 Task: In thePage 'almanacfor.pptx'select all the shapes, outline the shape with the color  'orange'select all the shapes, and insert the shape effects glow 'gold, 18 pt 'insert the slide blankinsert the chart clustered barapply animations splitwith effects options by element in seriesinsert the slide blank Insert a picture of Pandawith name   Panda1.png apply animation in motion path custom path
Action: Mouse moved to (21, 103)
Screenshot: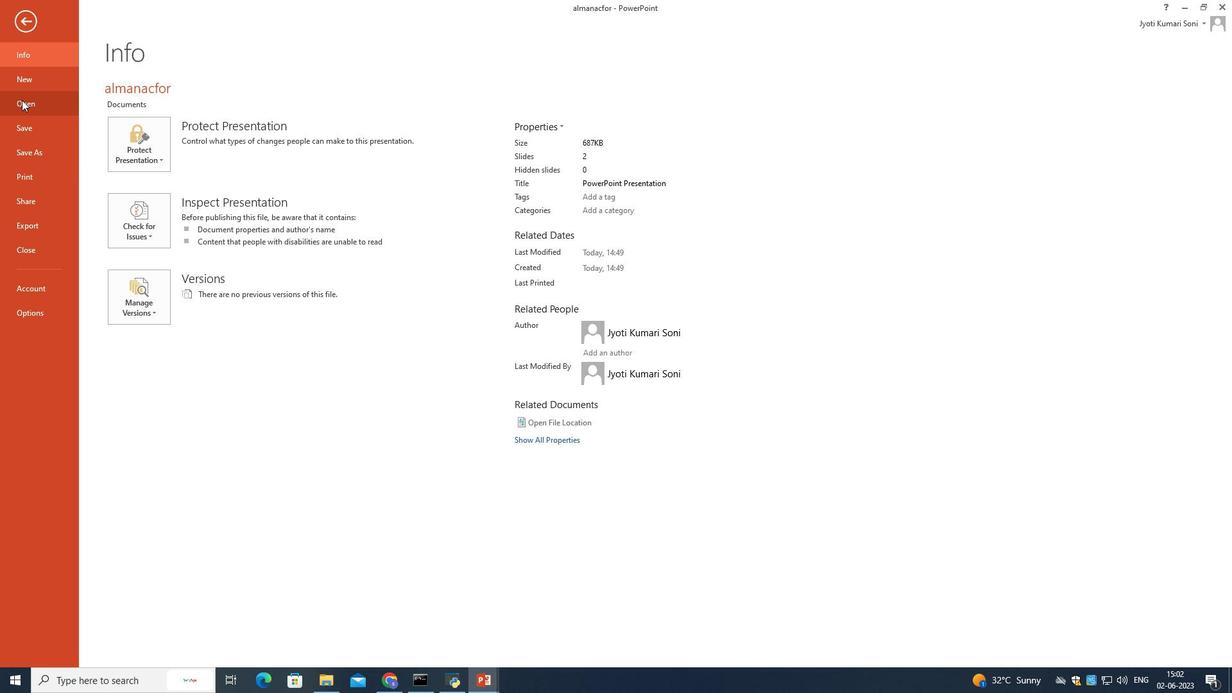 
Action: Mouse pressed left at (21, 103)
Screenshot: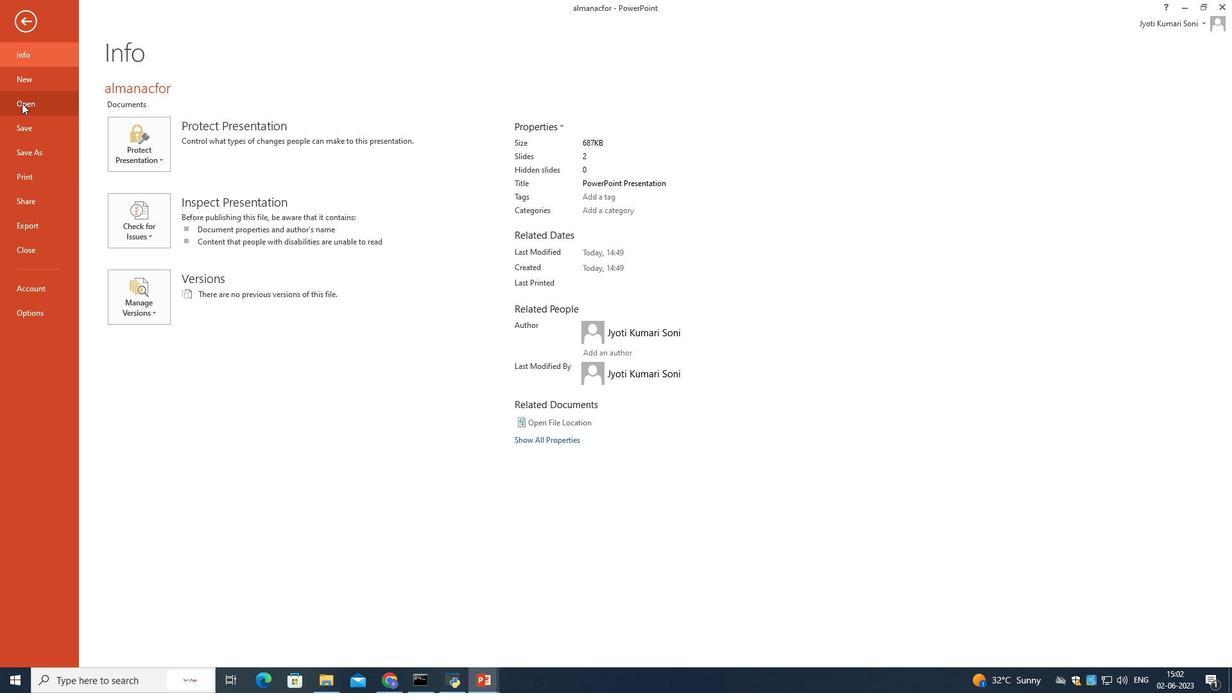 
Action: Mouse moved to (340, 129)
Screenshot: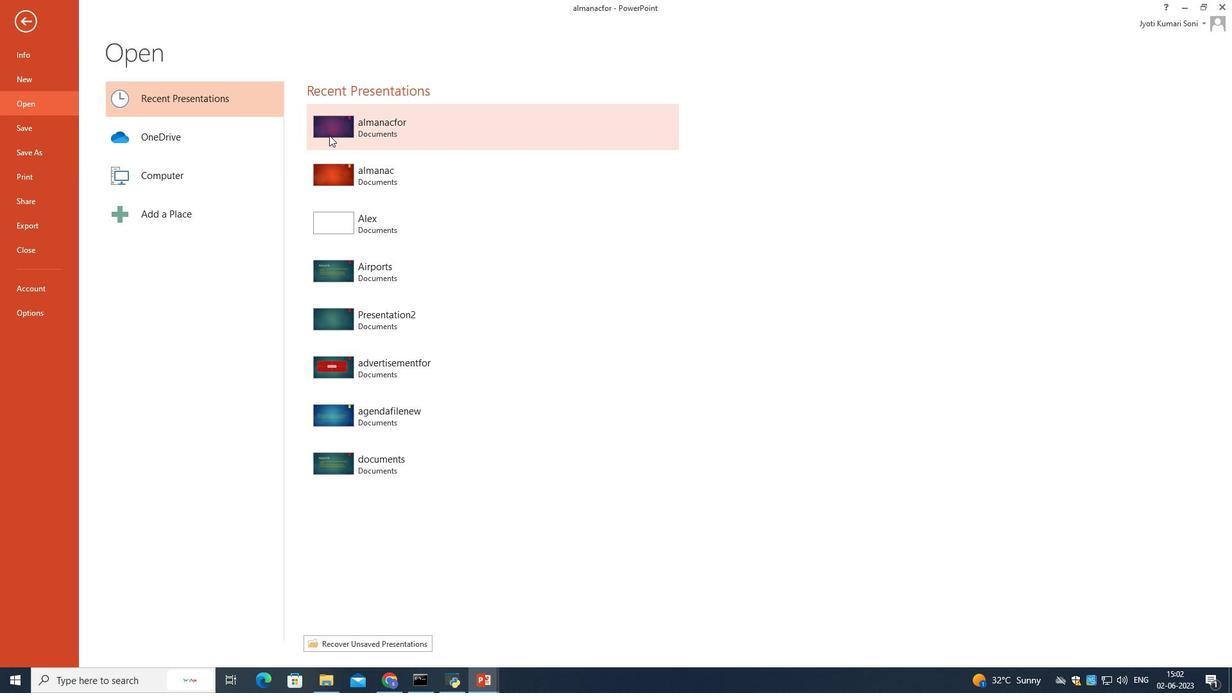 
Action: Mouse pressed left at (340, 129)
Screenshot: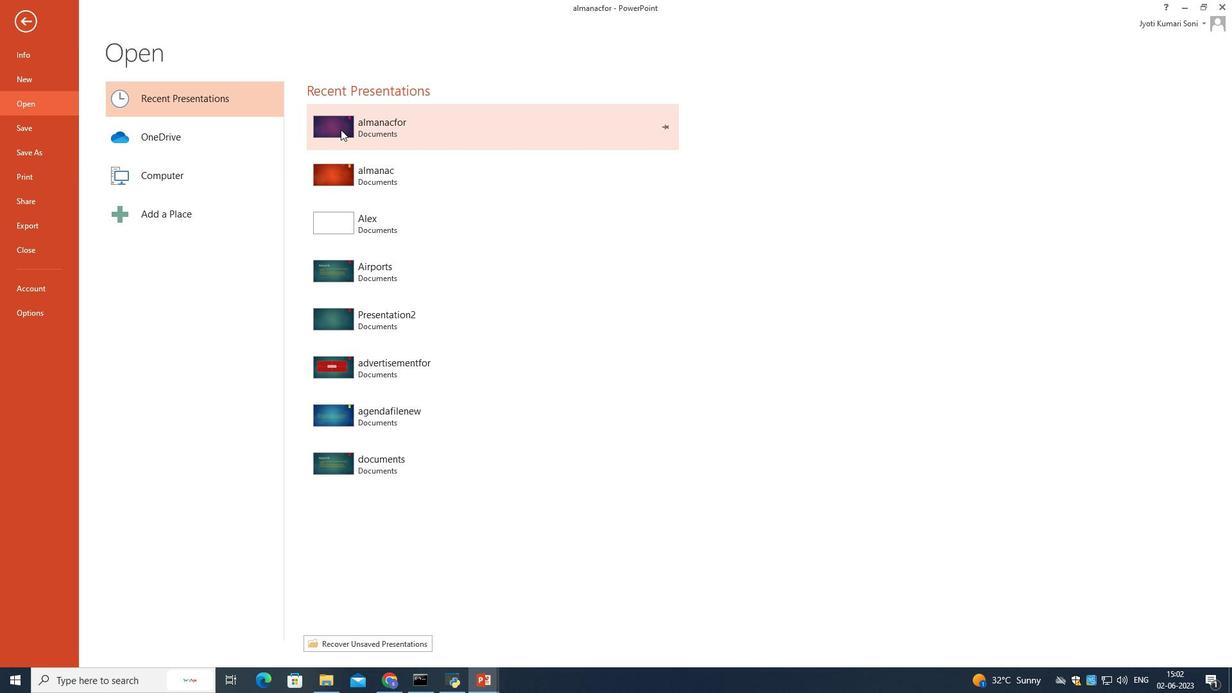 
Action: Mouse moved to (344, 215)
Screenshot: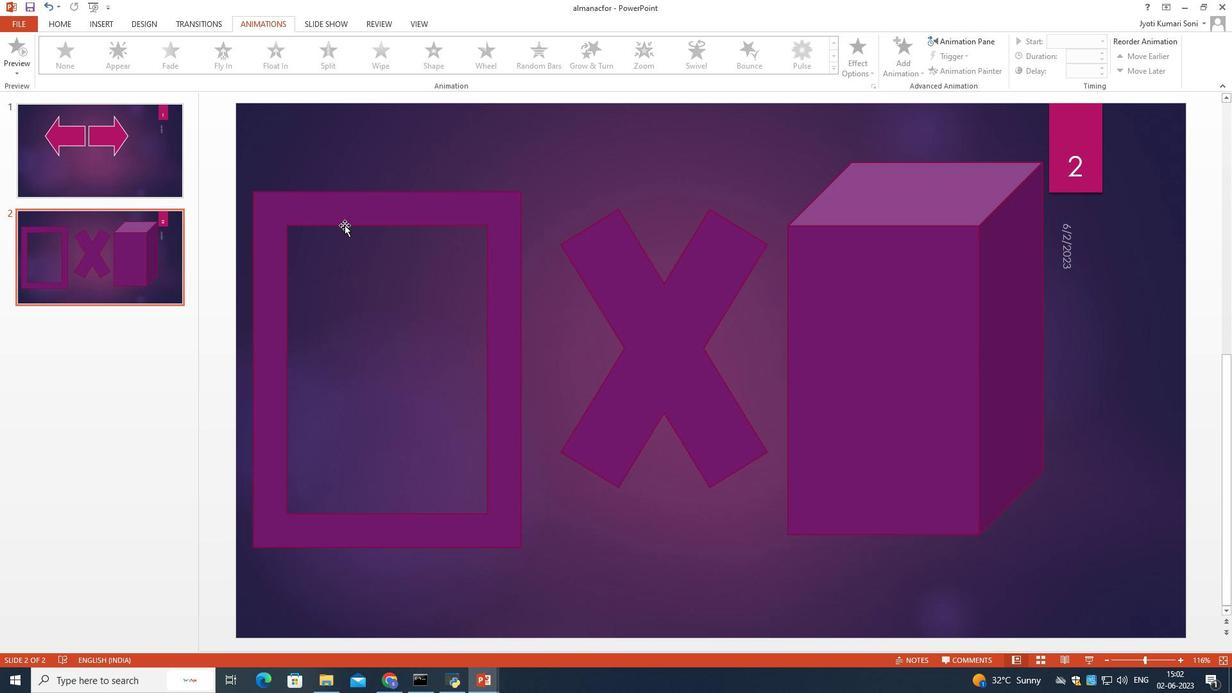 
Action: Mouse pressed left at (344, 215)
Screenshot: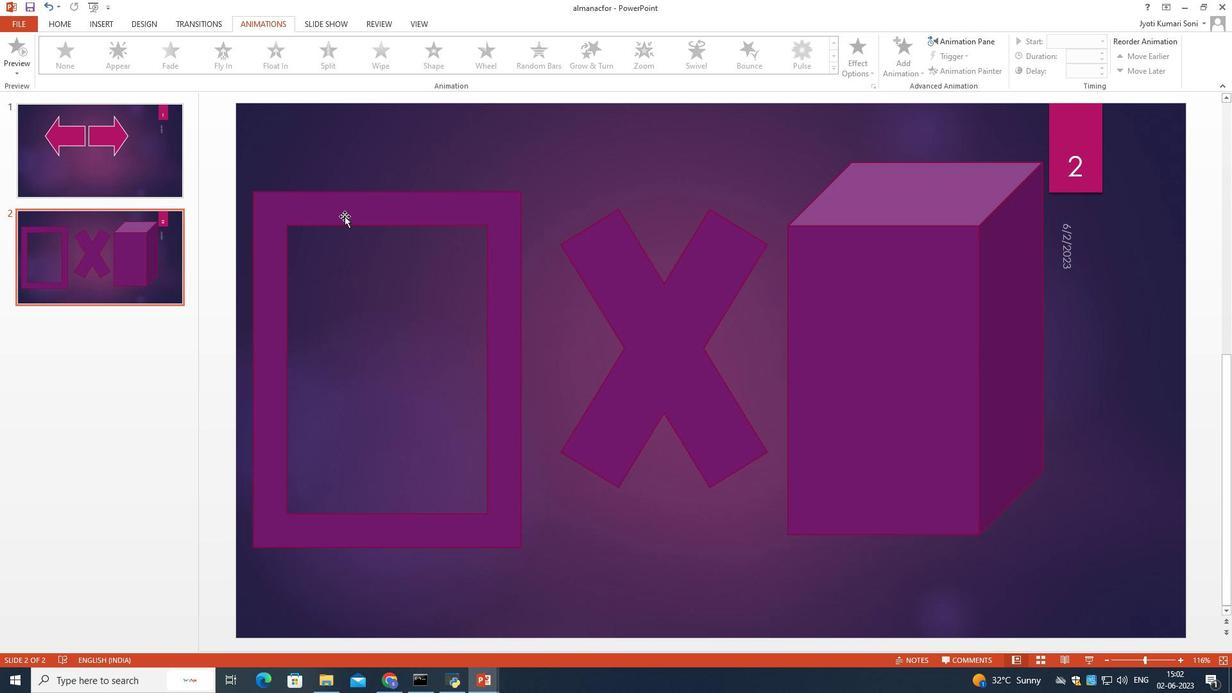 
Action: Mouse moved to (599, 250)
Screenshot: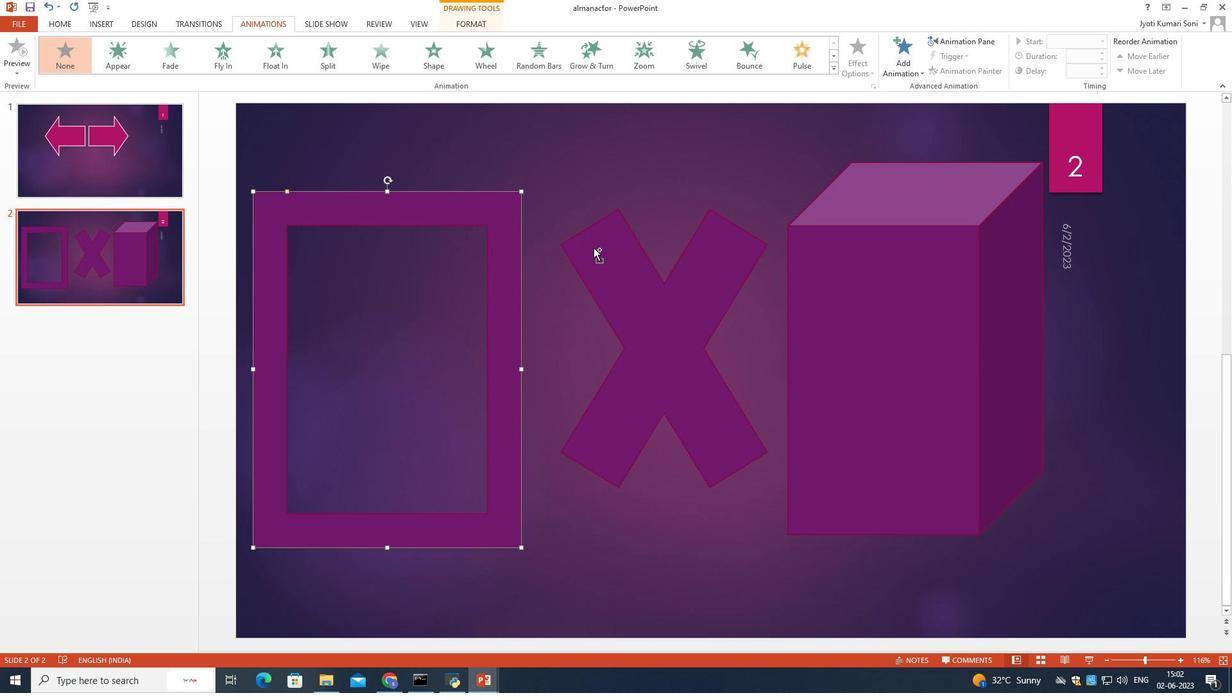 
Action: Mouse pressed left at (599, 250)
Screenshot: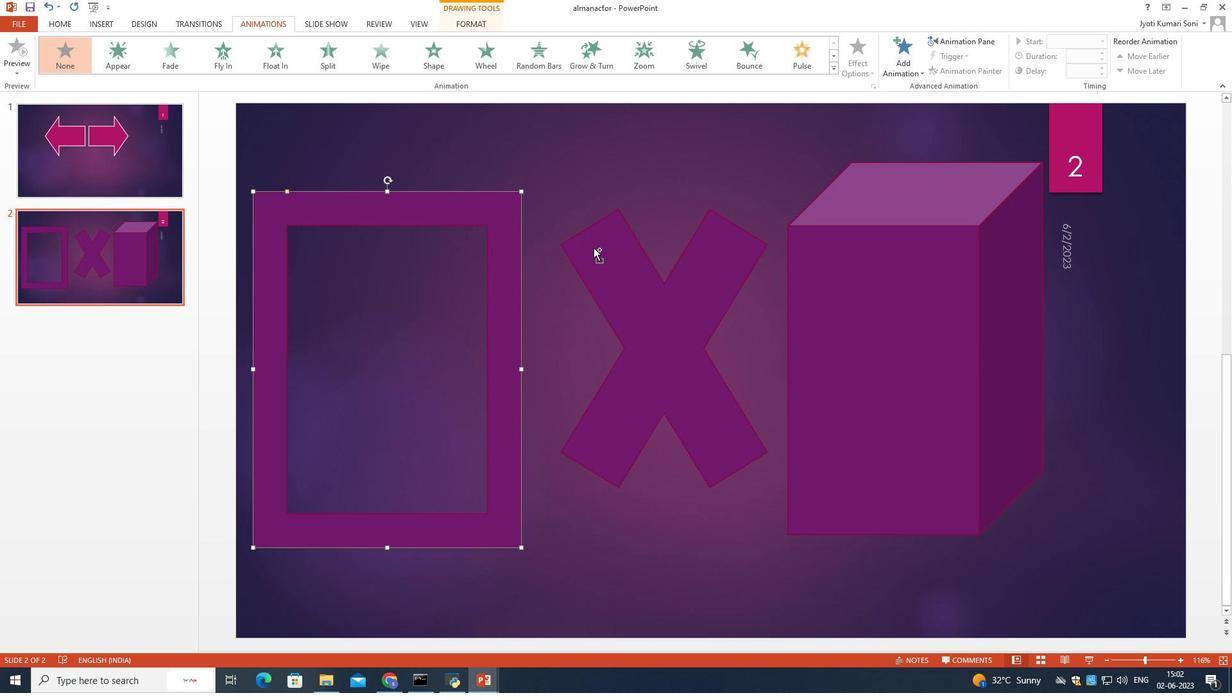 
Action: Mouse moved to (921, 279)
Screenshot: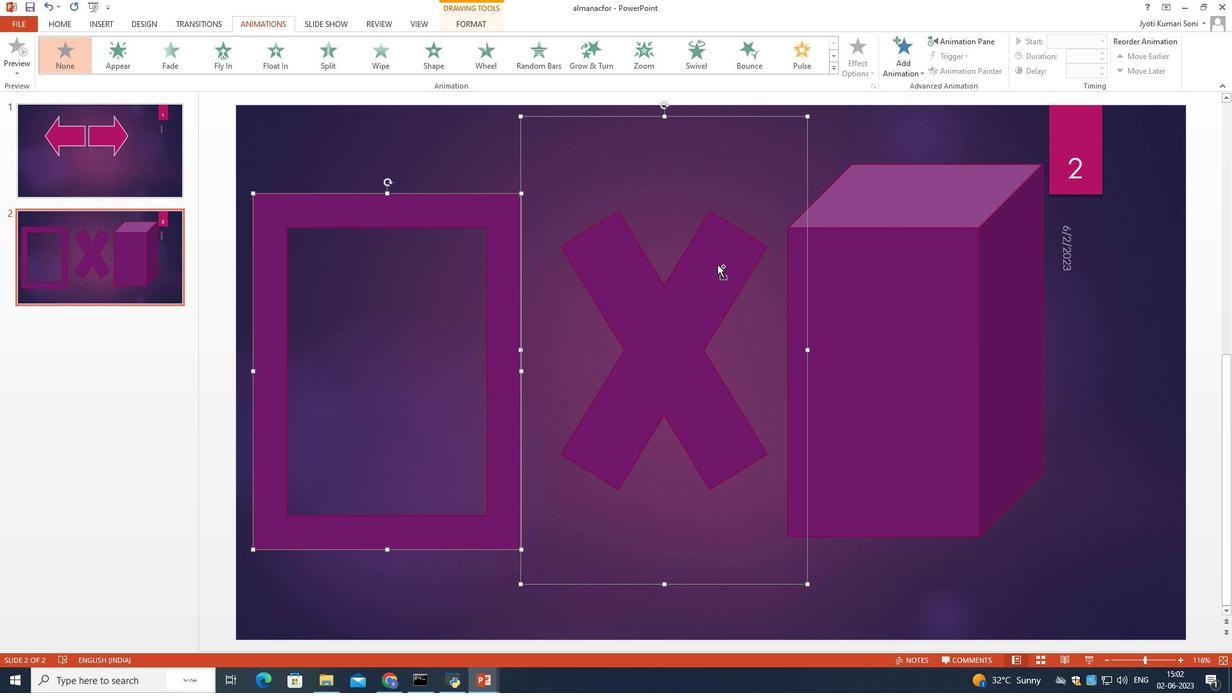 
Action: Mouse pressed left at (921, 279)
Screenshot: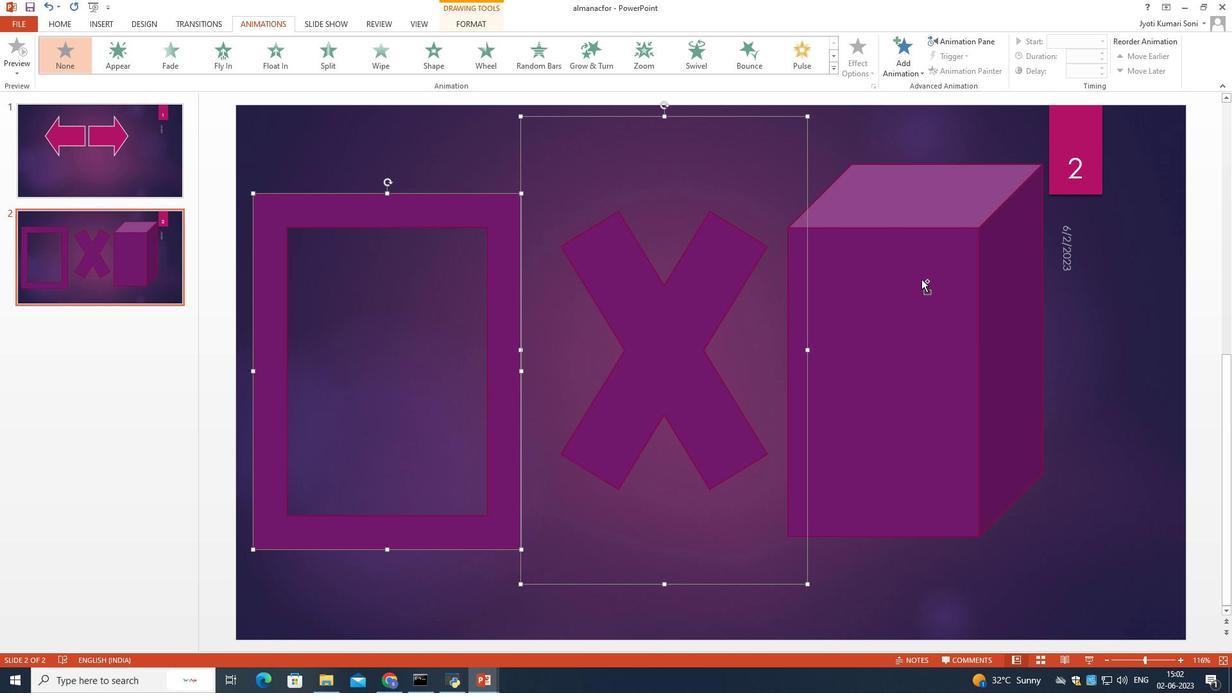 
Action: Mouse moved to (447, 17)
Screenshot: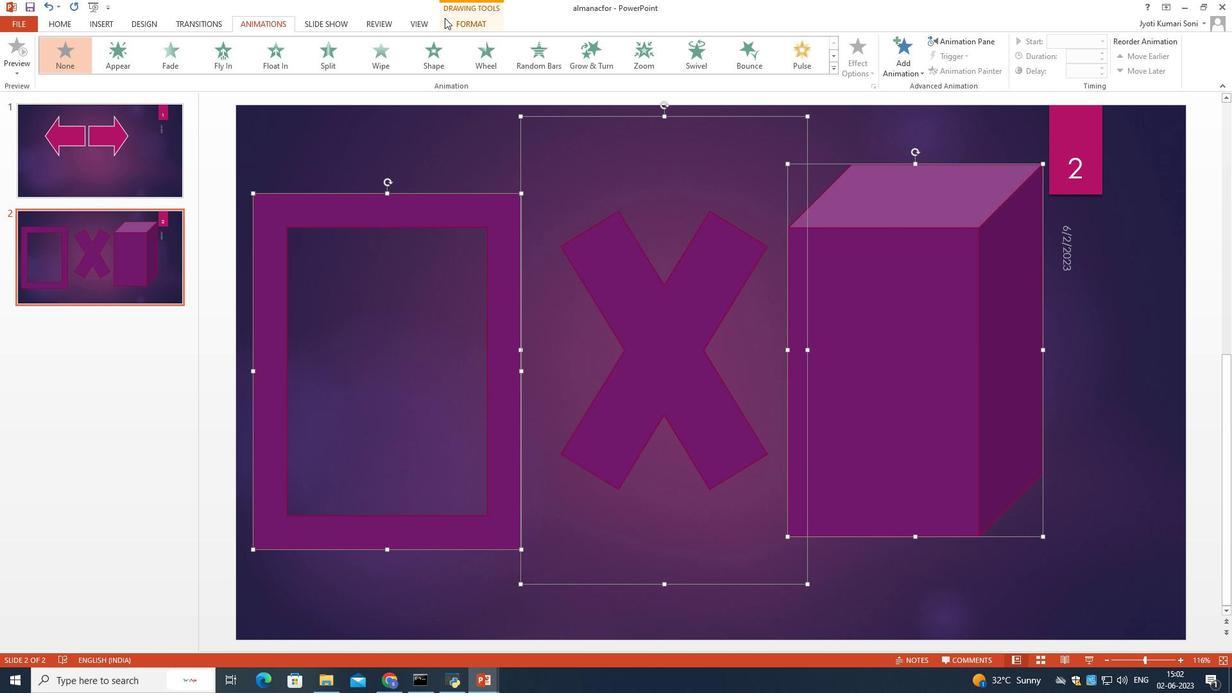 
Action: Mouse pressed left at (447, 17)
Screenshot: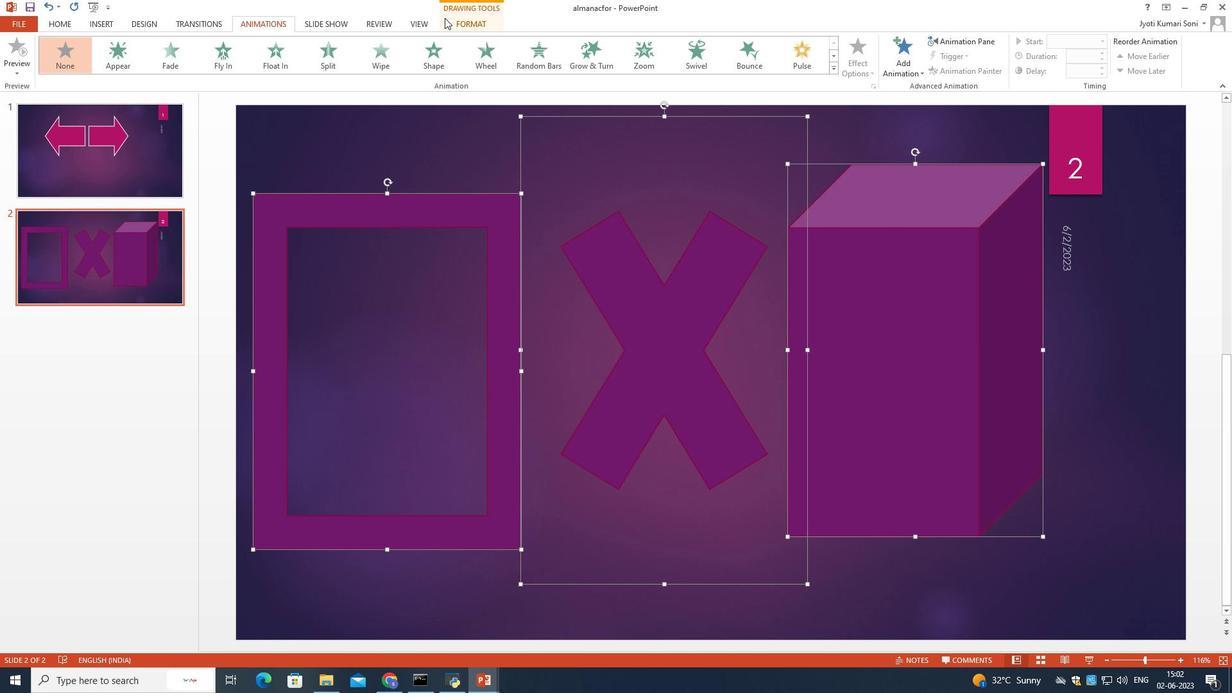 
Action: Mouse moved to (467, 57)
Screenshot: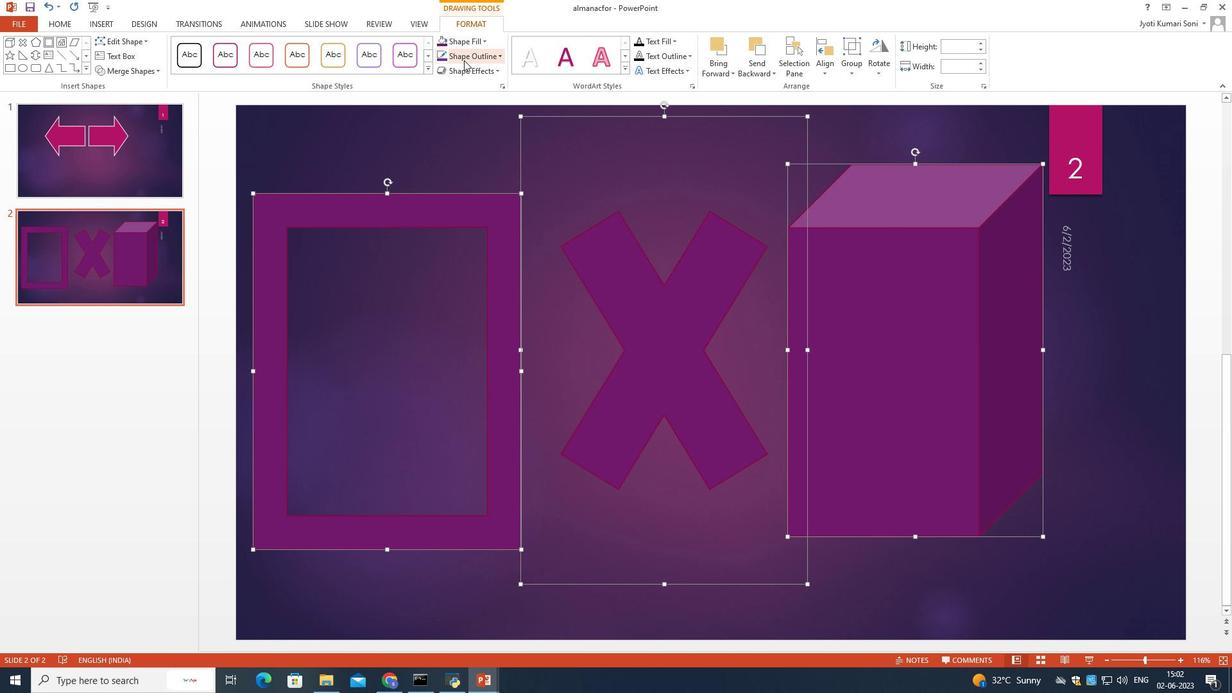 
Action: Mouse pressed left at (467, 57)
Screenshot: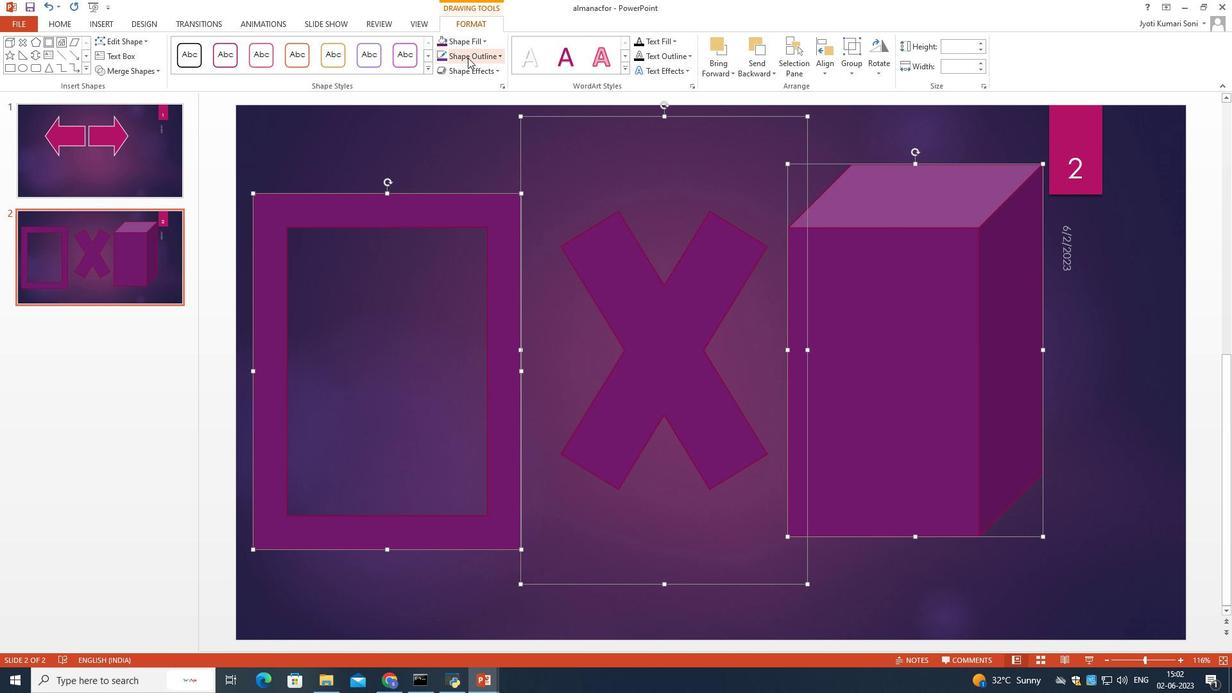 
Action: Mouse moved to (517, 82)
Screenshot: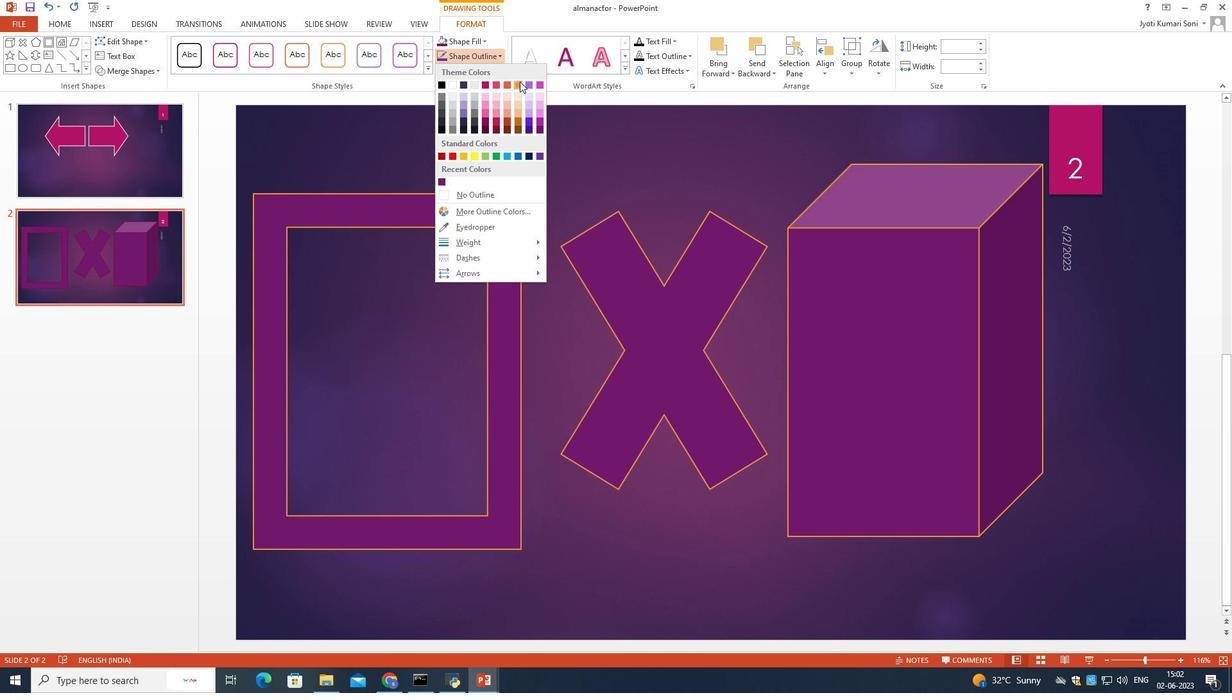 
Action: Mouse pressed left at (517, 82)
Screenshot: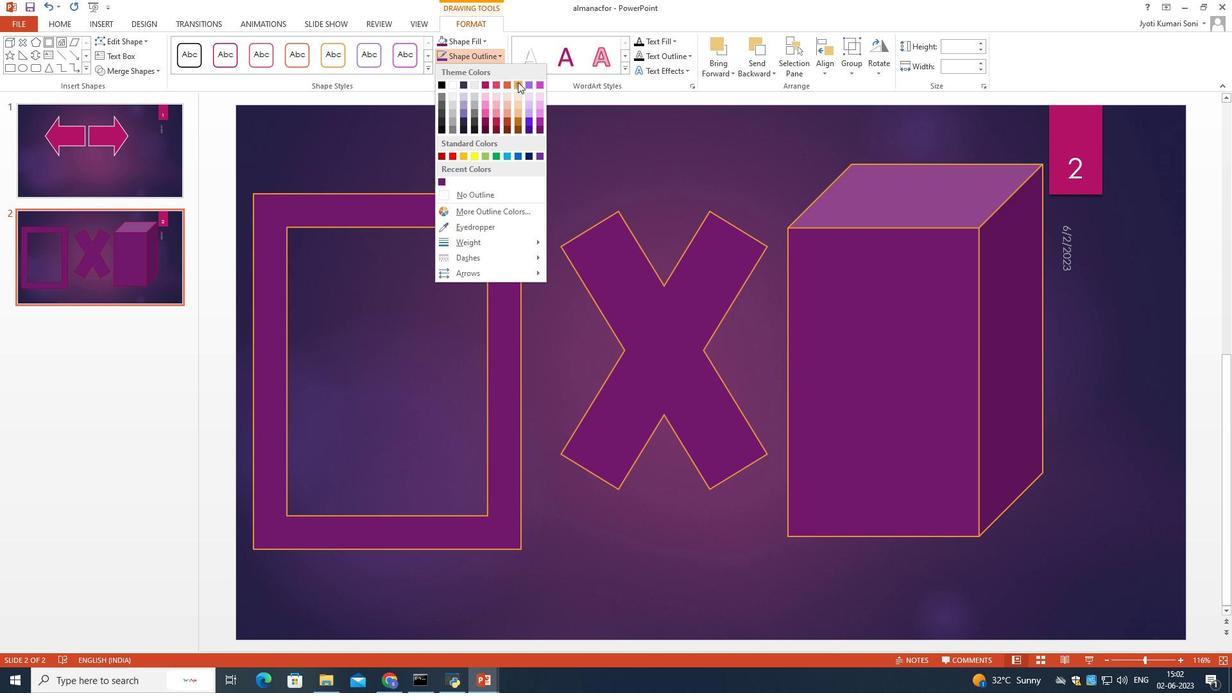 
Action: Mouse moved to (453, 73)
Screenshot: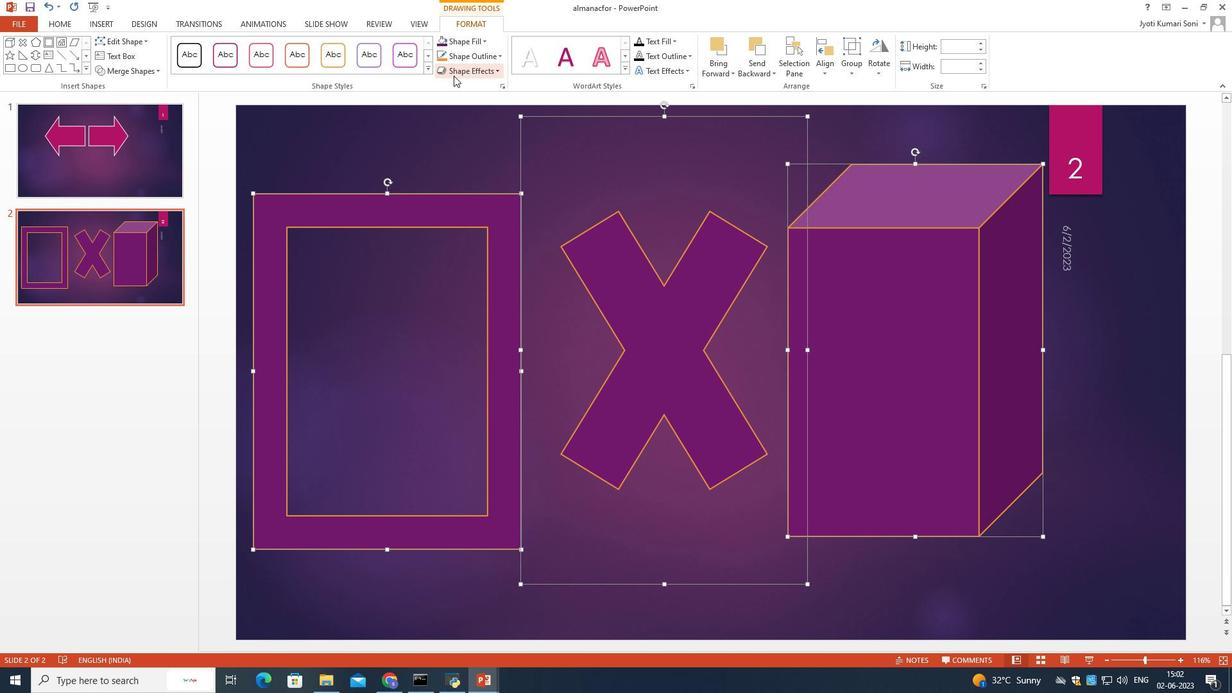 
Action: Mouse pressed left at (453, 73)
Screenshot: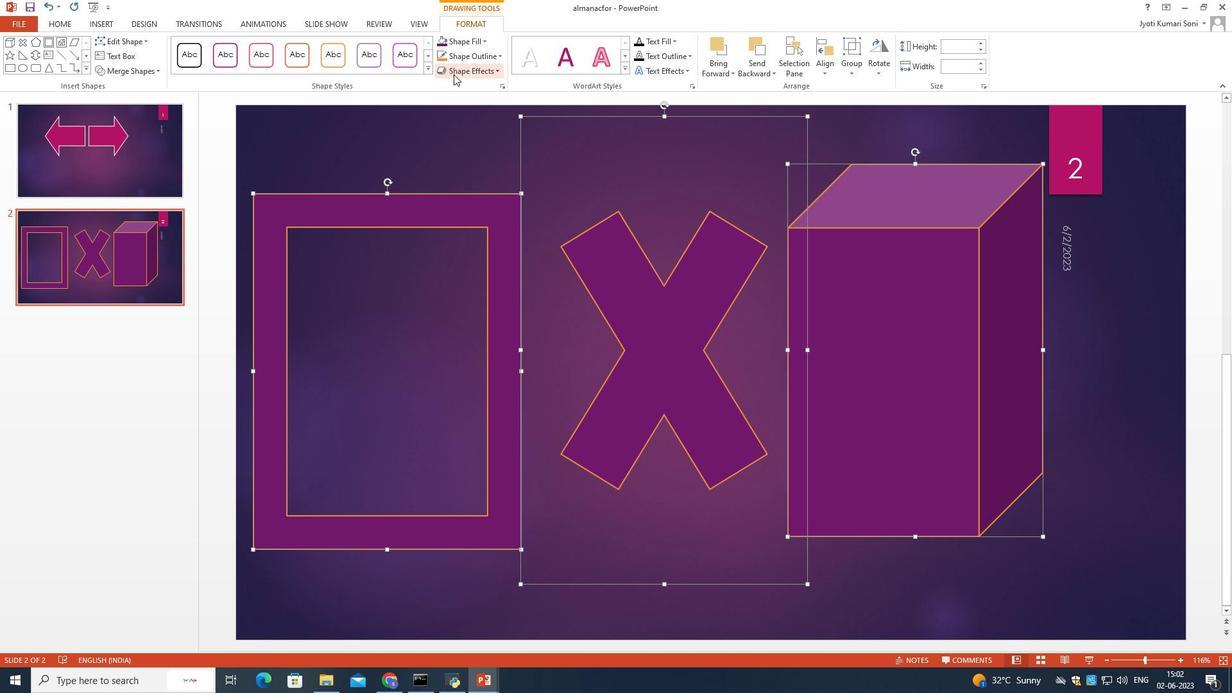
Action: Mouse moved to (655, 359)
Screenshot: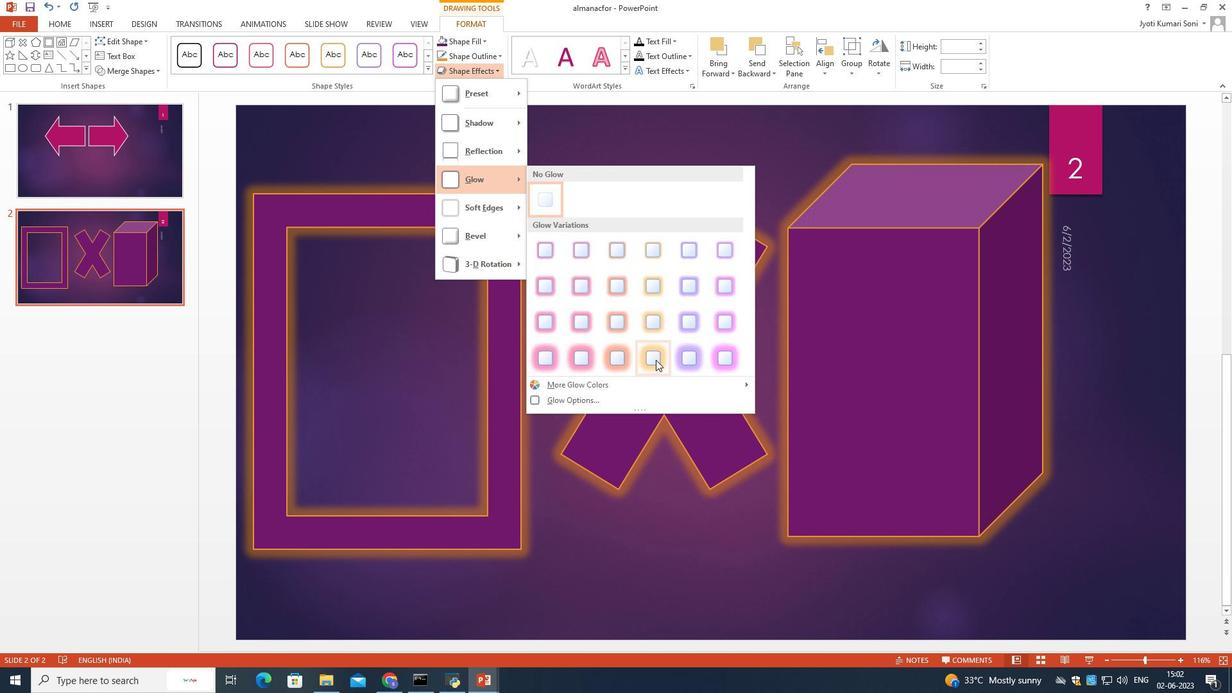 
Action: Mouse pressed left at (655, 359)
Screenshot: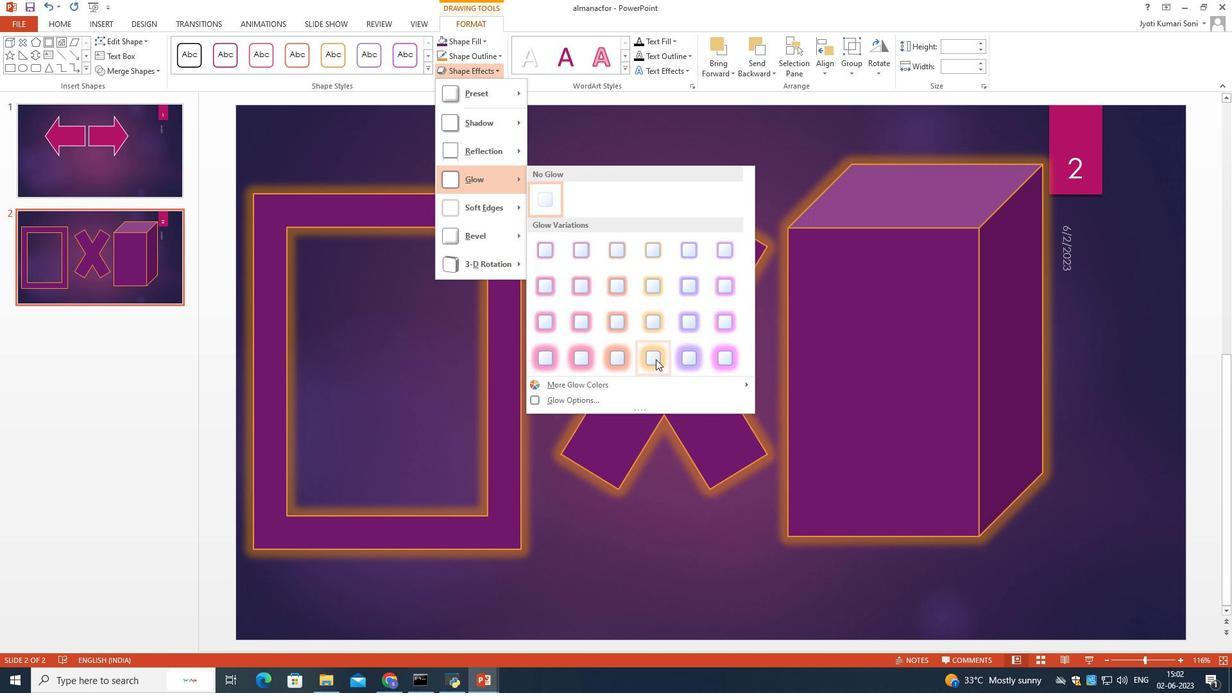 
Action: Mouse moved to (294, 132)
Screenshot: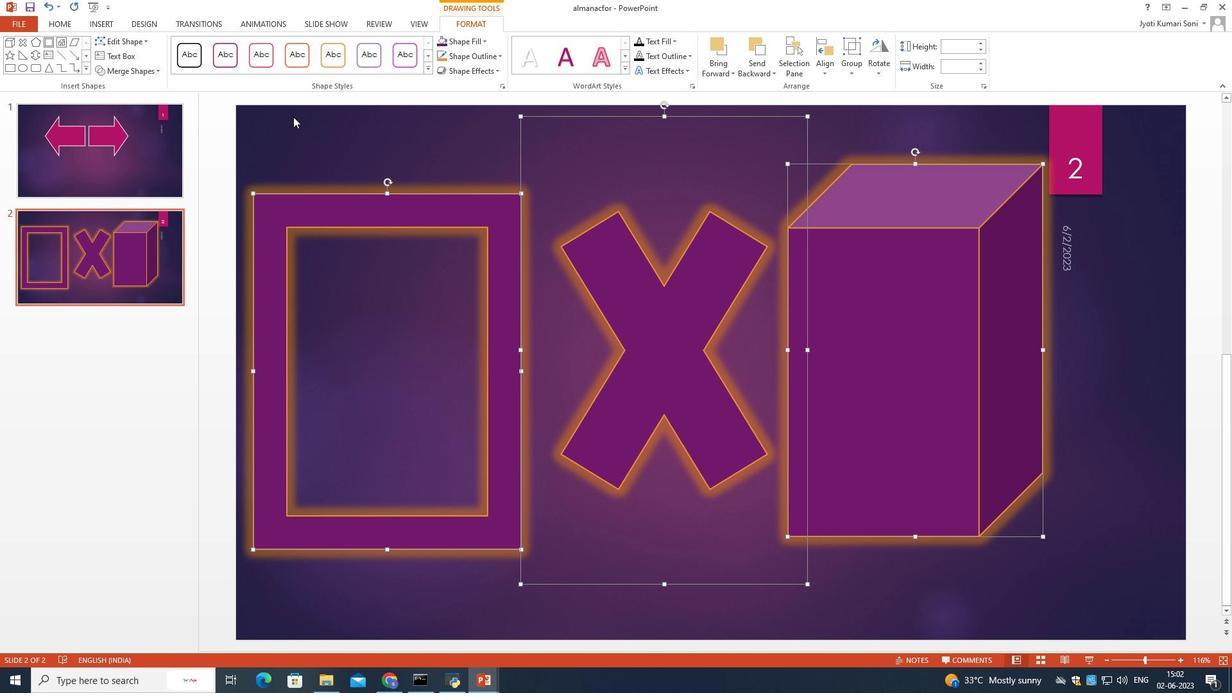 
Action: Mouse pressed left at (294, 132)
Screenshot: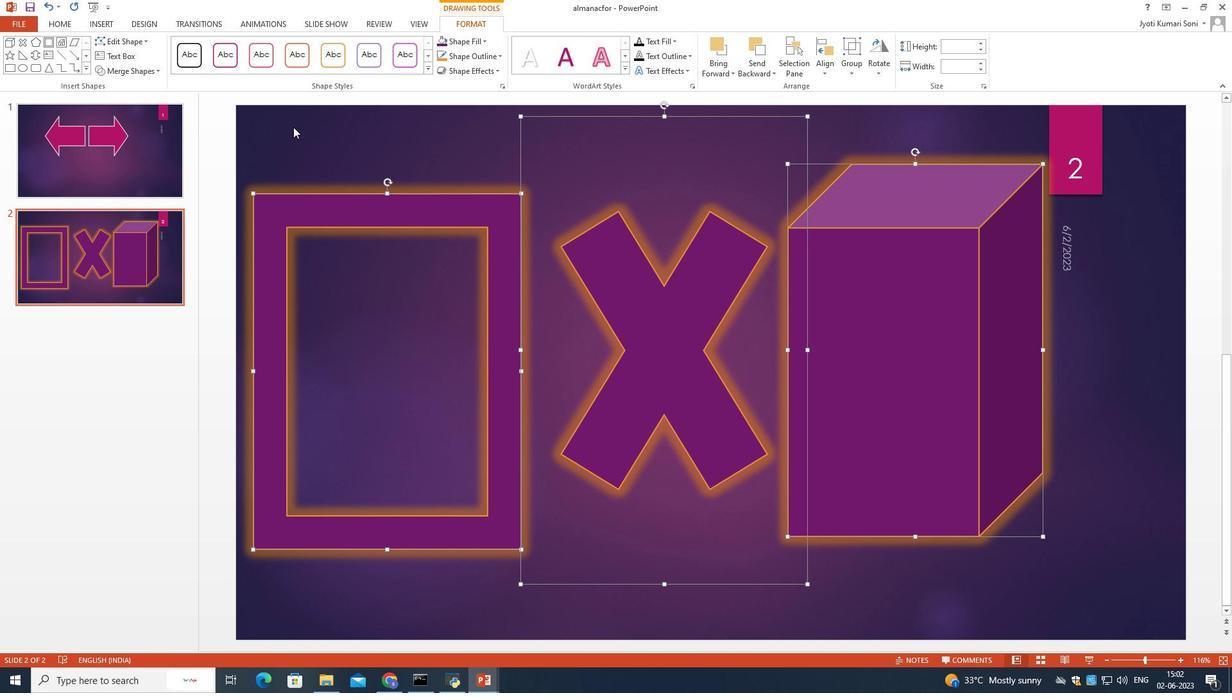 
Action: Mouse moved to (89, 25)
Screenshot: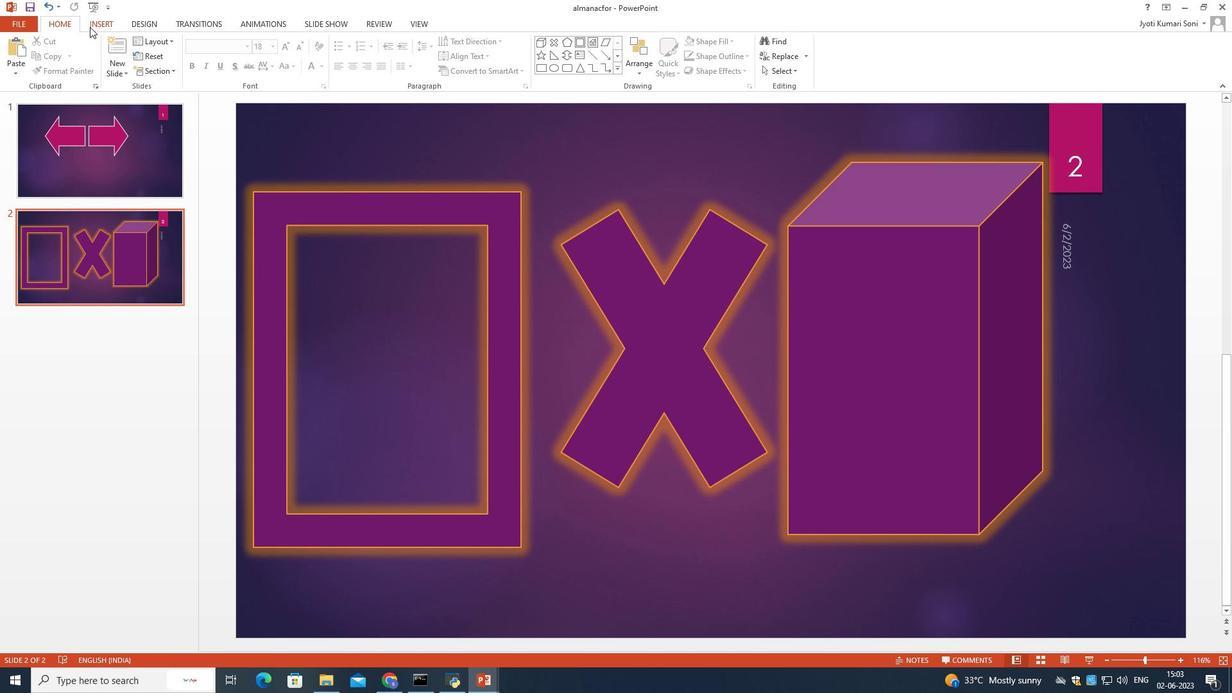 
Action: Mouse pressed left at (89, 25)
Screenshot: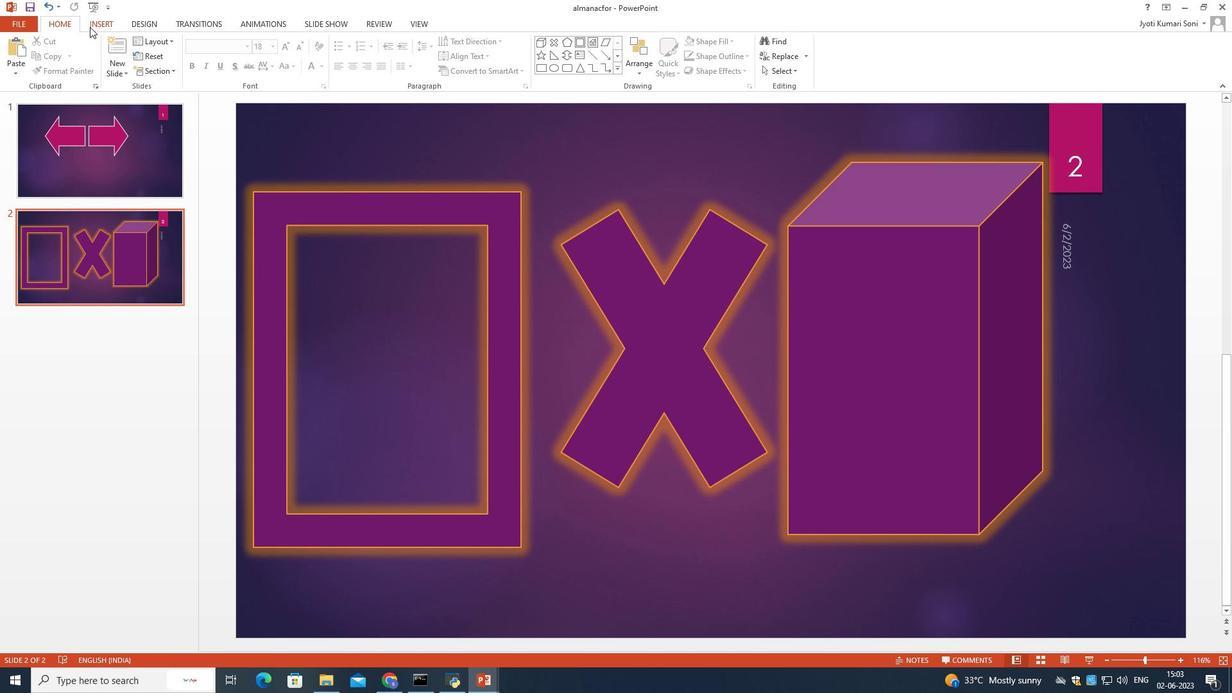 
Action: Mouse moved to (13, 73)
Screenshot: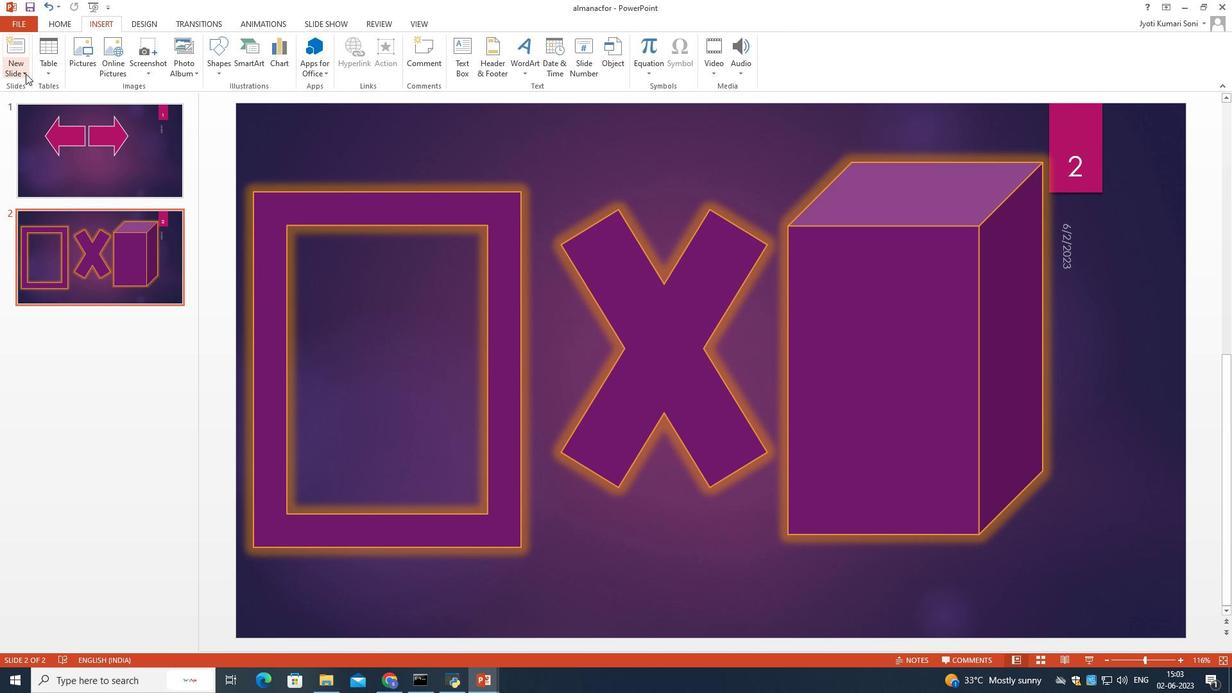 
Action: Mouse pressed left at (13, 73)
Screenshot: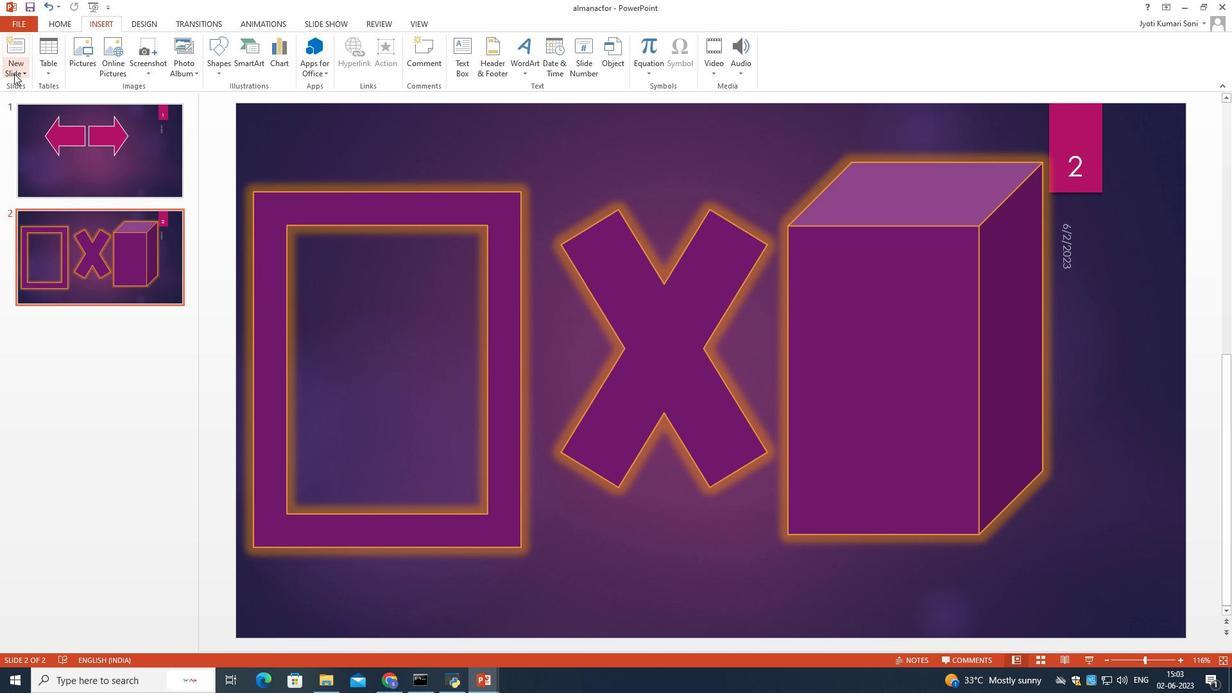 
Action: Mouse moved to (44, 239)
Screenshot: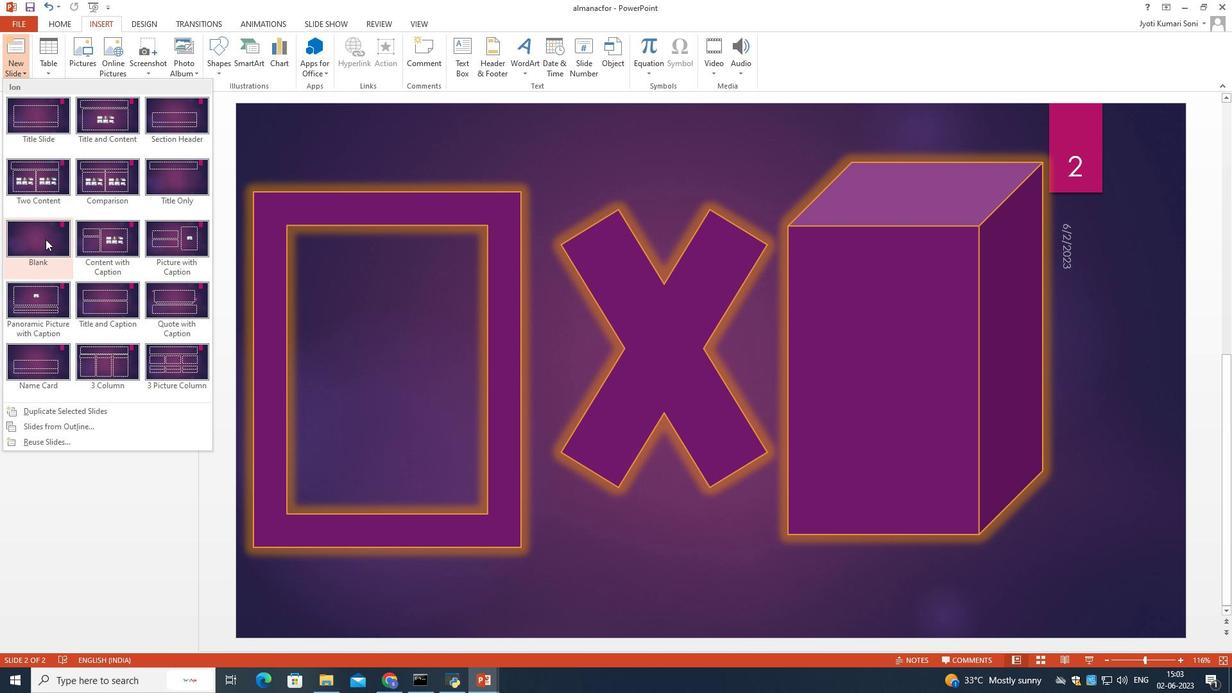
Action: Mouse pressed left at (44, 239)
Screenshot: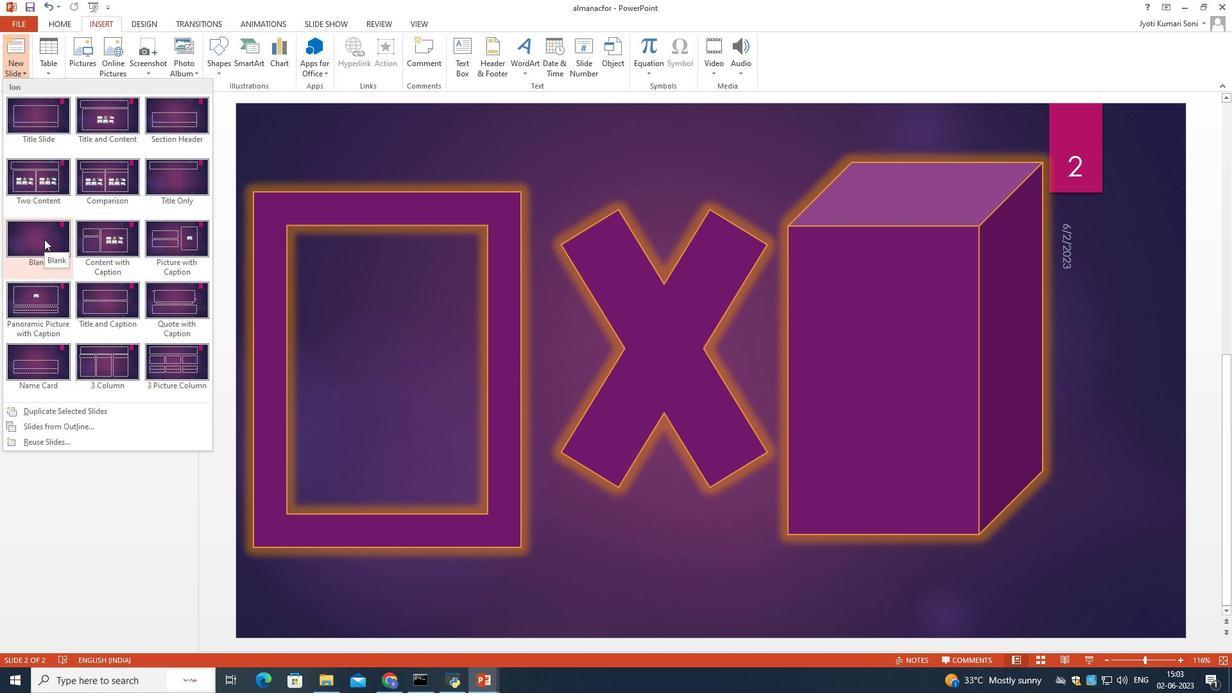 
Action: Mouse moved to (279, 46)
Screenshot: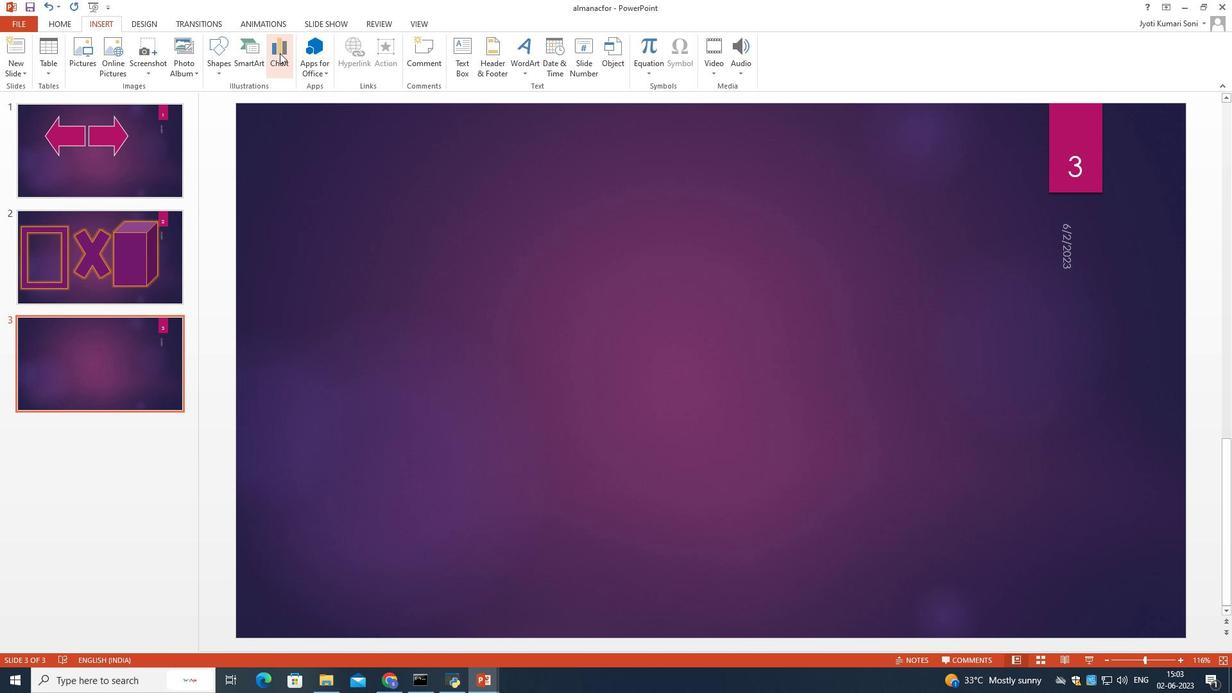 
Action: Mouse pressed left at (279, 46)
Screenshot: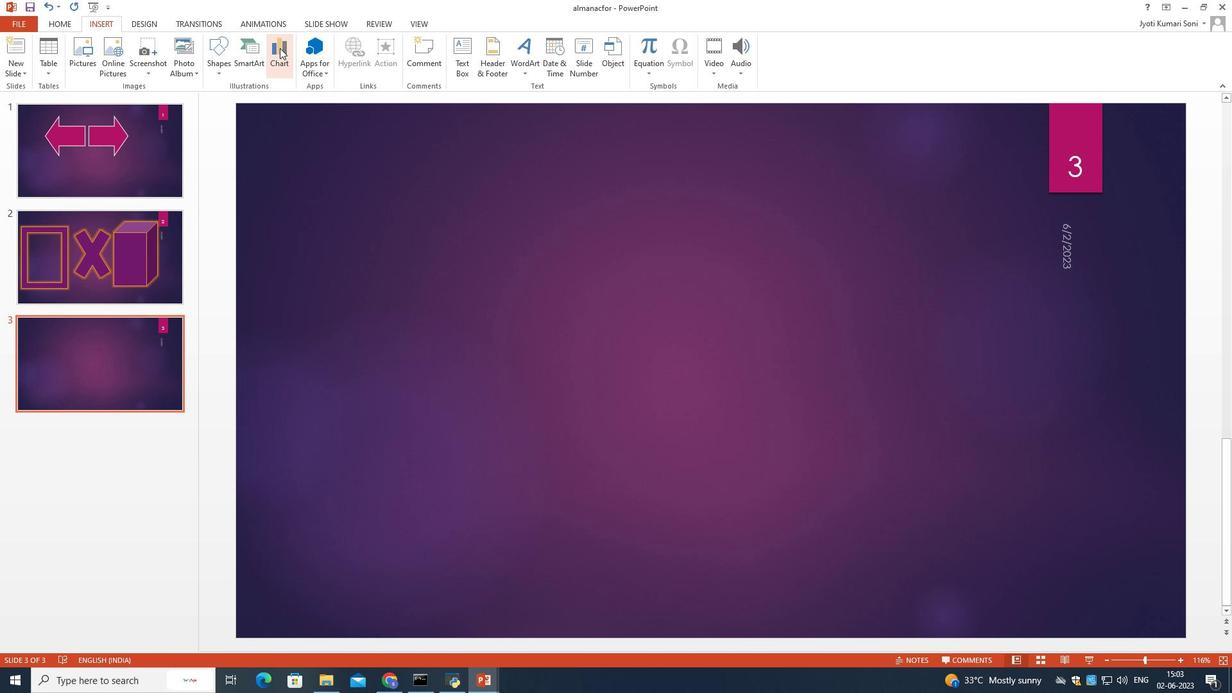 
Action: Mouse moved to (730, 512)
Screenshot: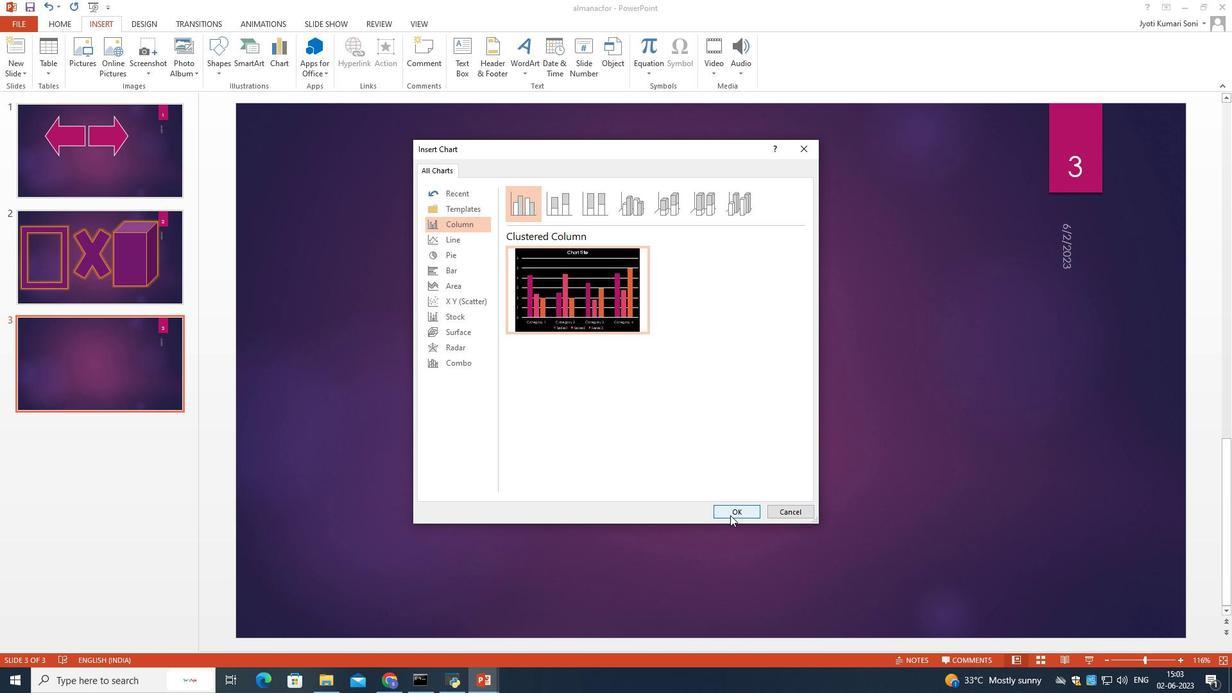 
Action: Mouse pressed left at (730, 512)
Screenshot: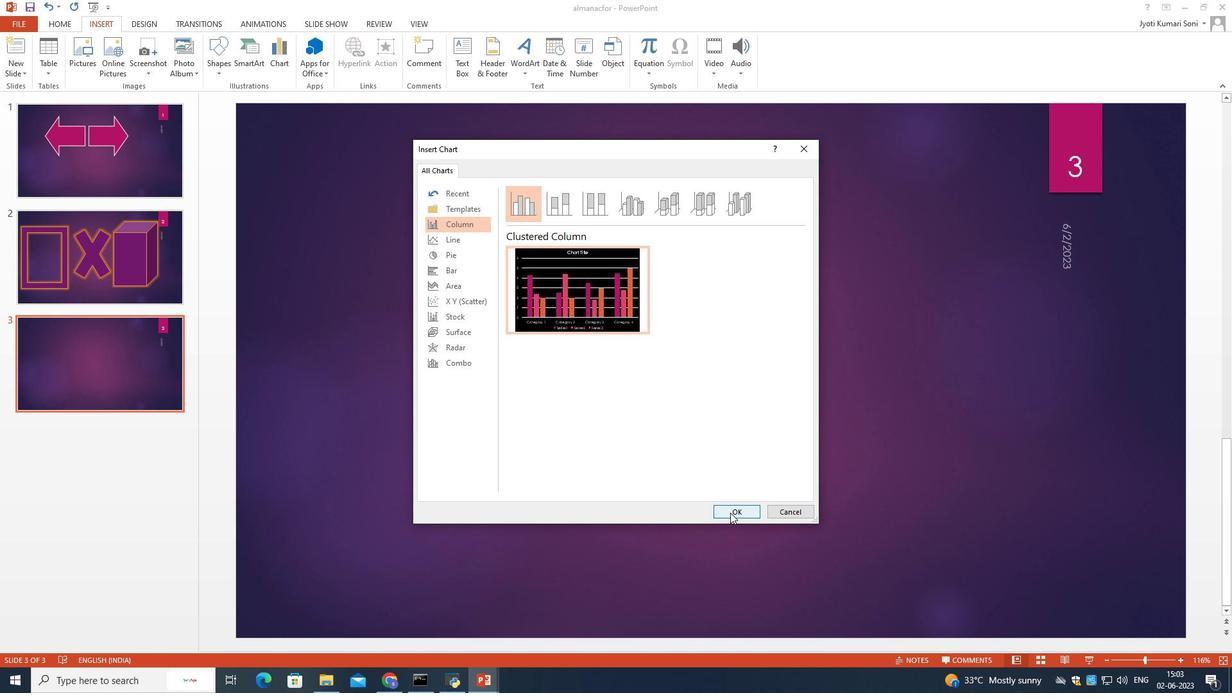 
Action: Mouse moved to (915, 26)
Screenshot: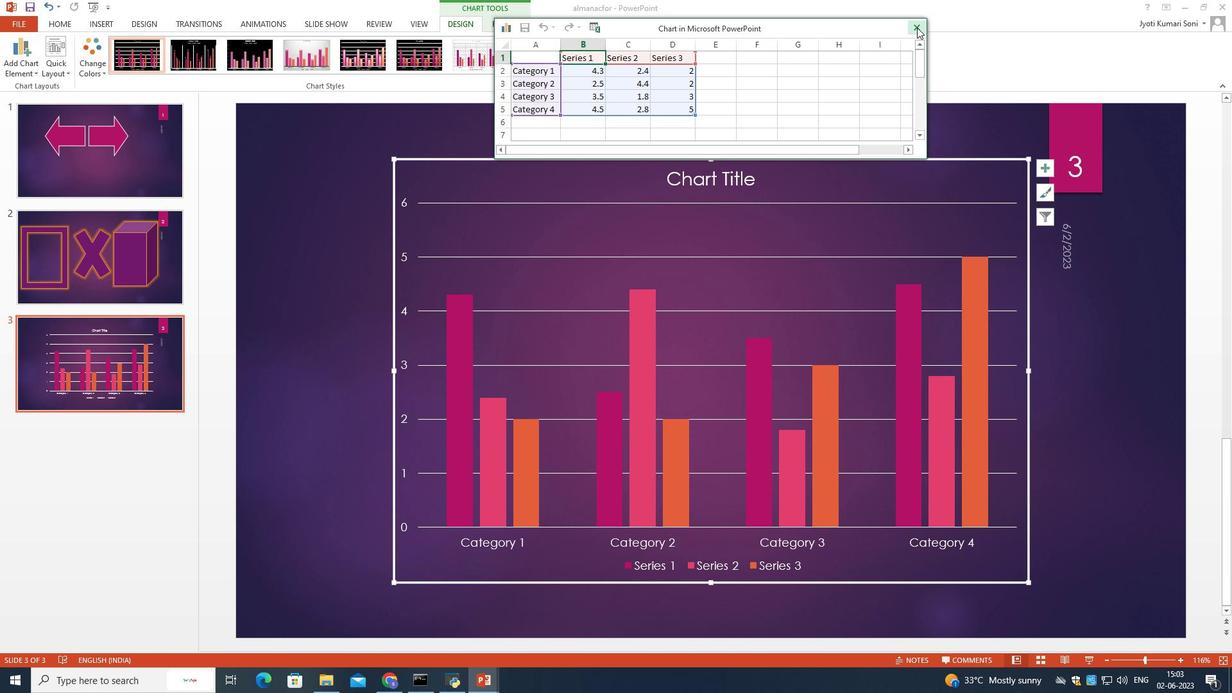 
Action: Mouse pressed left at (915, 26)
Screenshot: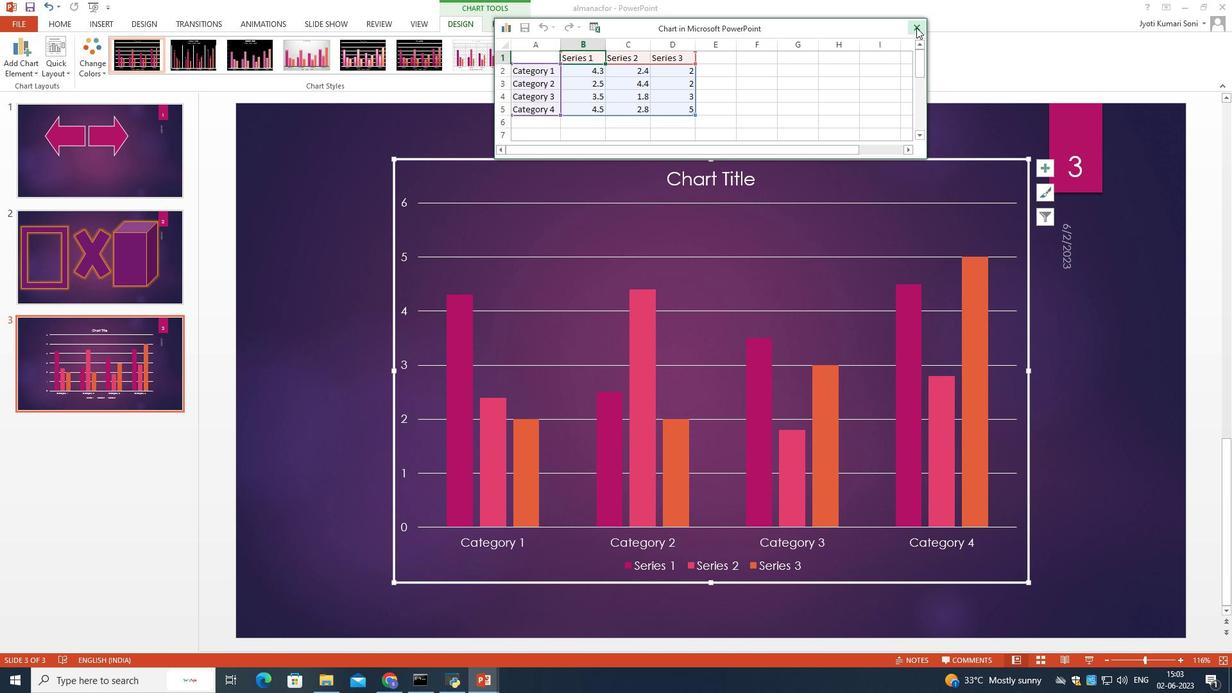 
Action: Mouse moved to (259, 20)
Screenshot: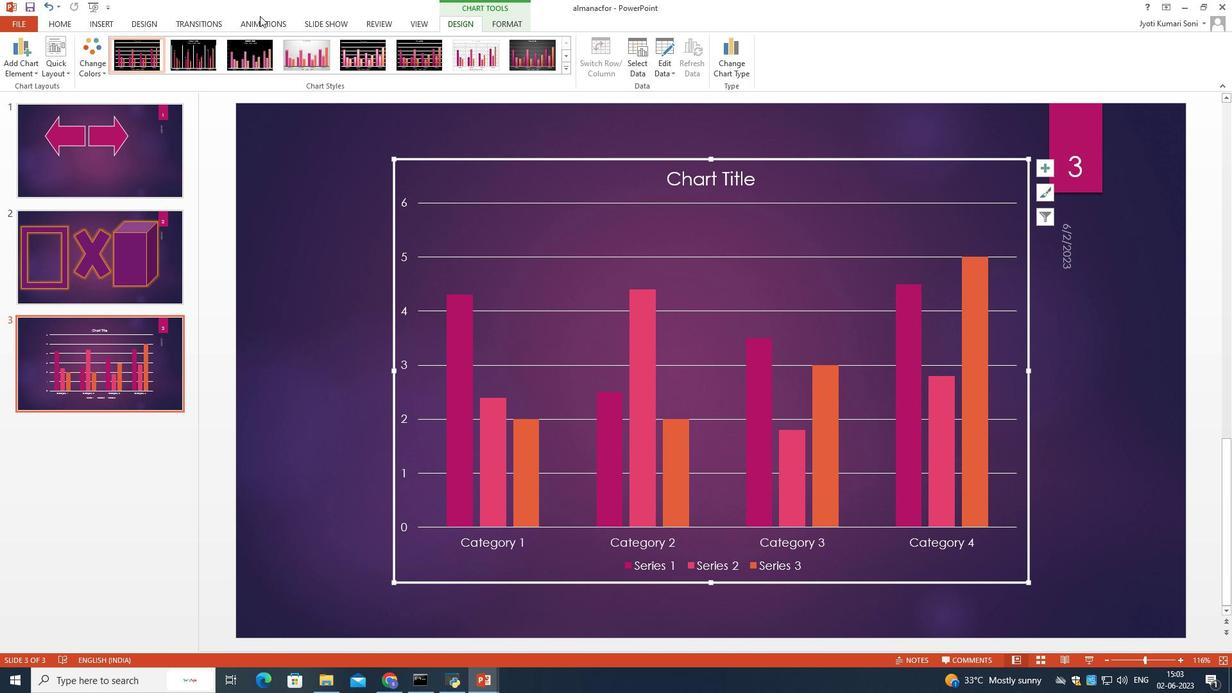
Action: Mouse pressed left at (259, 20)
Screenshot: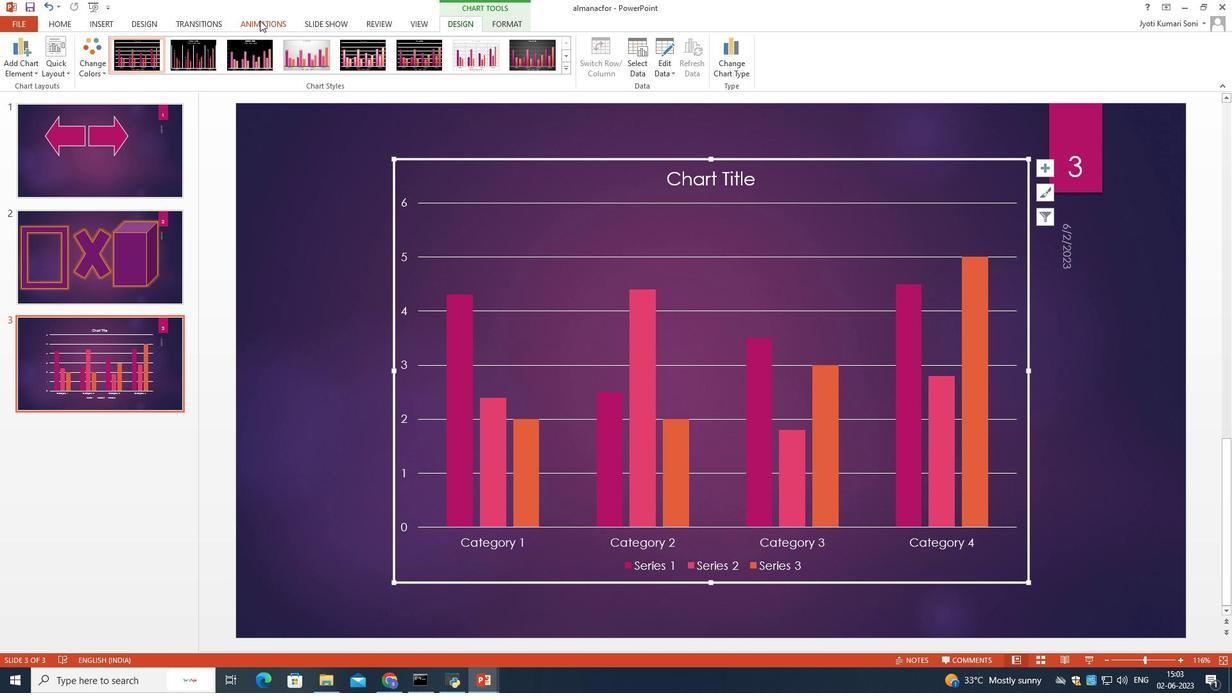 
Action: Mouse moved to (315, 56)
Screenshot: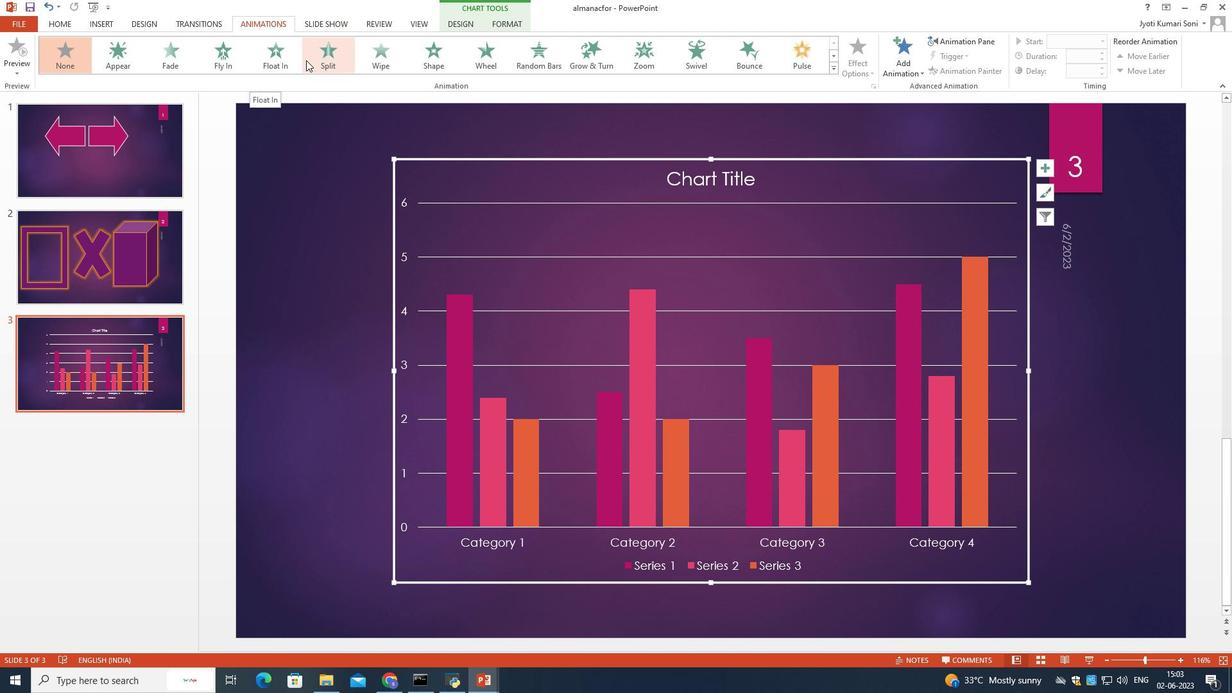 
Action: Mouse pressed left at (315, 56)
Screenshot: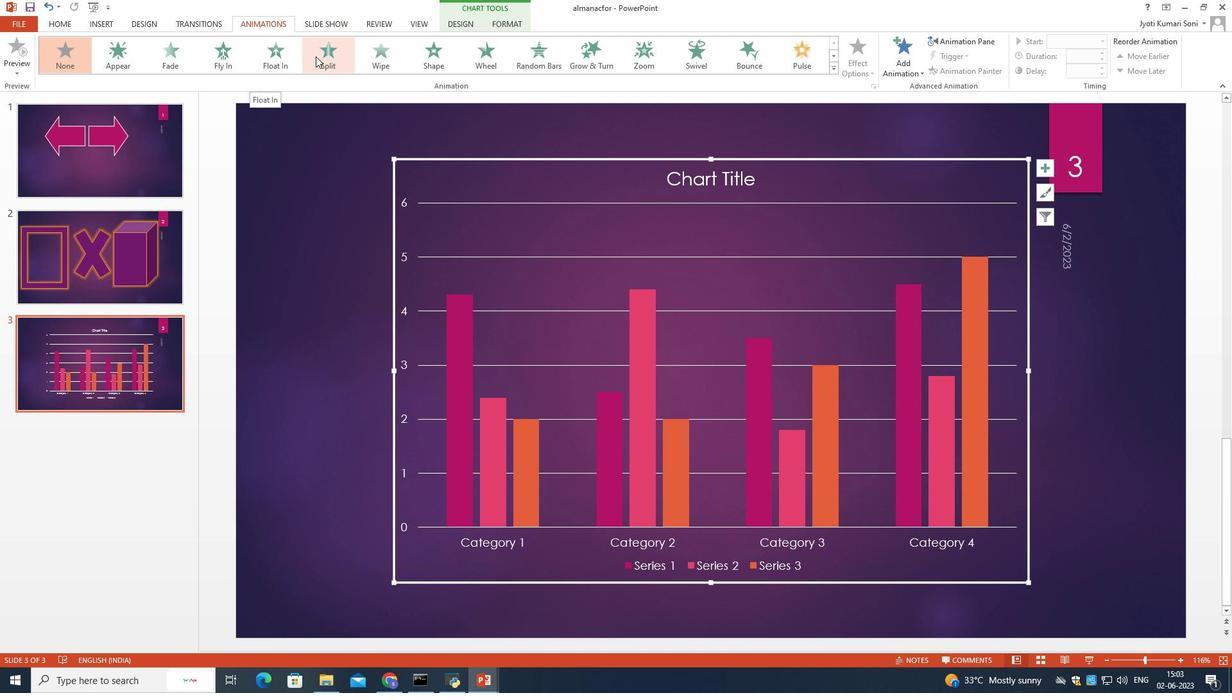 
Action: Mouse moved to (849, 64)
Screenshot: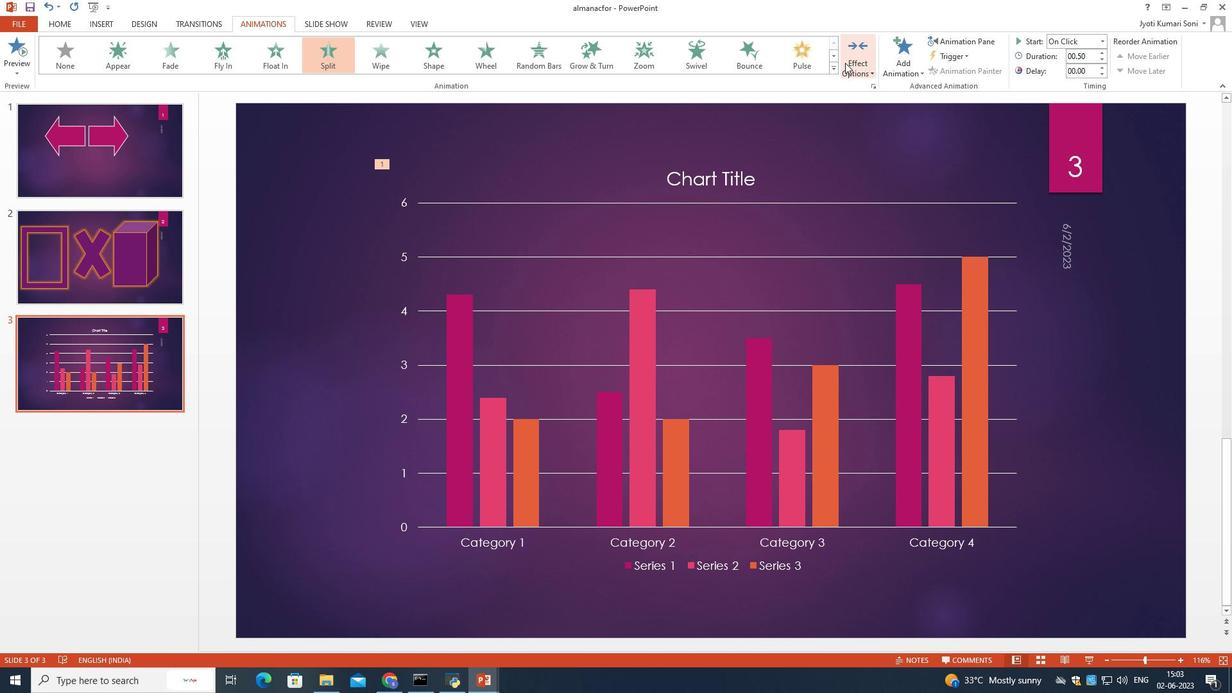 
Action: Mouse pressed left at (849, 64)
Screenshot: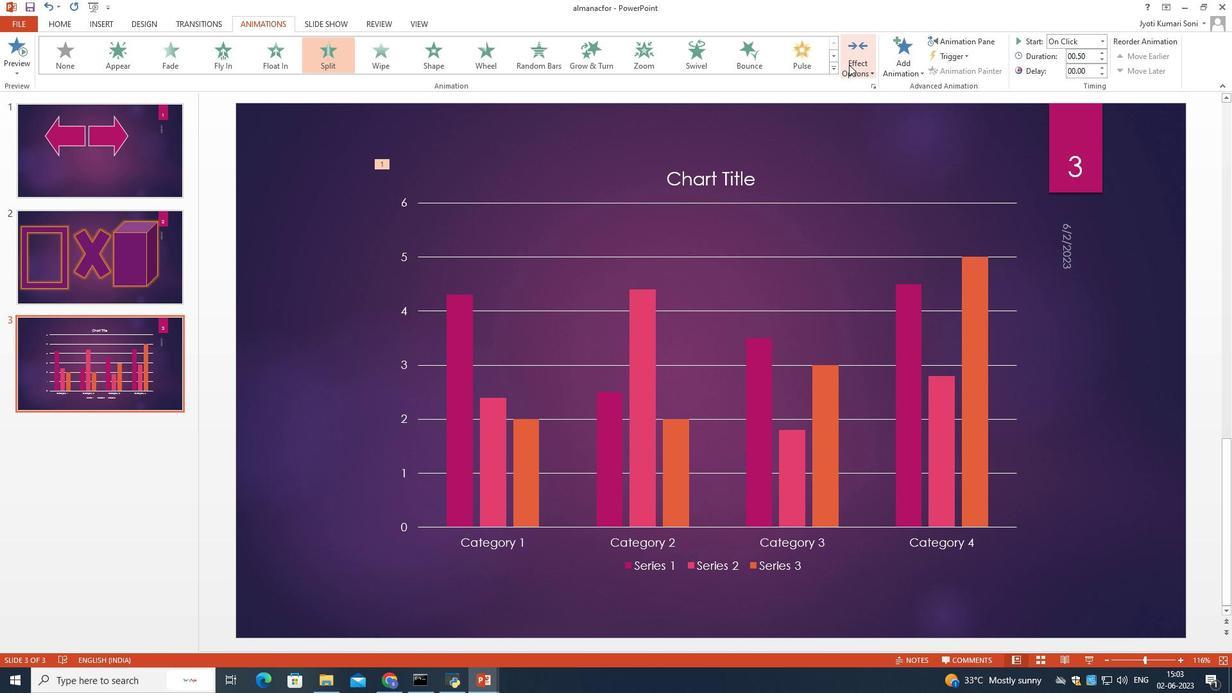 
Action: Mouse moved to (903, 272)
Screenshot: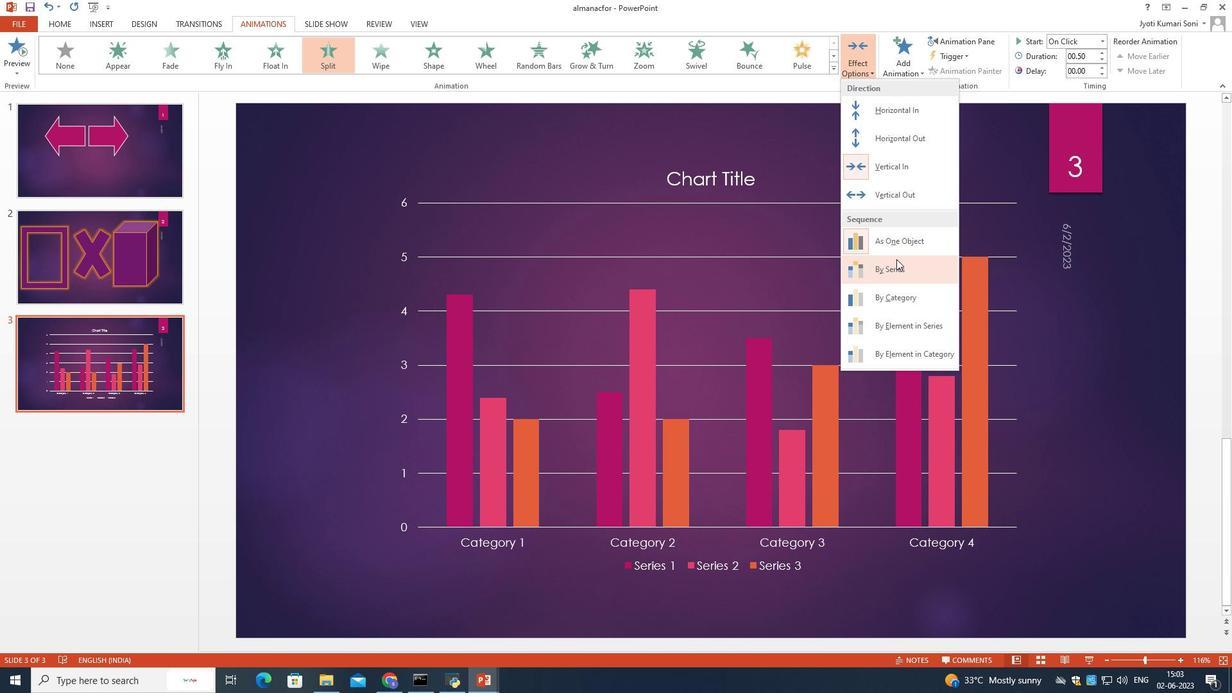 
Action: Mouse pressed left at (903, 272)
Screenshot: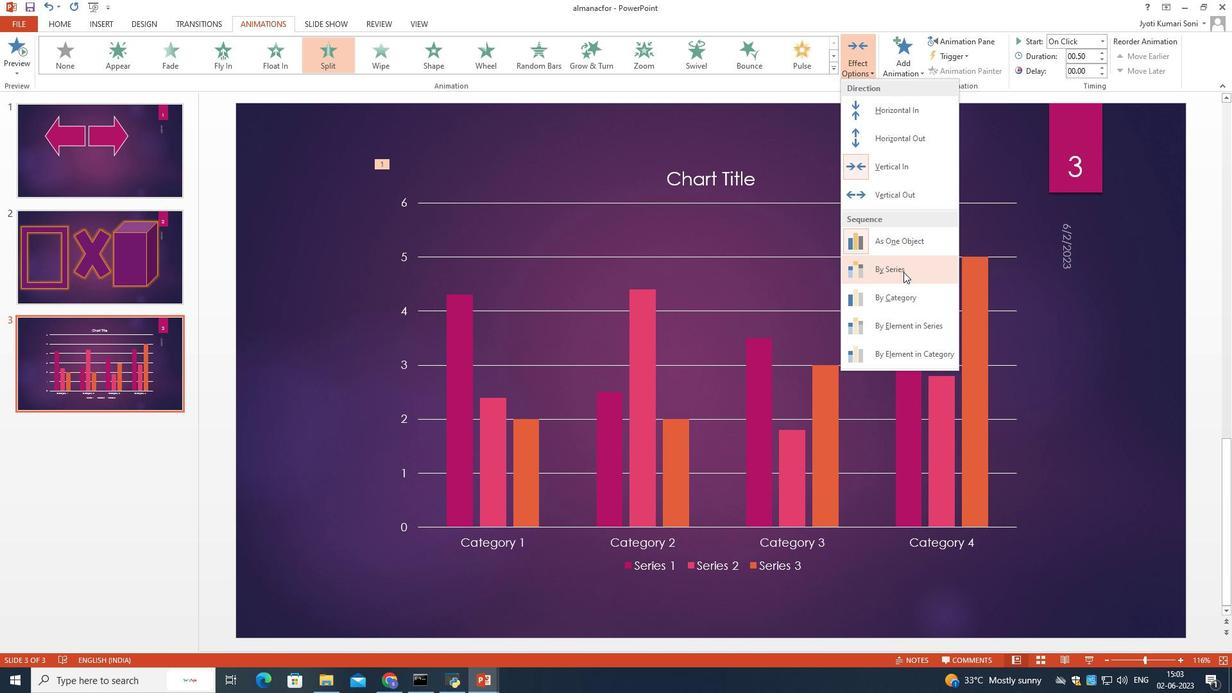 
Action: Mouse moved to (574, 164)
Screenshot: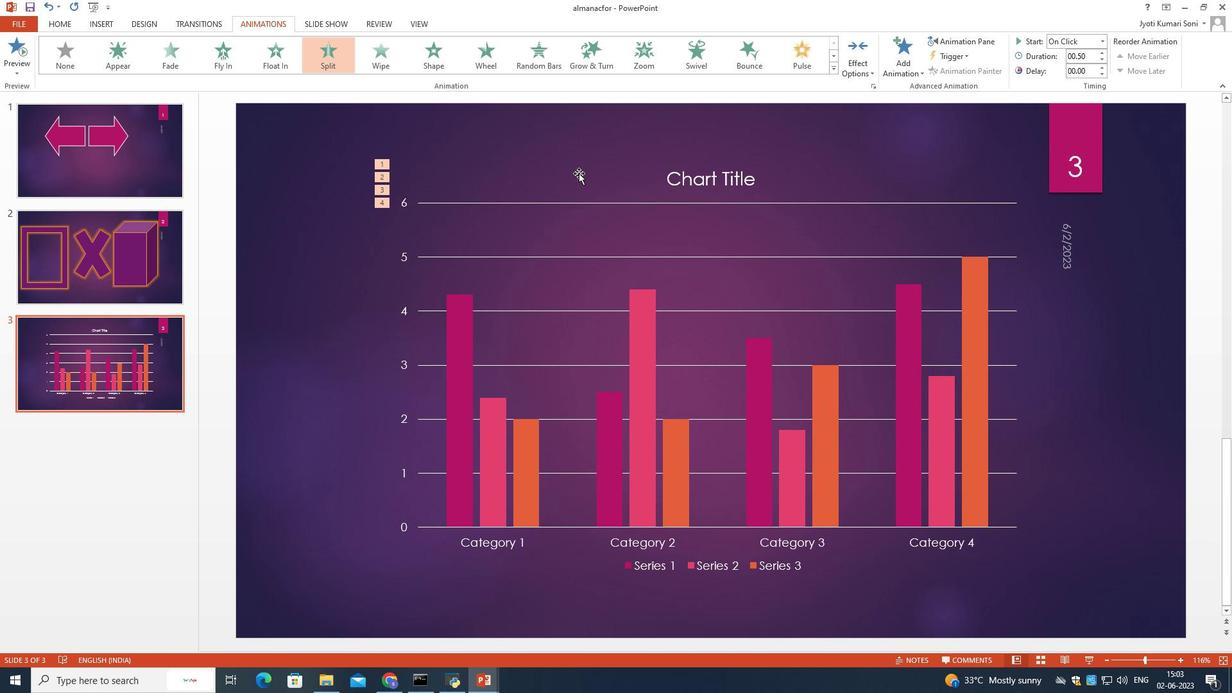 
Action: Mouse pressed left at (574, 164)
Screenshot: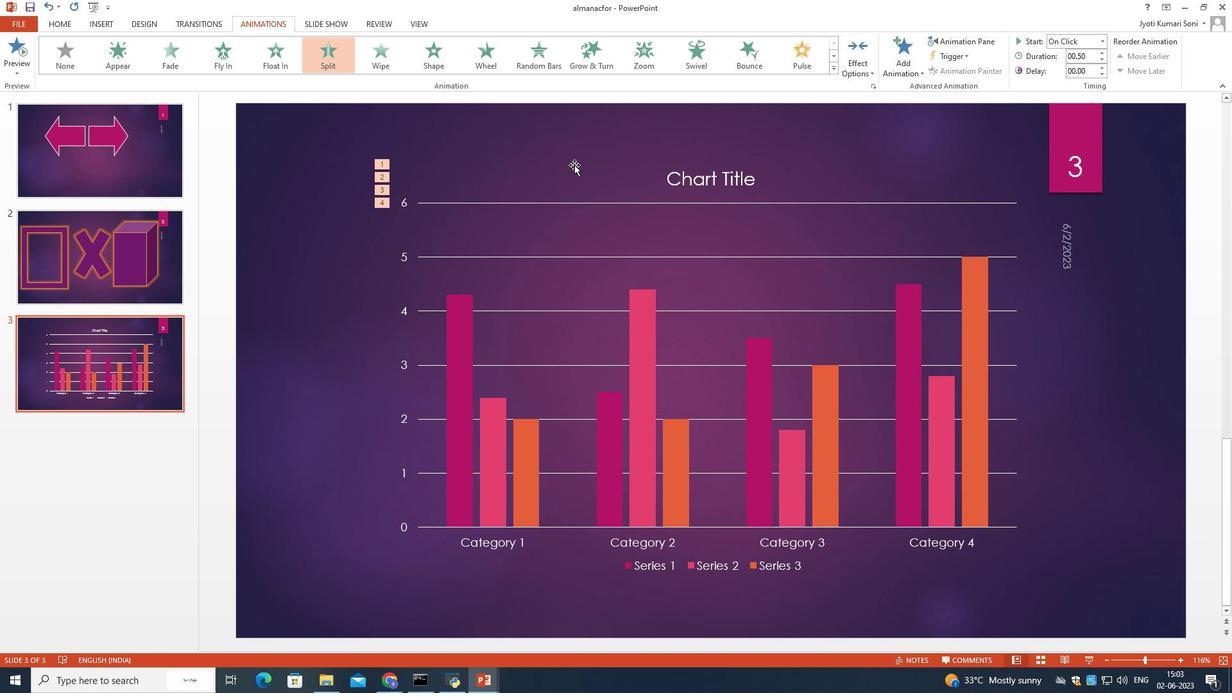 
Action: Mouse moved to (553, 141)
Screenshot: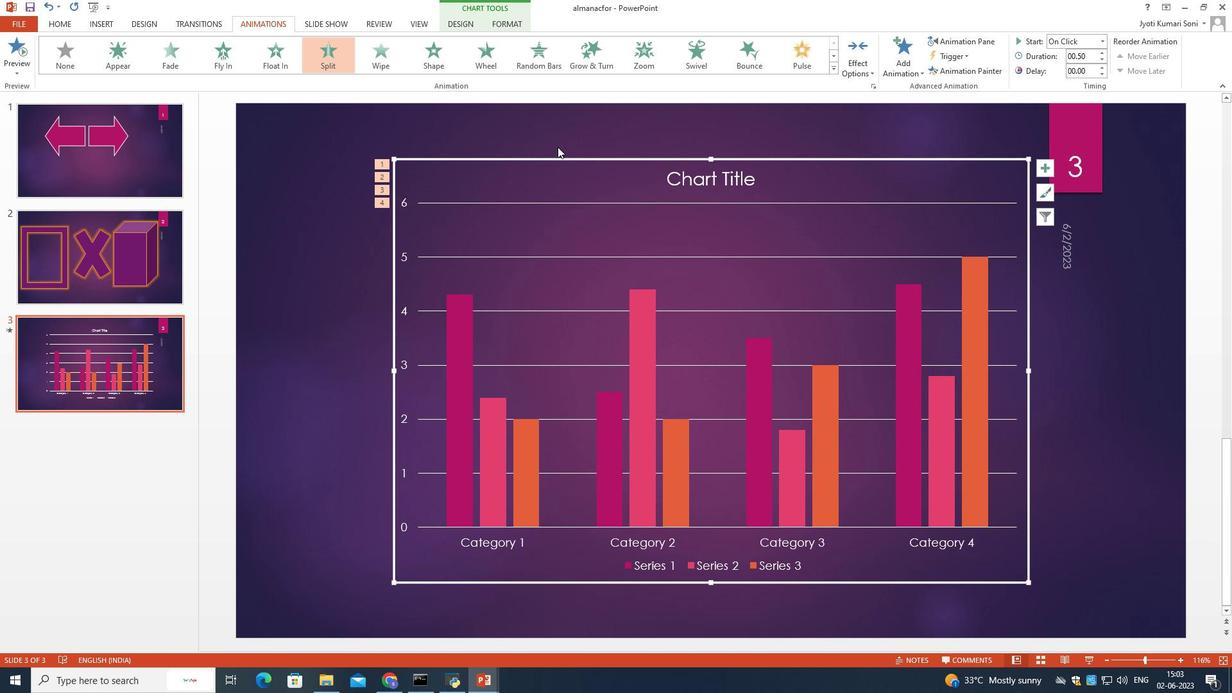 
Action: Mouse pressed left at (553, 141)
Screenshot: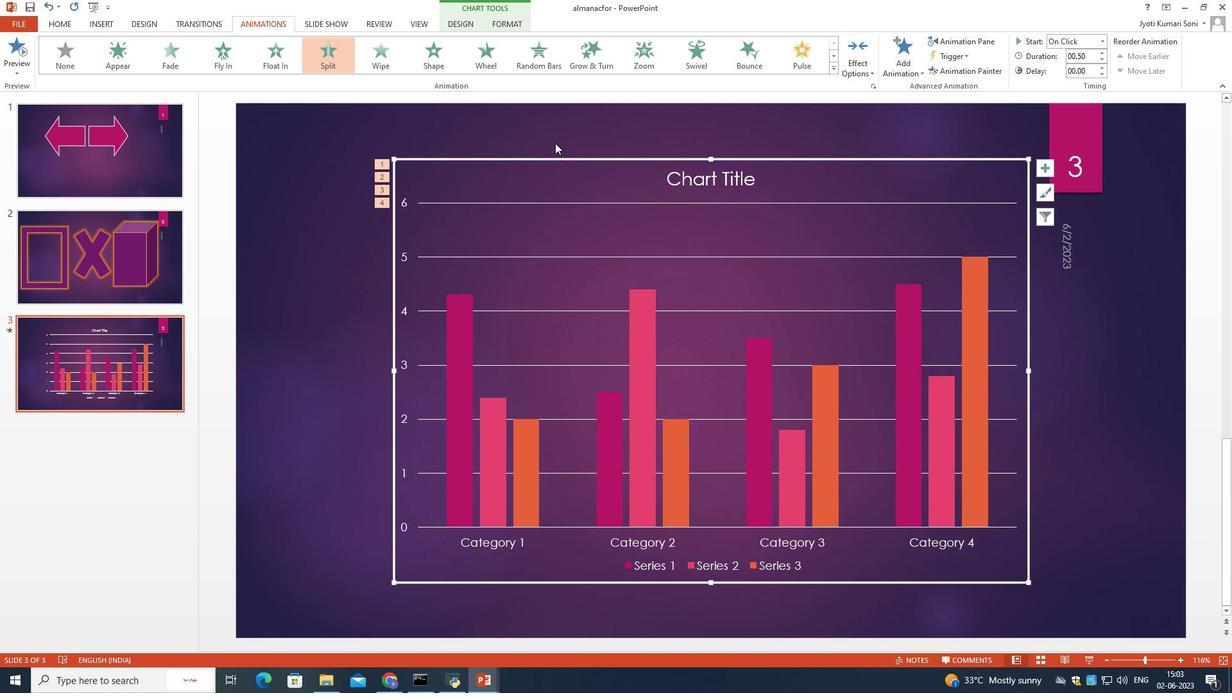 
Action: Mouse moved to (94, 22)
Screenshot: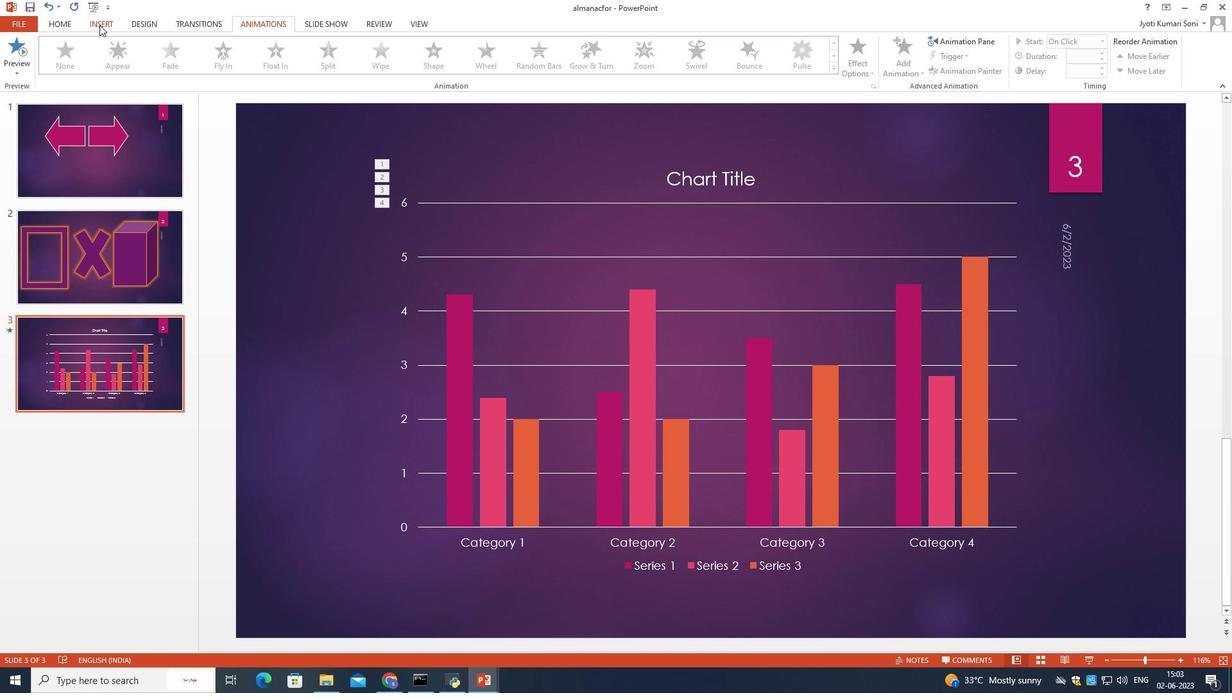 
Action: Mouse pressed left at (94, 22)
Screenshot: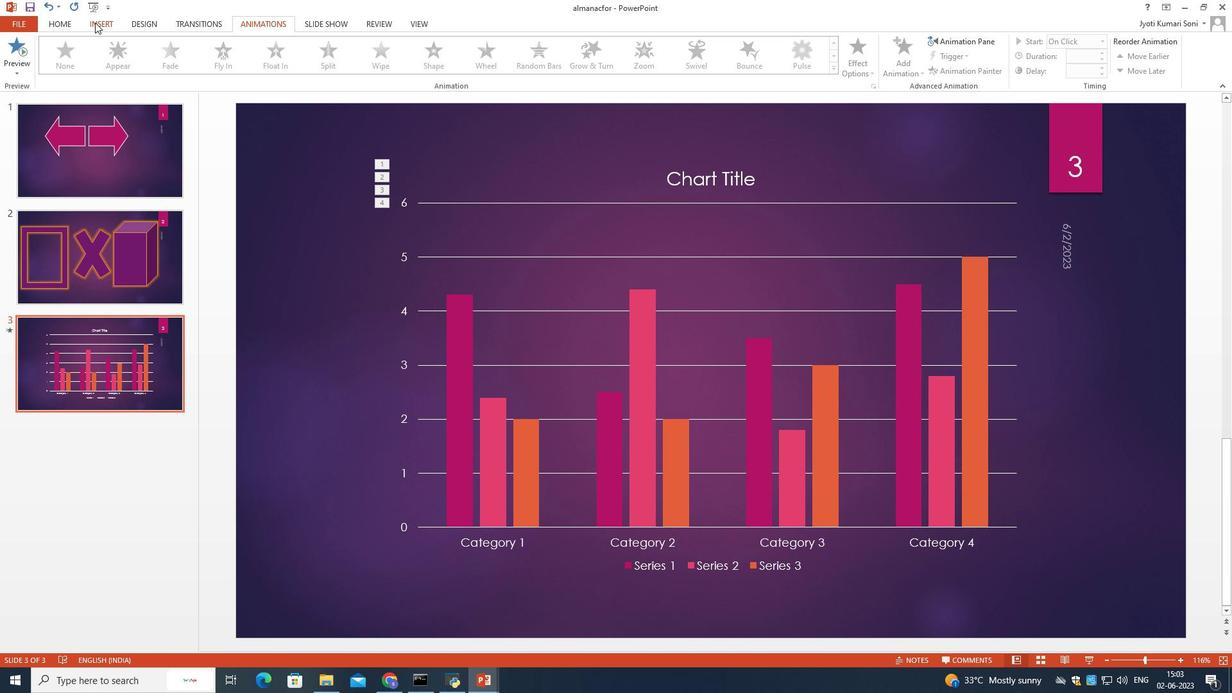 
Action: Mouse moved to (18, 67)
Screenshot: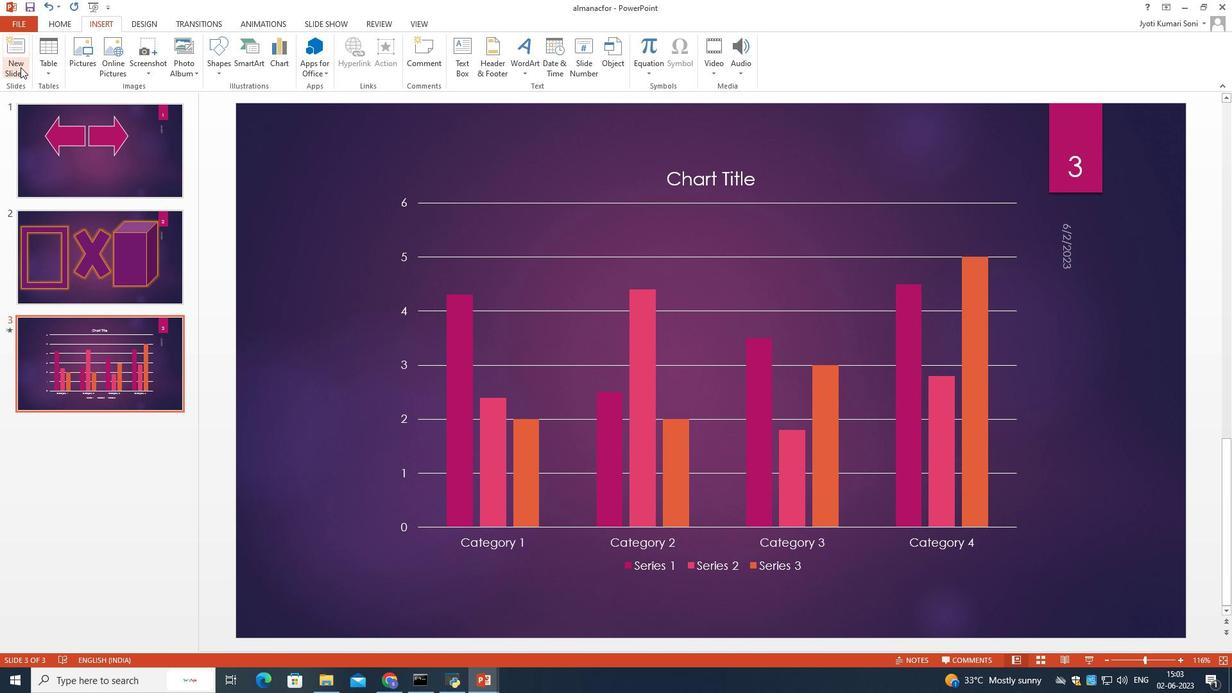 
Action: Mouse pressed left at (18, 67)
Screenshot: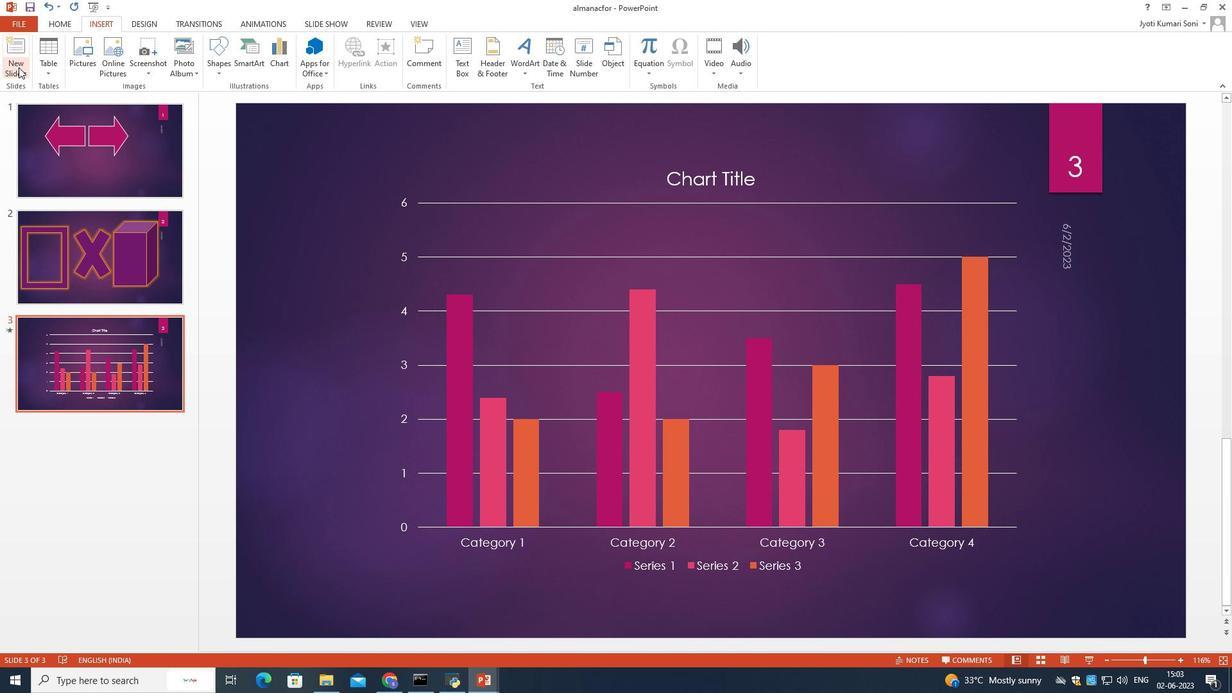 
Action: Mouse moved to (43, 247)
Screenshot: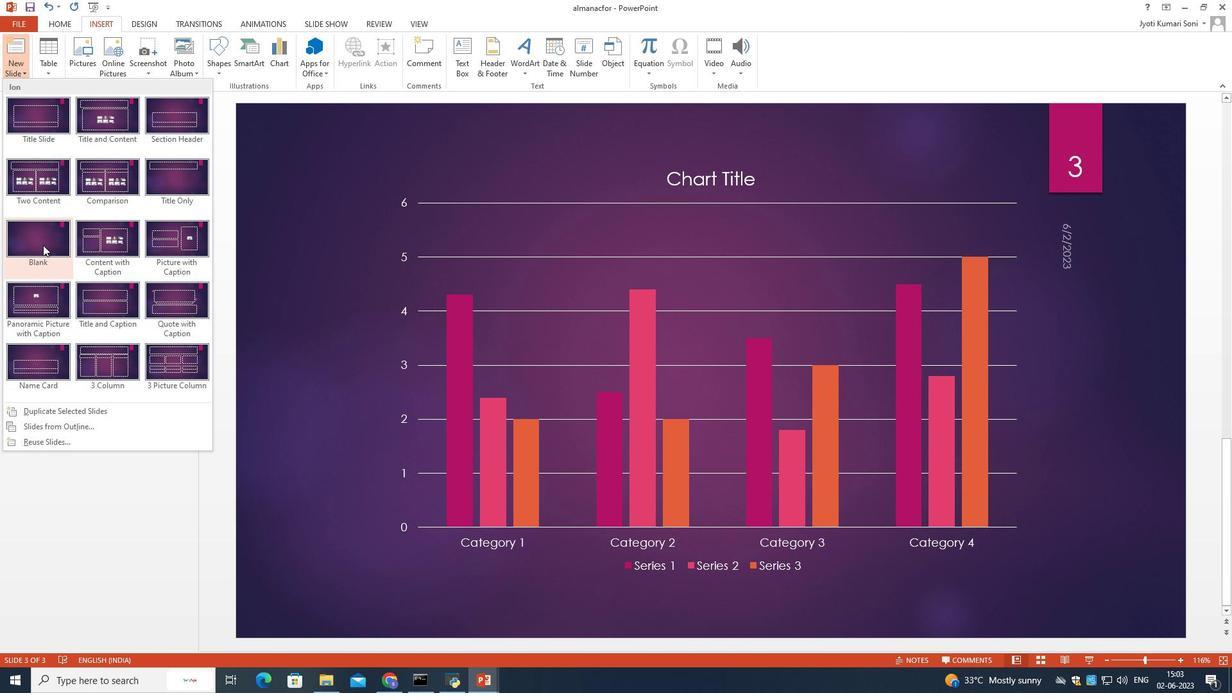 
Action: Mouse pressed left at (43, 247)
Screenshot: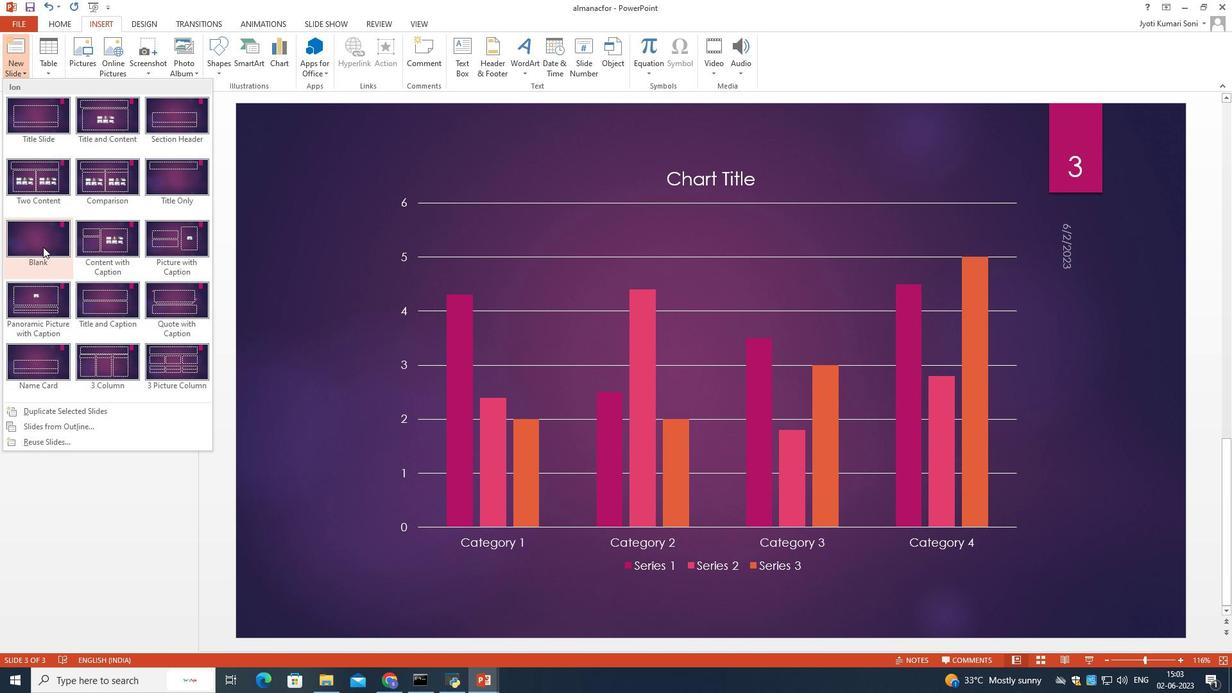 
Action: Mouse moved to (86, 44)
Screenshot: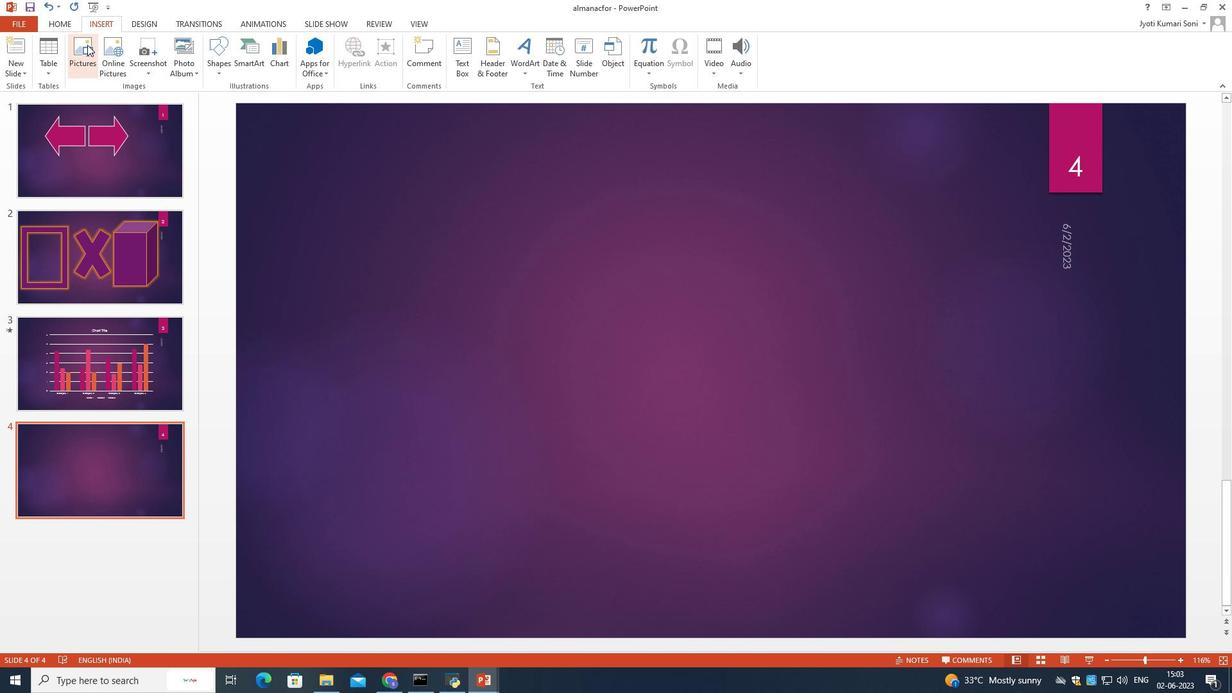 
Action: Mouse pressed left at (86, 44)
Screenshot: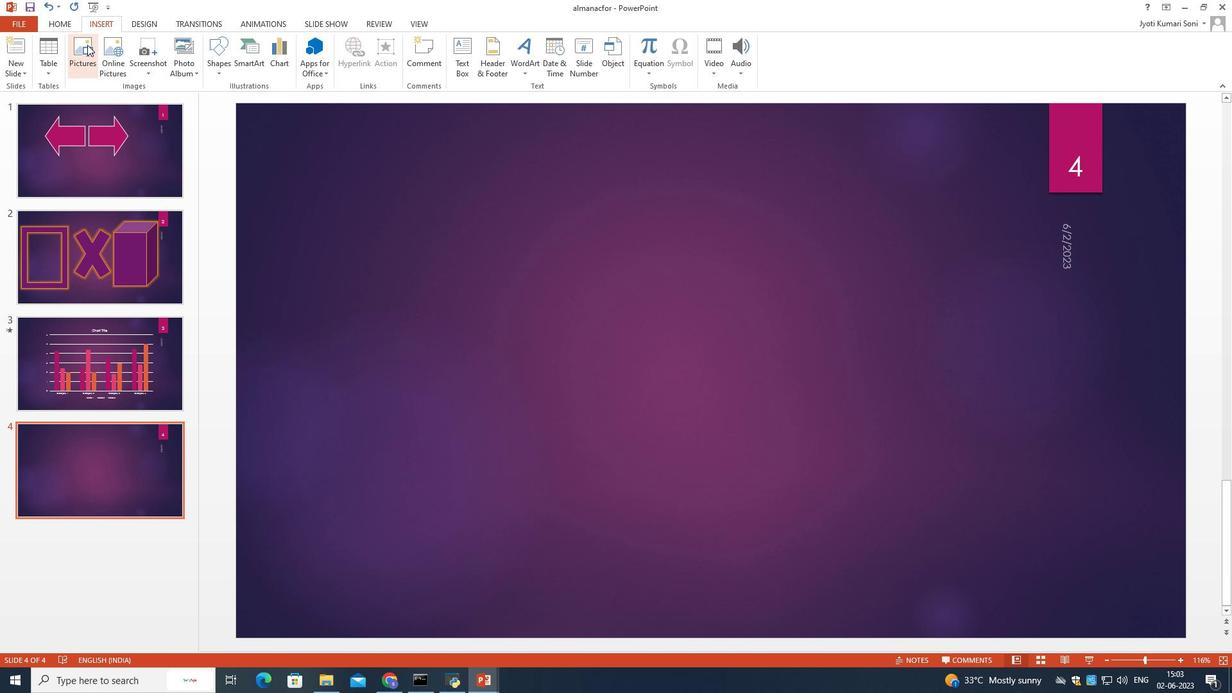 
Action: Mouse moved to (150, 116)
Screenshot: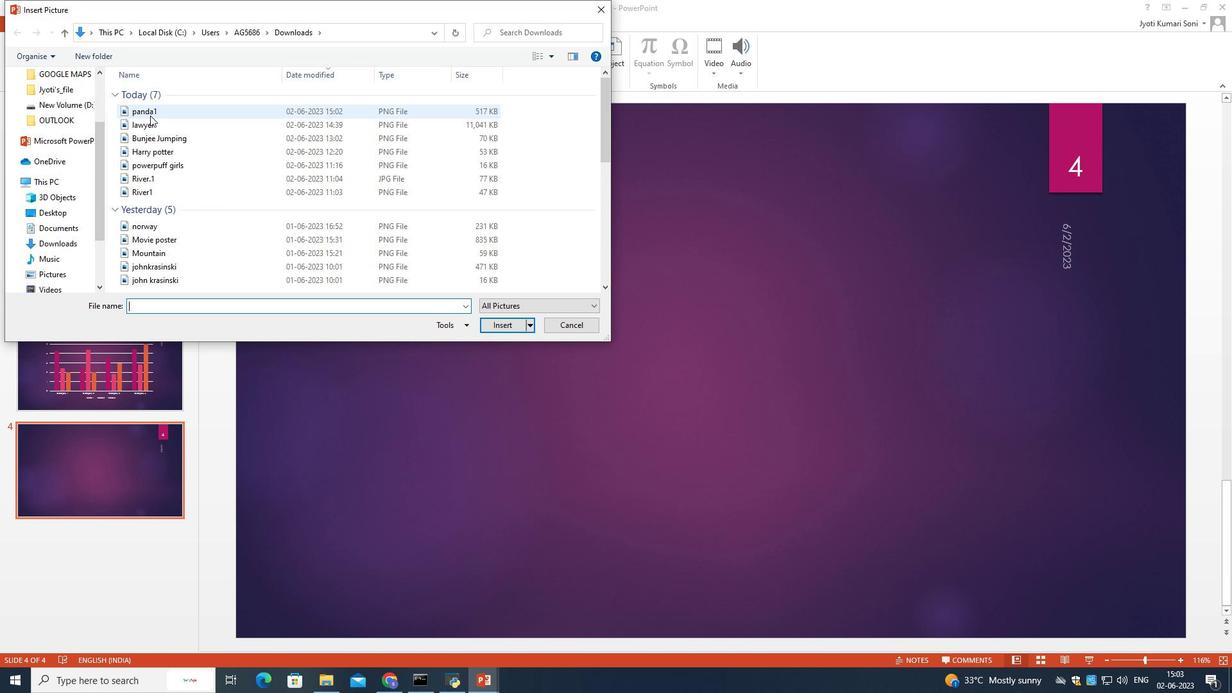 
Action: Mouse pressed left at (150, 116)
Screenshot: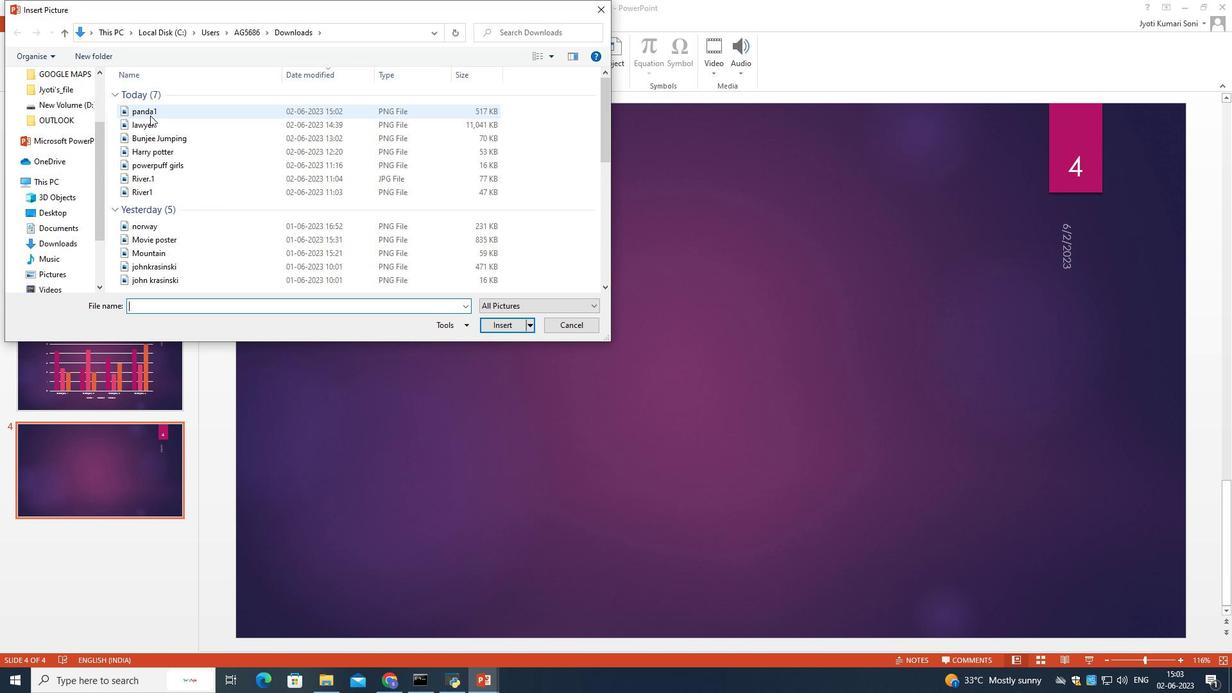 
Action: Mouse moved to (496, 323)
Screenshot: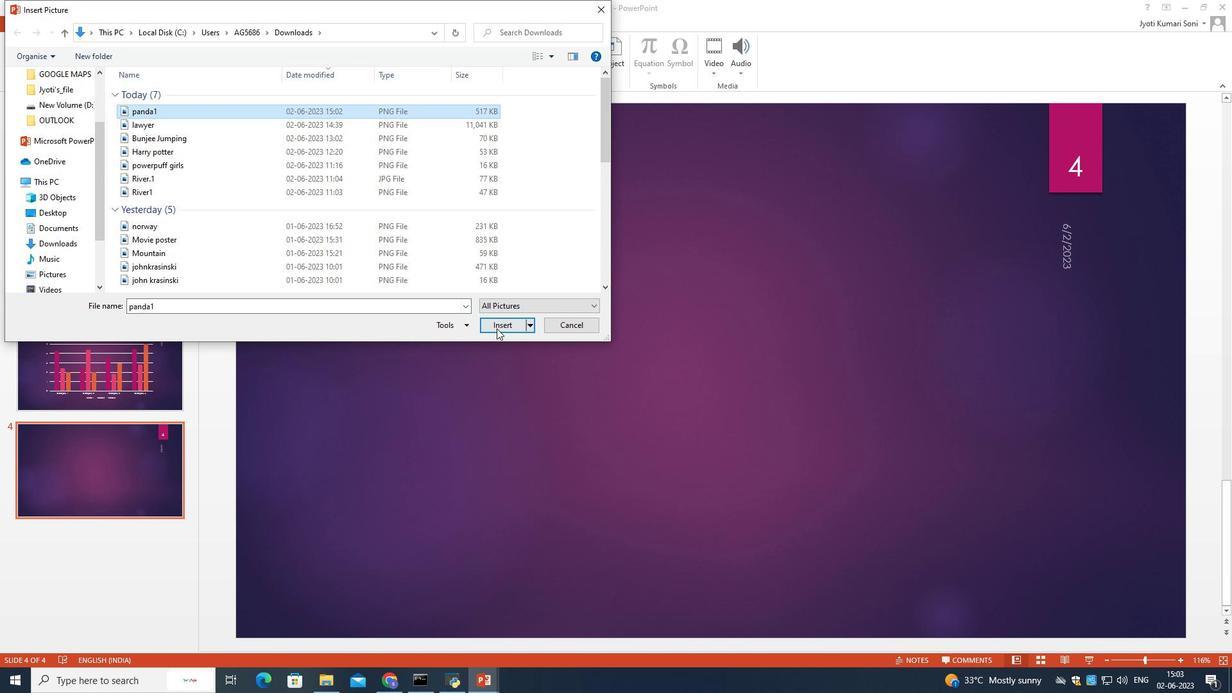 
Action: Mouse pressed left at (496, 323)
Screenshot: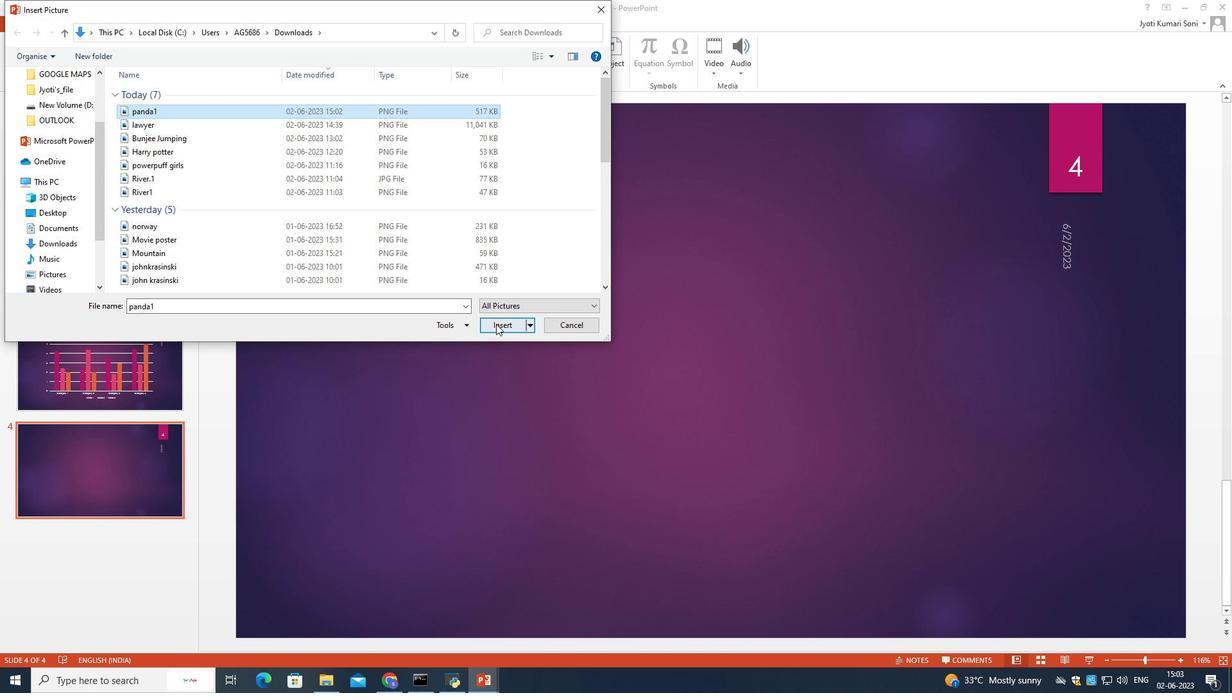 
Action: Mouse moved to (562, 329)
Screenshot: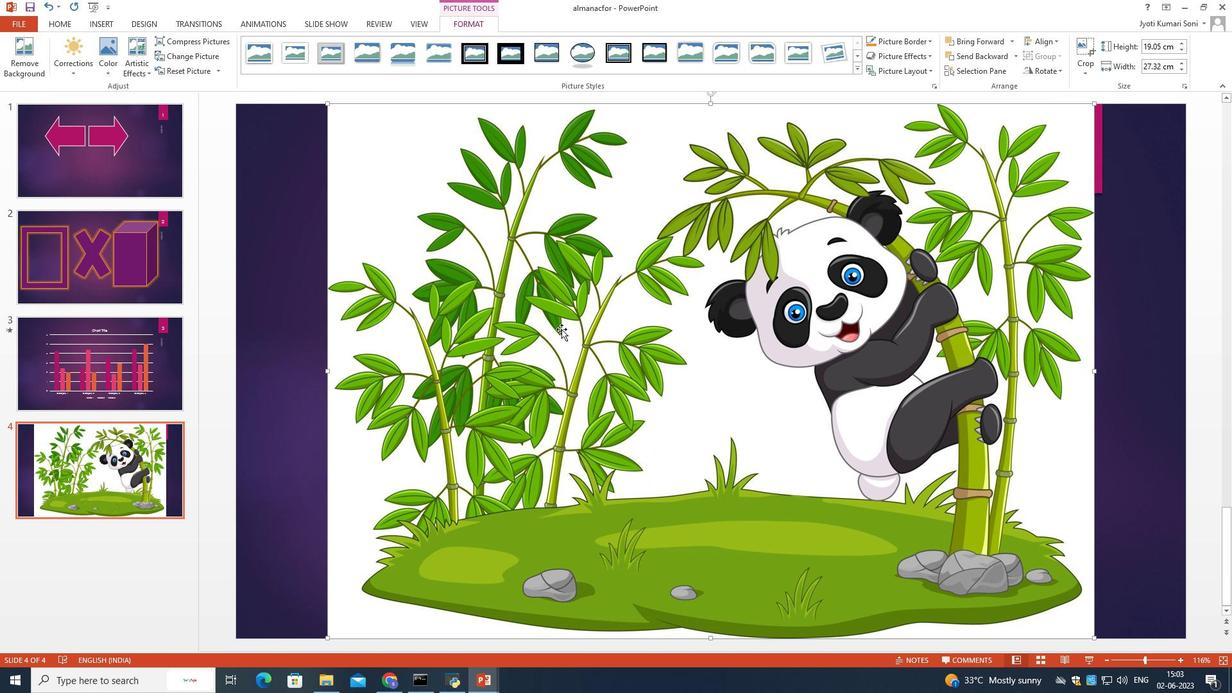
Action: Mouse pressed left at (562, 329)
Screenshot: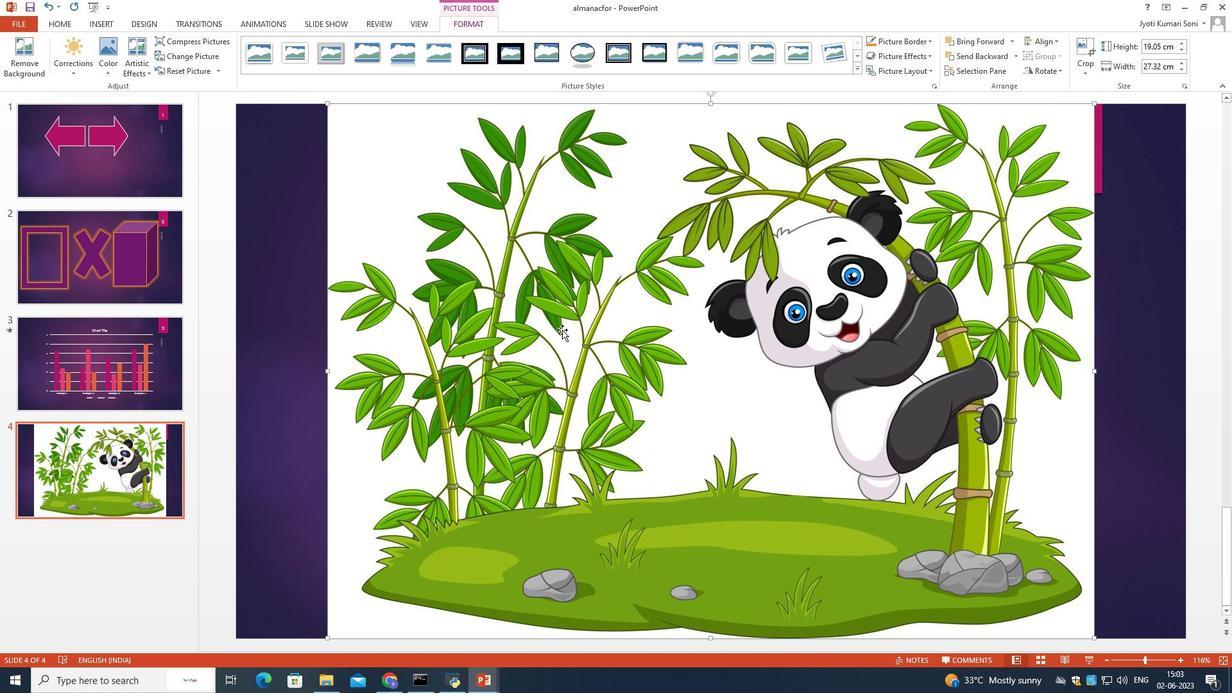 
Action: Mouse moved to (326, 103)
Screenshot: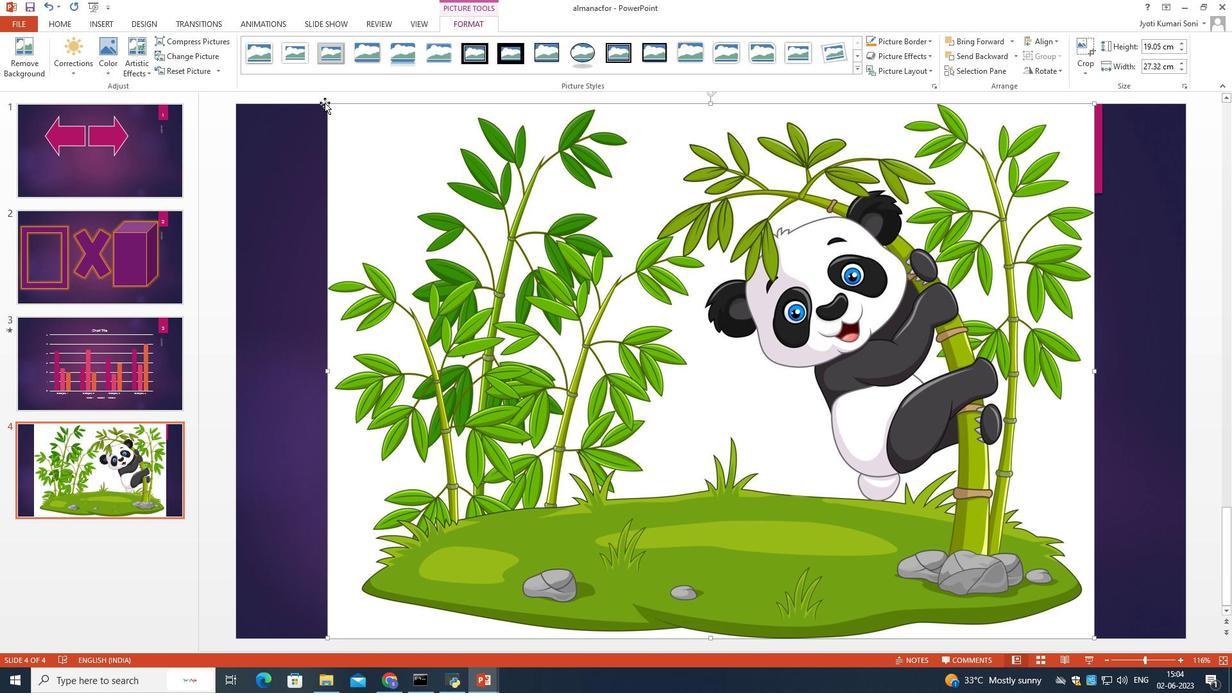 
Action: Mouse pressed left at (326, 103)
Screenshot: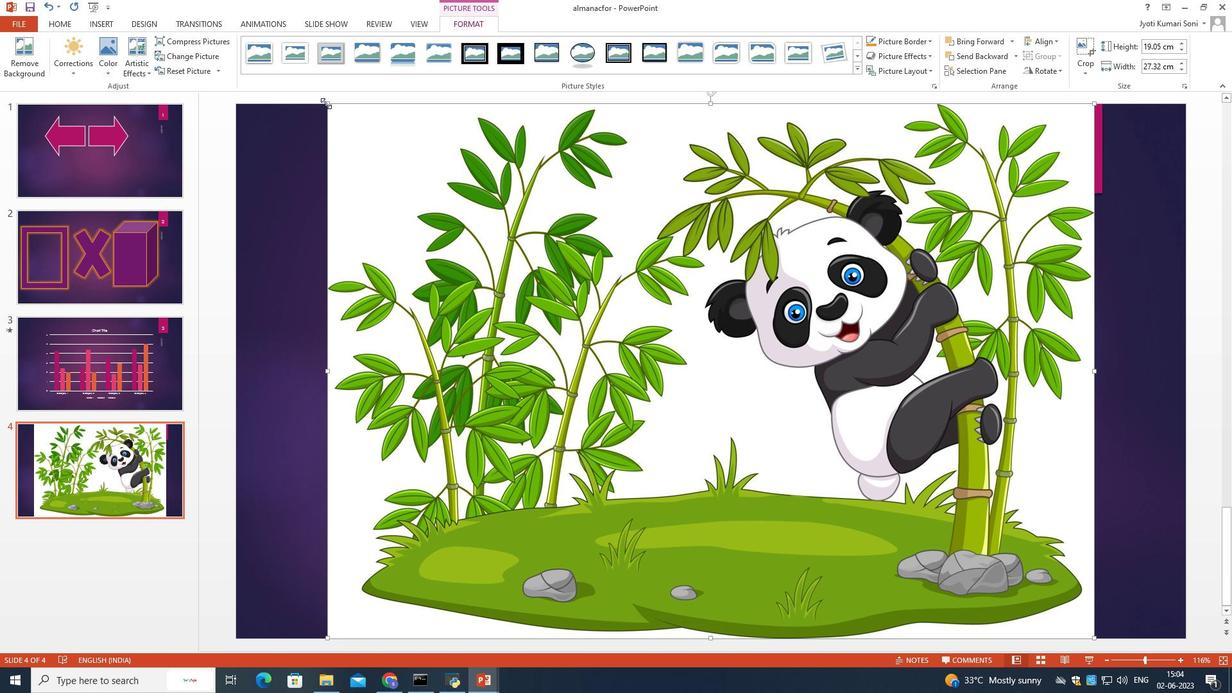 
Action: Mouse moved to (713, 311)
Screenshot: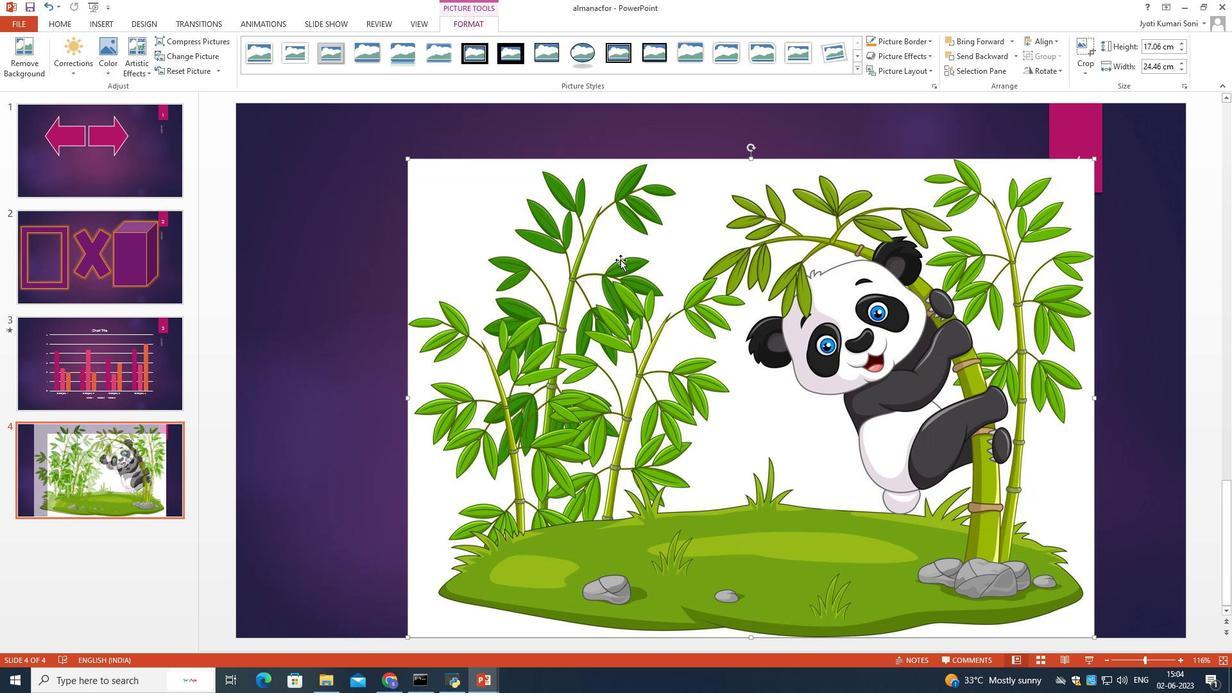 
Action: Mouse pressed left at (713, 311)
Screenshot: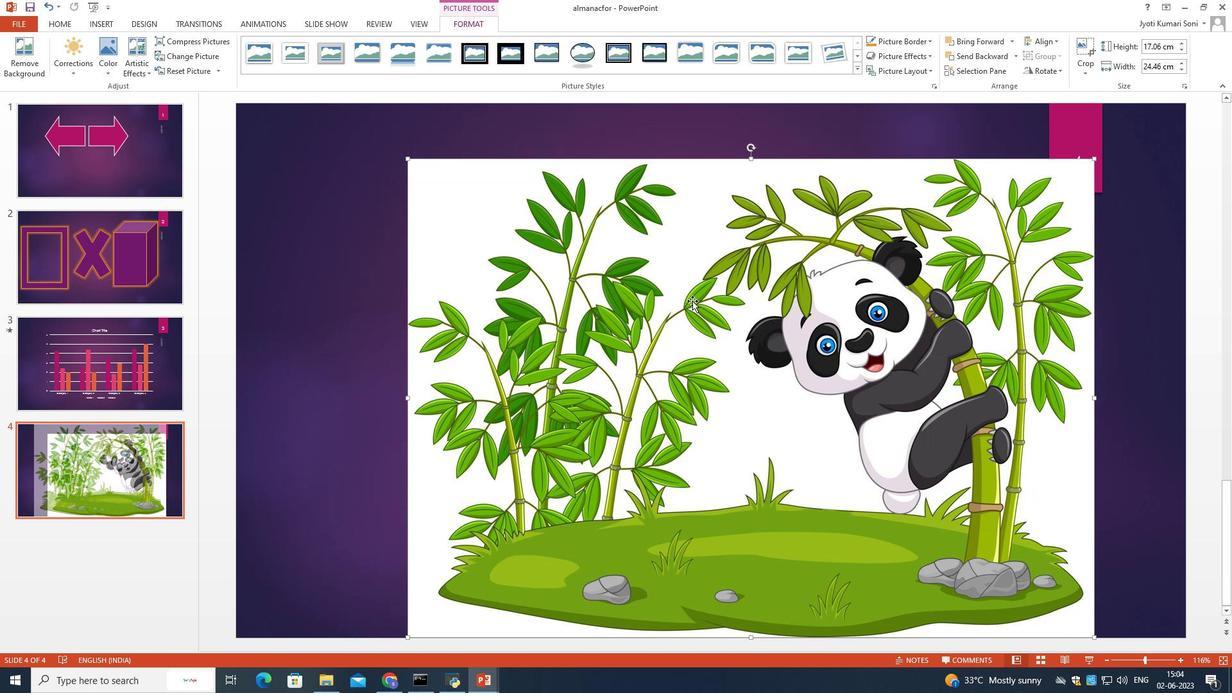 
Action: Mouse moved to (644, 364)
Screenshot: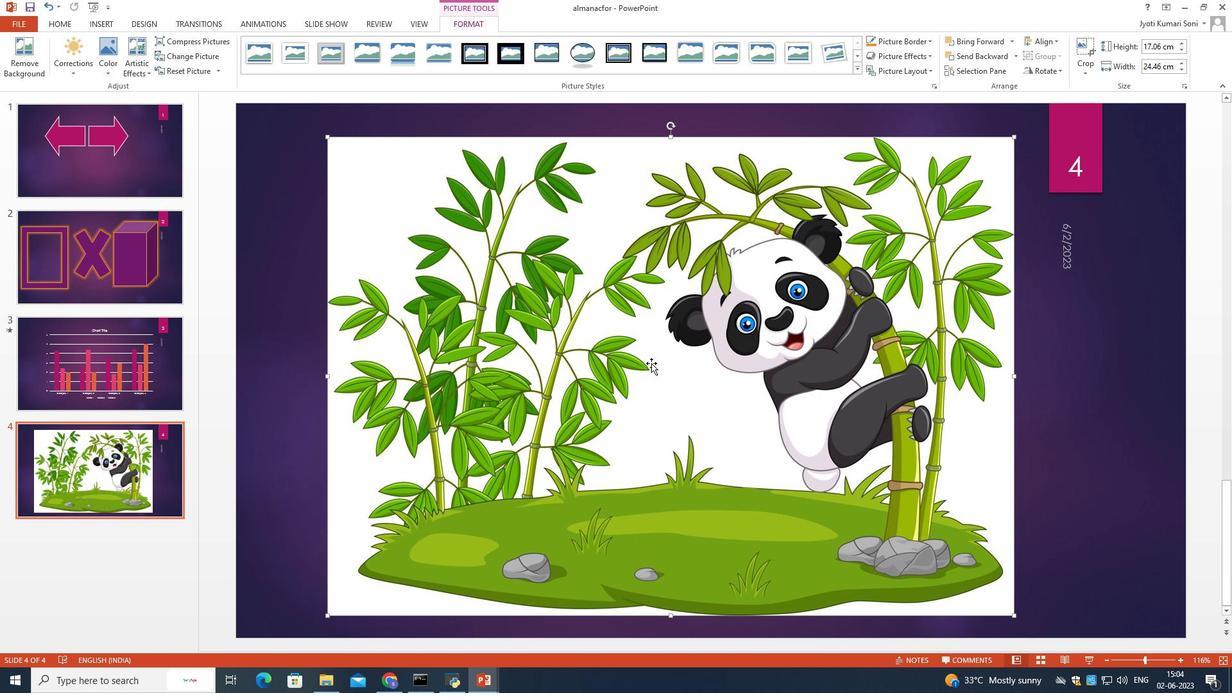 
Action: Mouse pressed left at (644, 364)
Screenshot: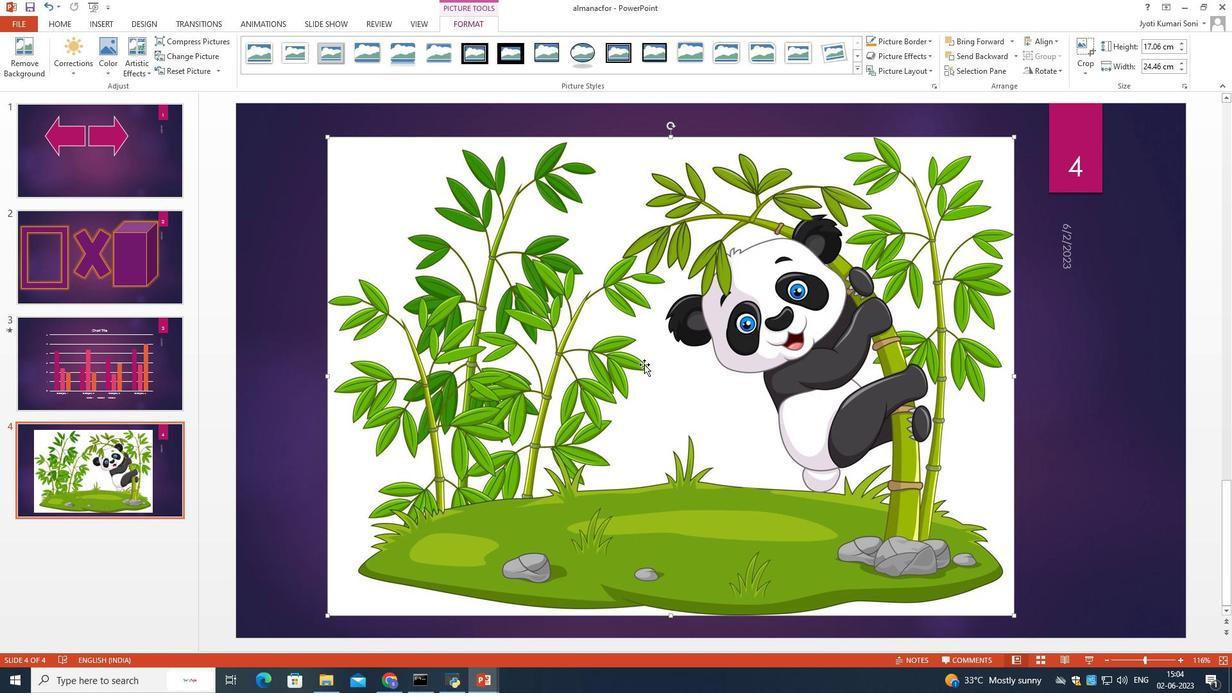 
Action: Mouse moved to (265, 26)
Screenshot: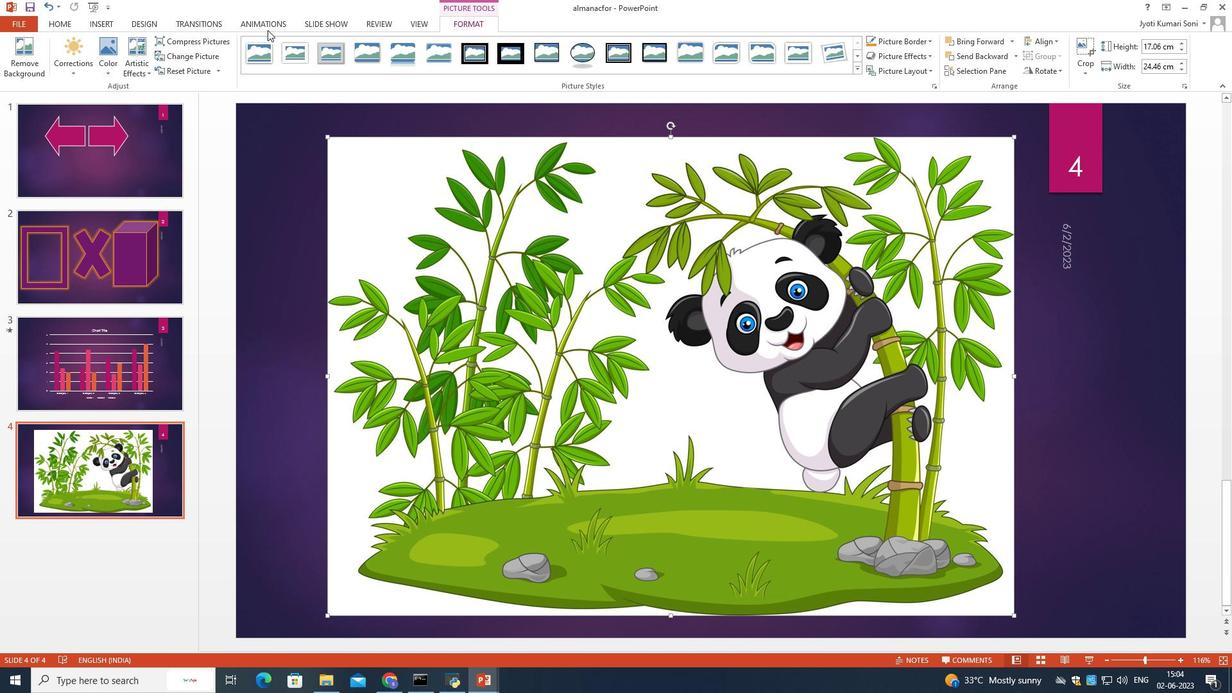 
Action: Mouse pressed left at (265, 26)
Screenshot: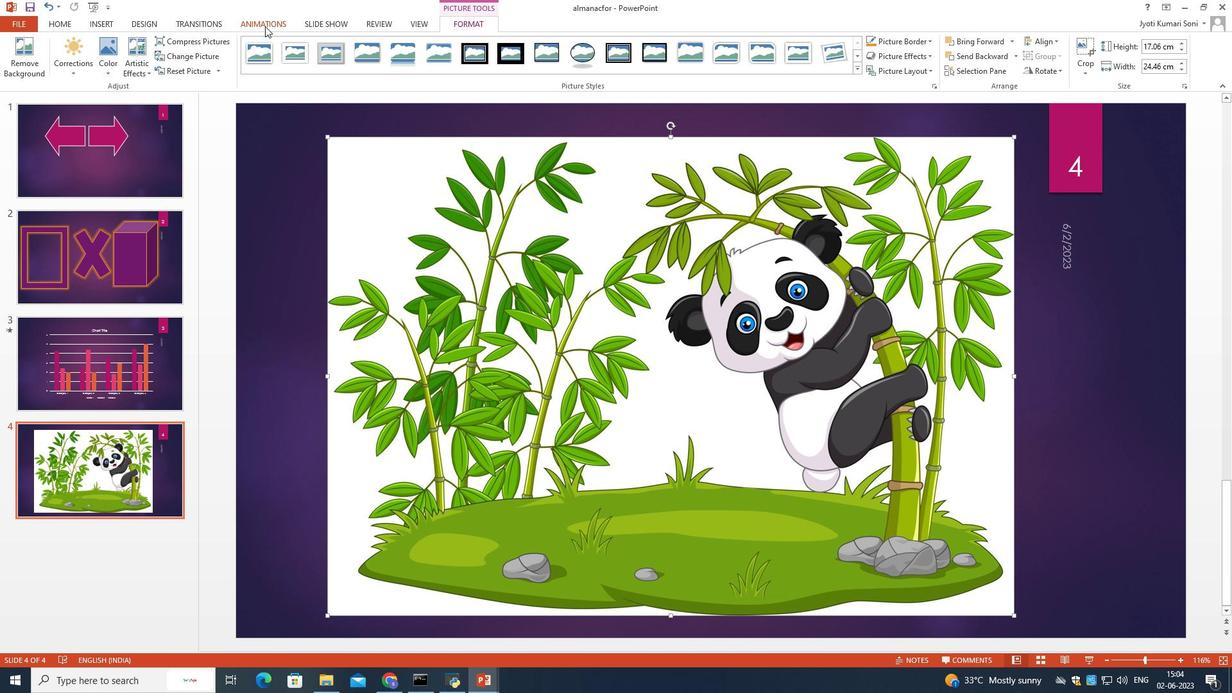 
Action: Mouse moved to (905, 50)
Screenshot: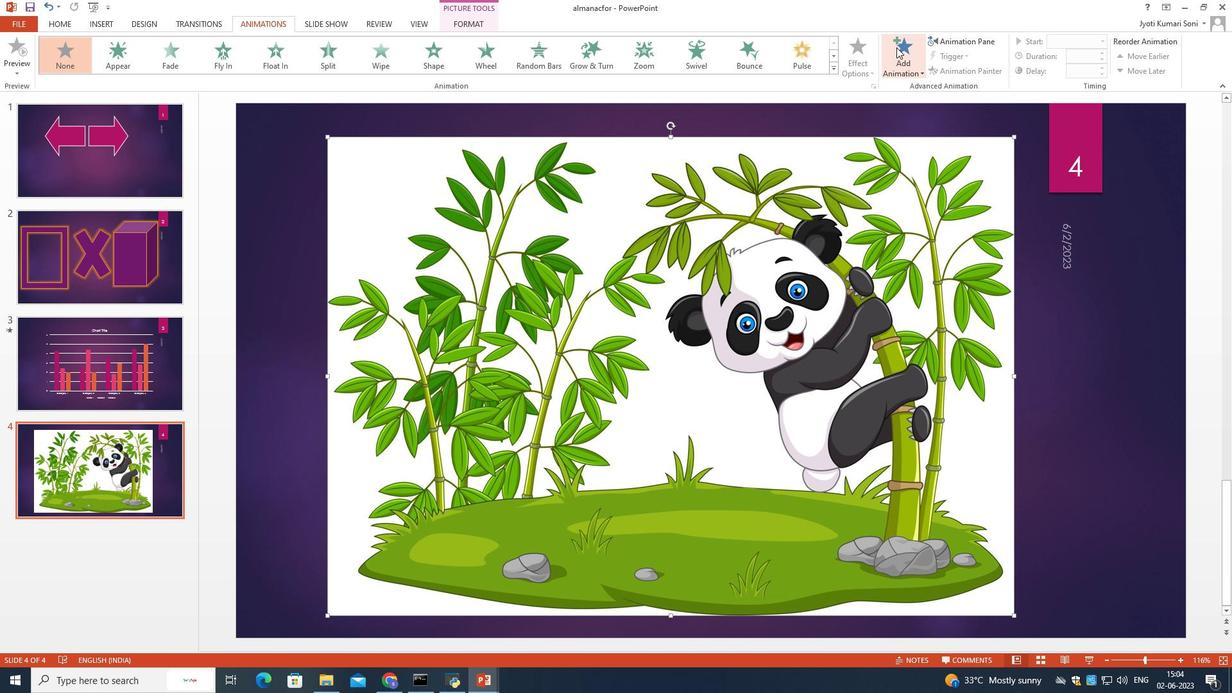 
Action: Mouse pressed left at (905, 50)
Screenshot: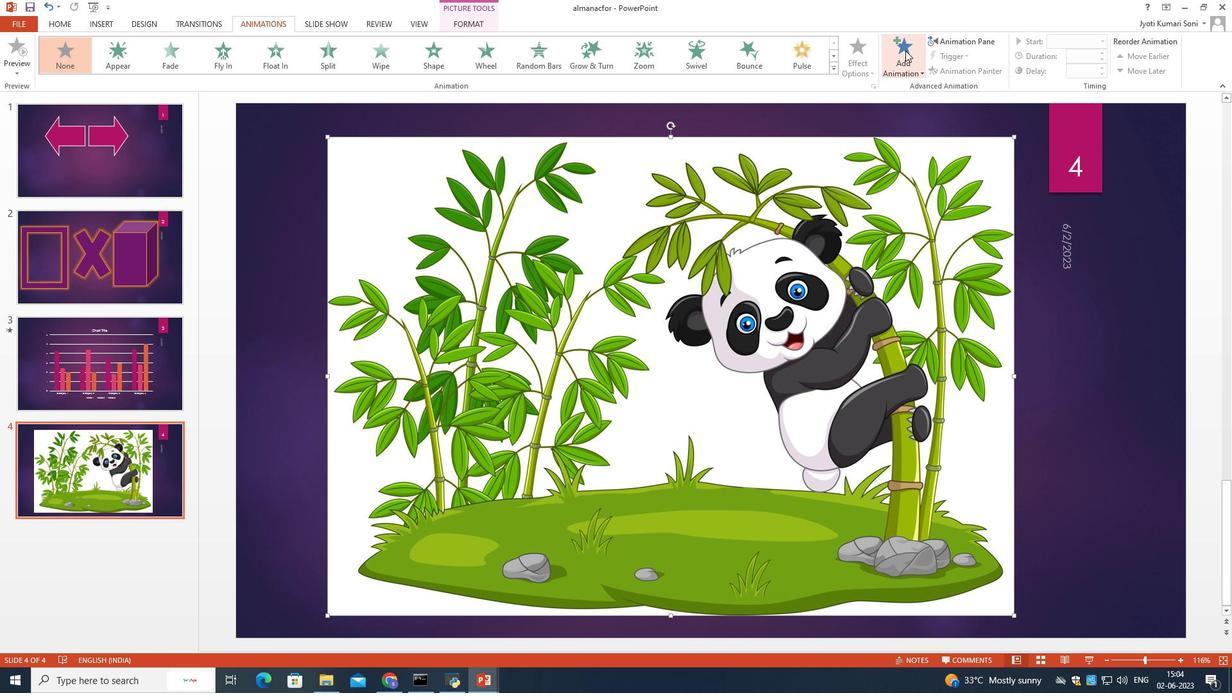 
Action: Mouse moved to (965, 577)
Screenshot: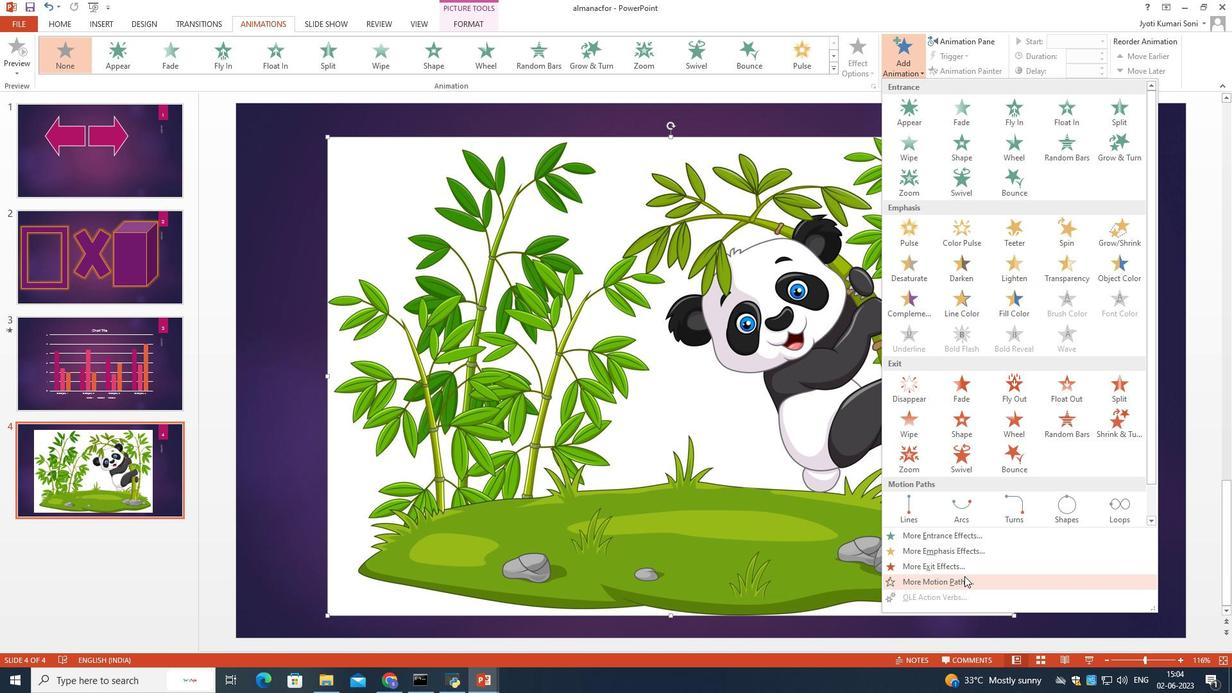 
Action: Mouse pressed left at (965, 577)
Screenshot: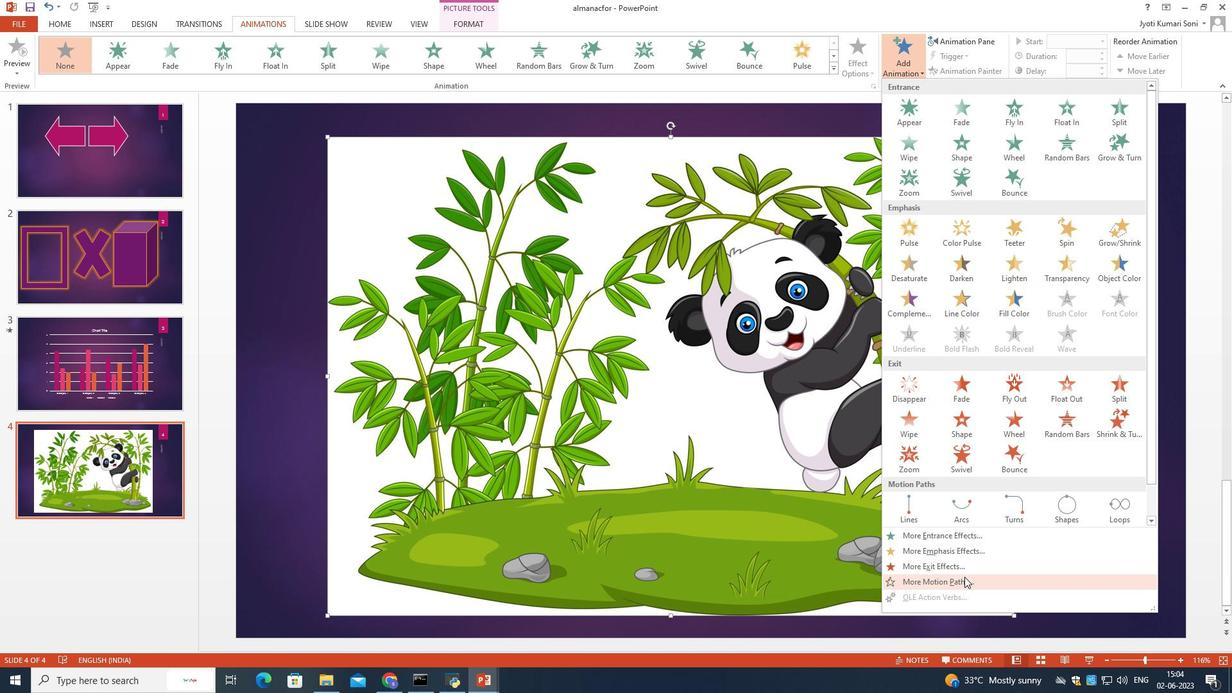 
Action: Mouse moved to (696, 197)
Screenshot: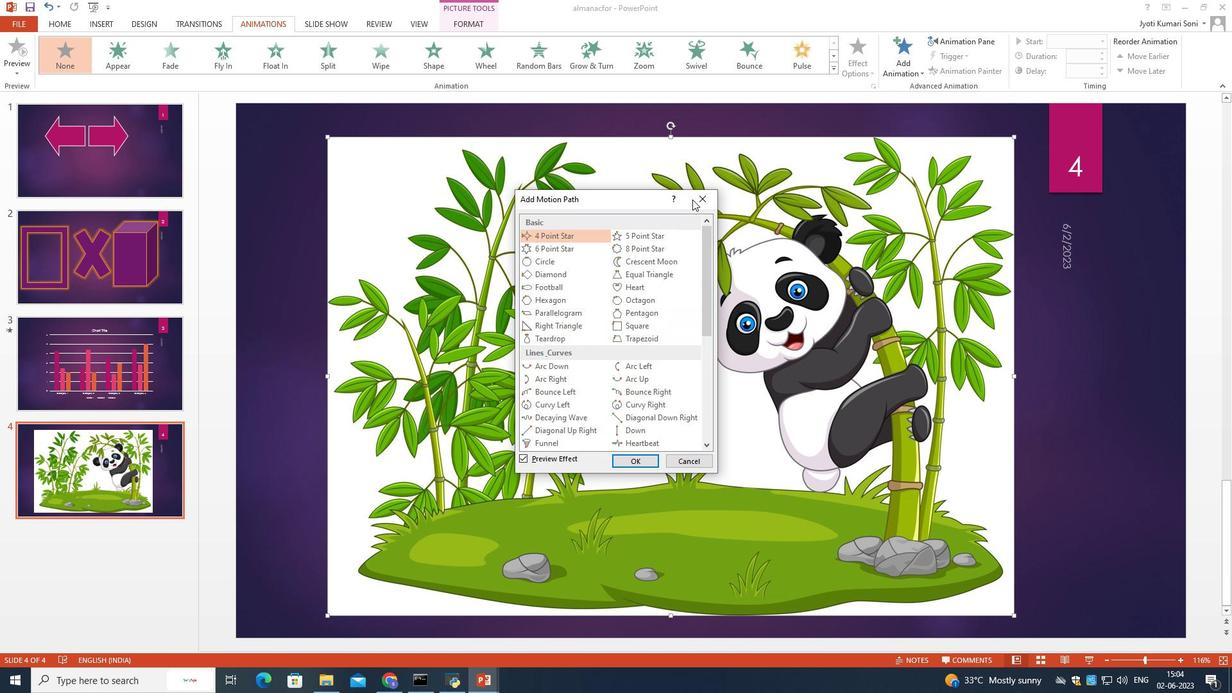 
Action: Mouse pressed left at (696, 197)
Screenshot: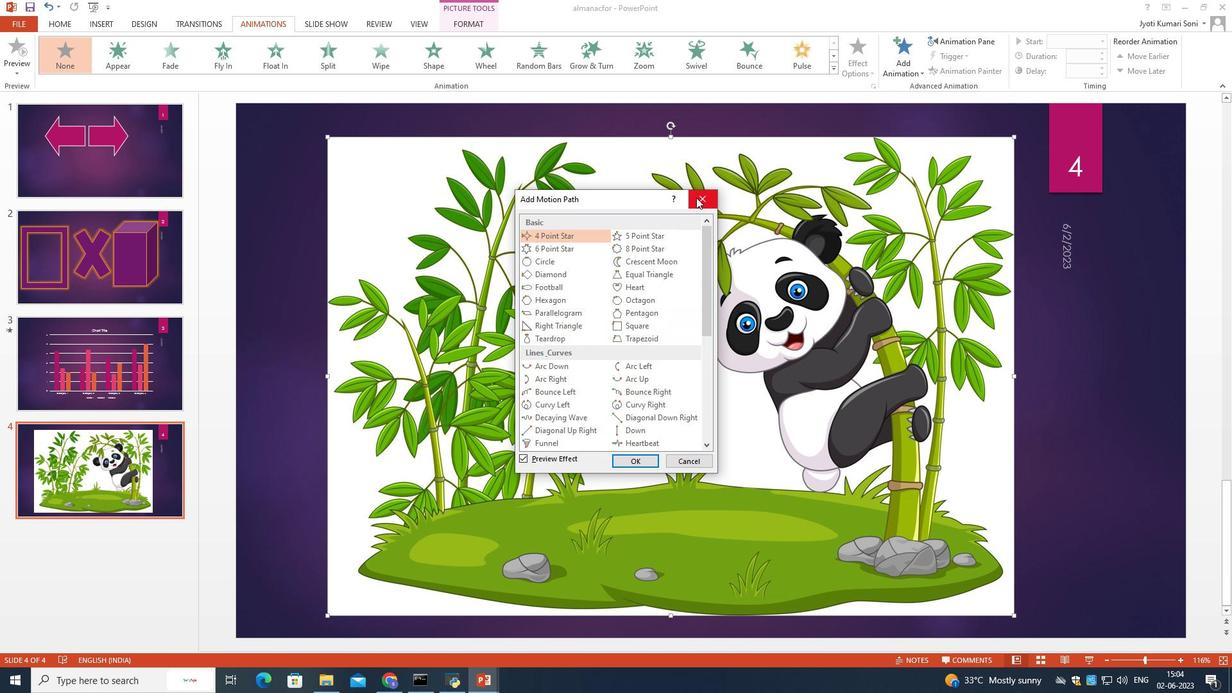 
Action: Mouse moved to (901, 65)
Screenshot: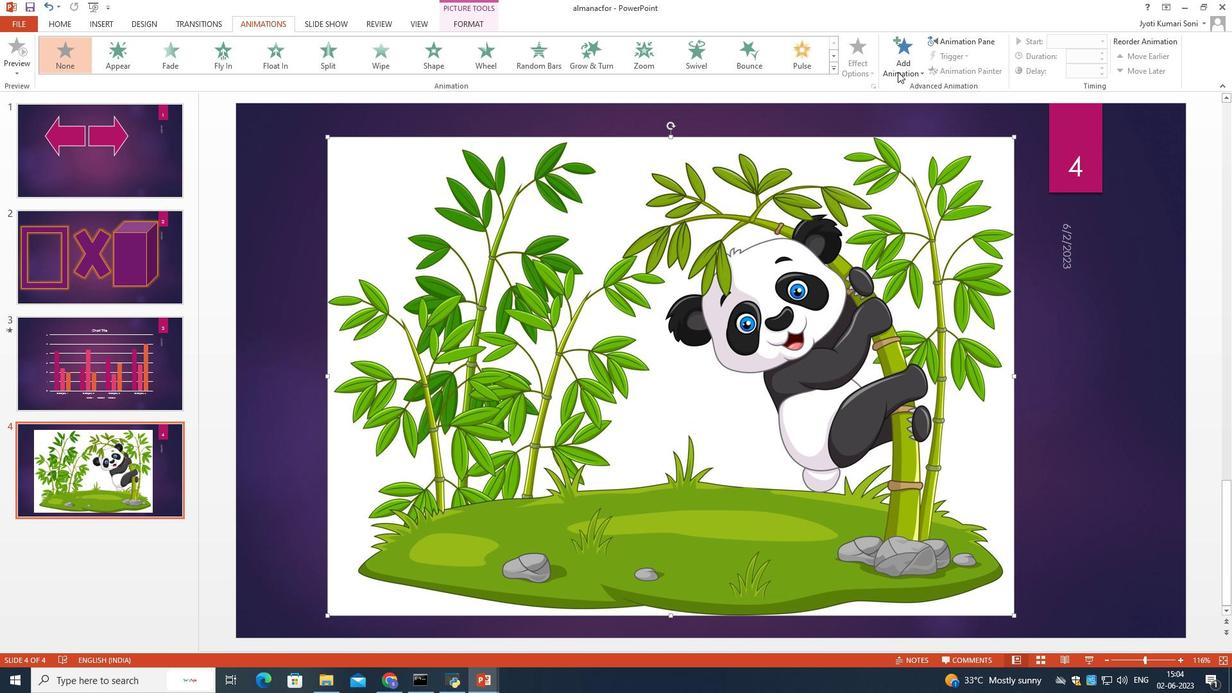 
Action: Mouse pressed left at (901, 65)
Screenshot: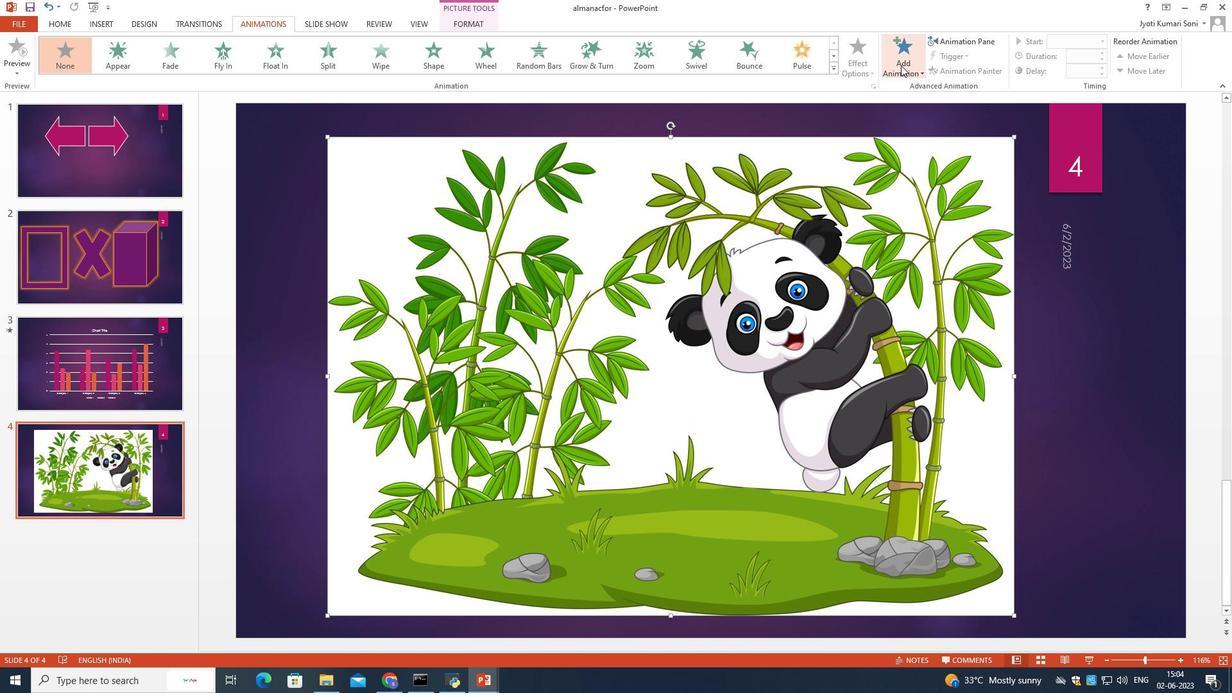
Action: Mouse moved to (1152, 518)
Screenshot: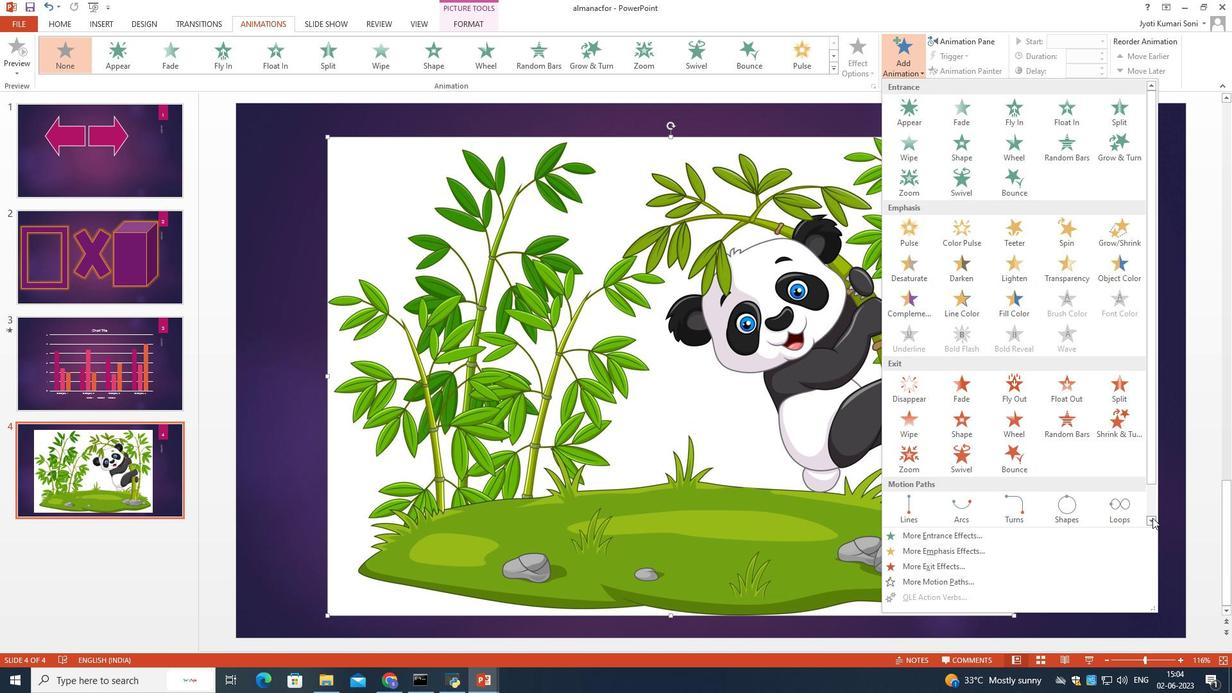 
Action: Mouse pressed left at (1152, 518)
Screenshot: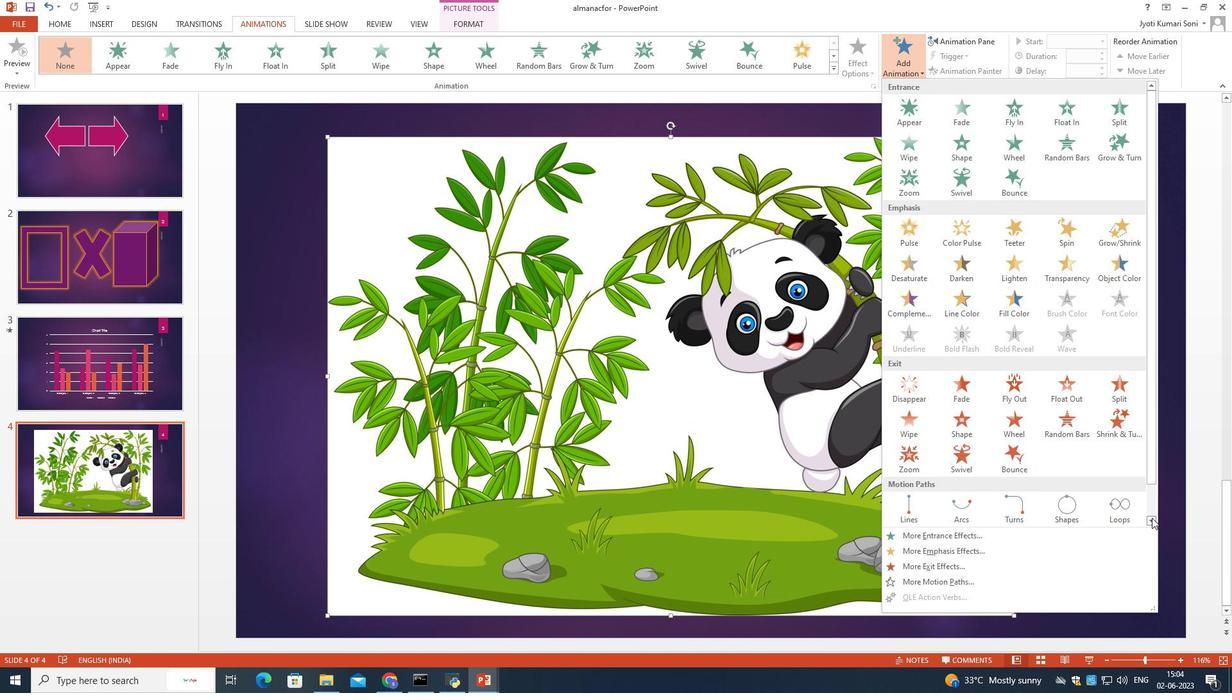 
Action: Mouse moved to (903, 500)
Screenshot: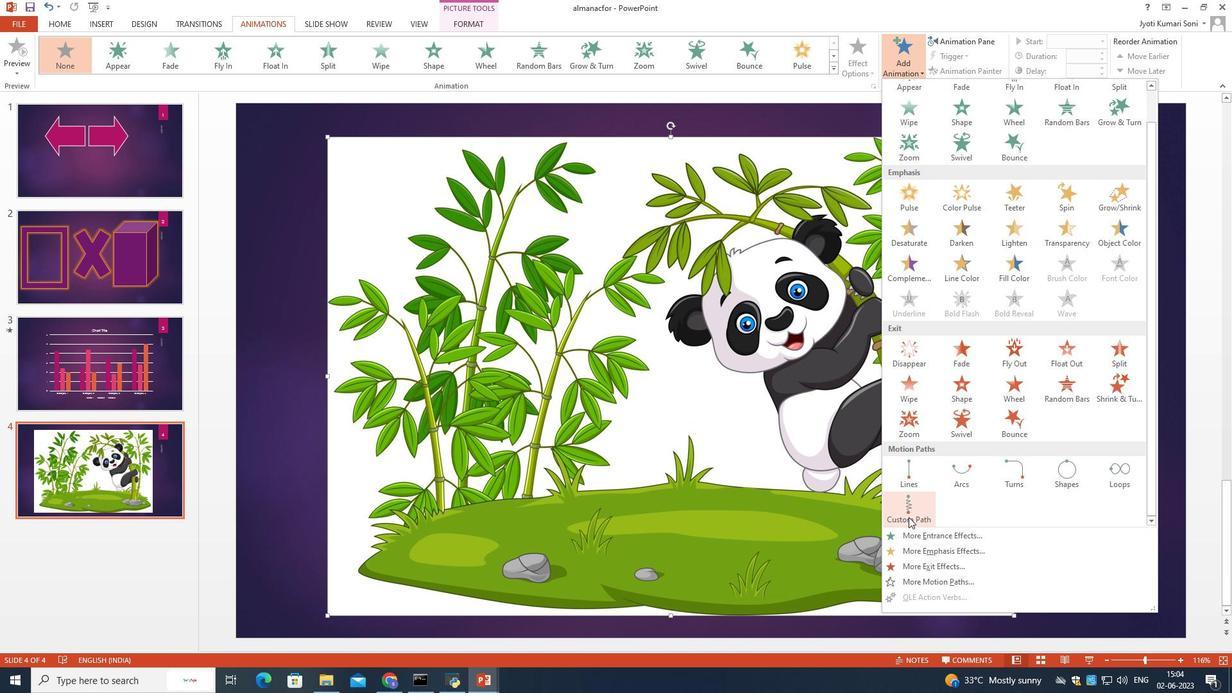 
Action: Mouse pressed left at (903, 500)
Screenshot: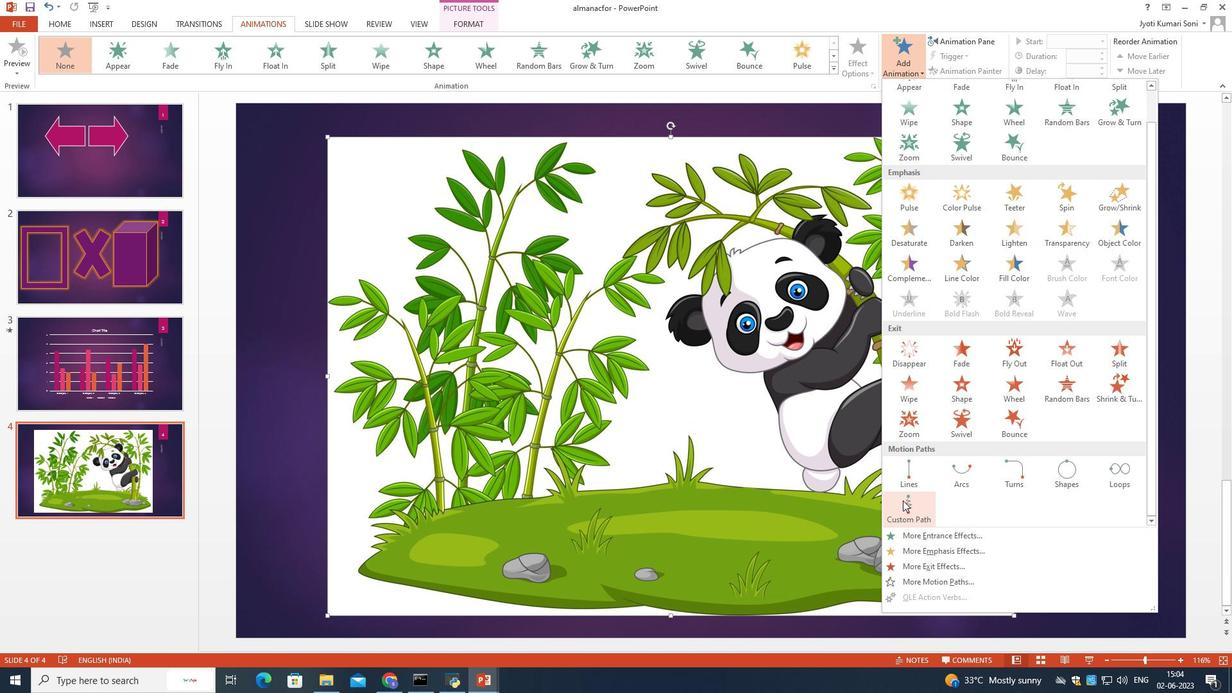 
Action: Mouse moved to (266, 306)
Screenshot: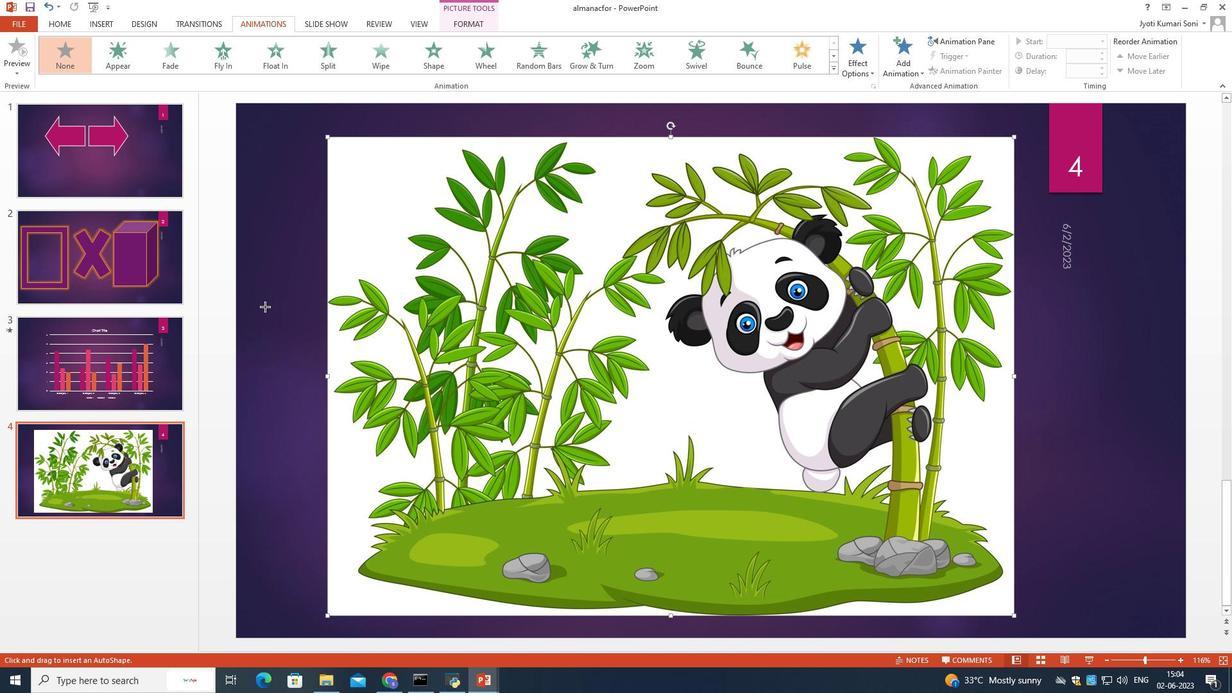 
Action: Mouse pressed left at (266, 306)
Screenshot: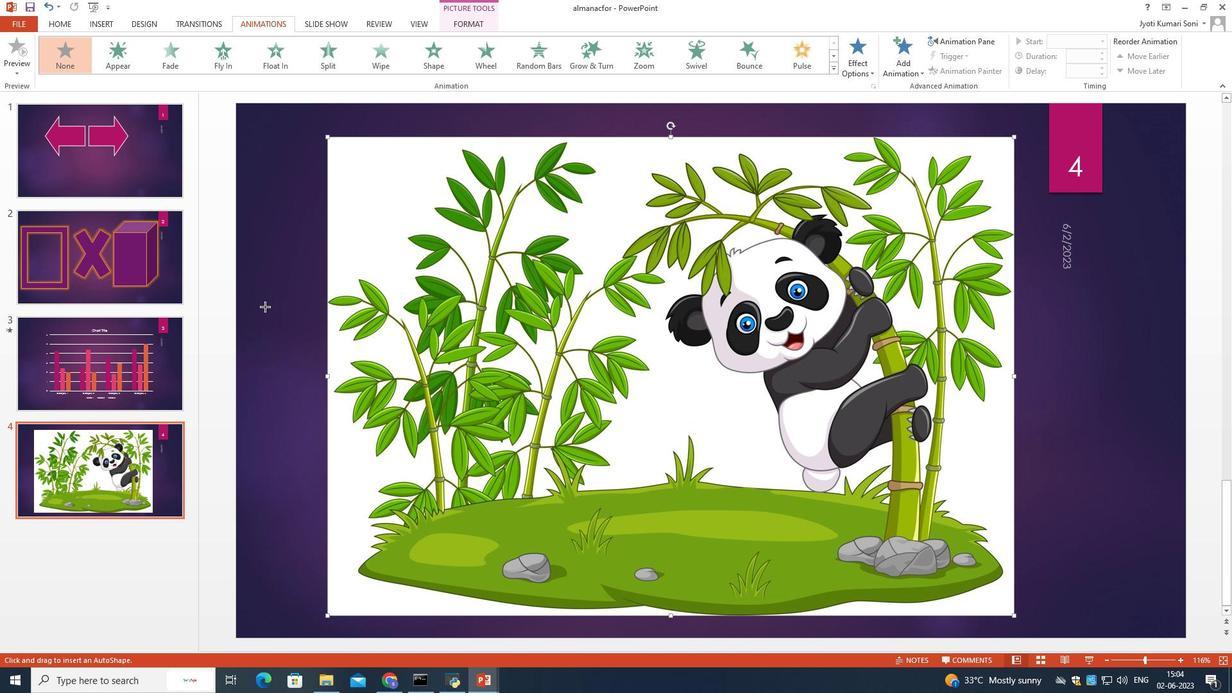 
Action: Mouse moved to (394, 141)
Screenshot: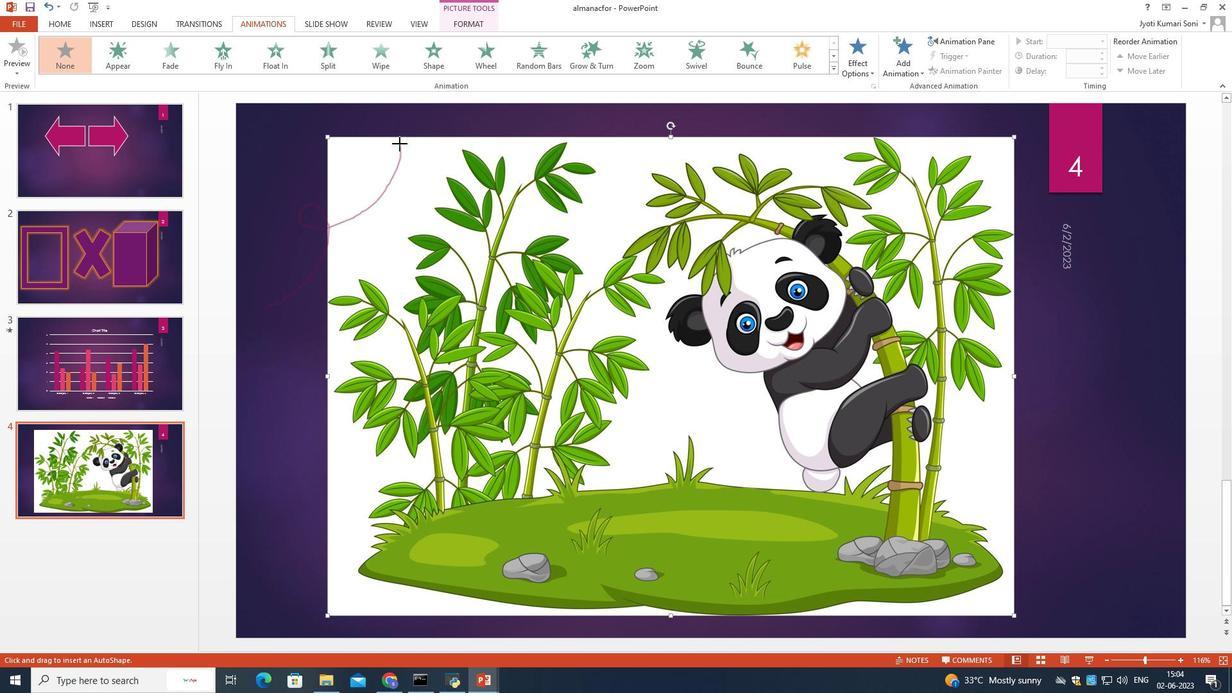 
Action: Mouse pressed left at (394, 141)
Screenshot: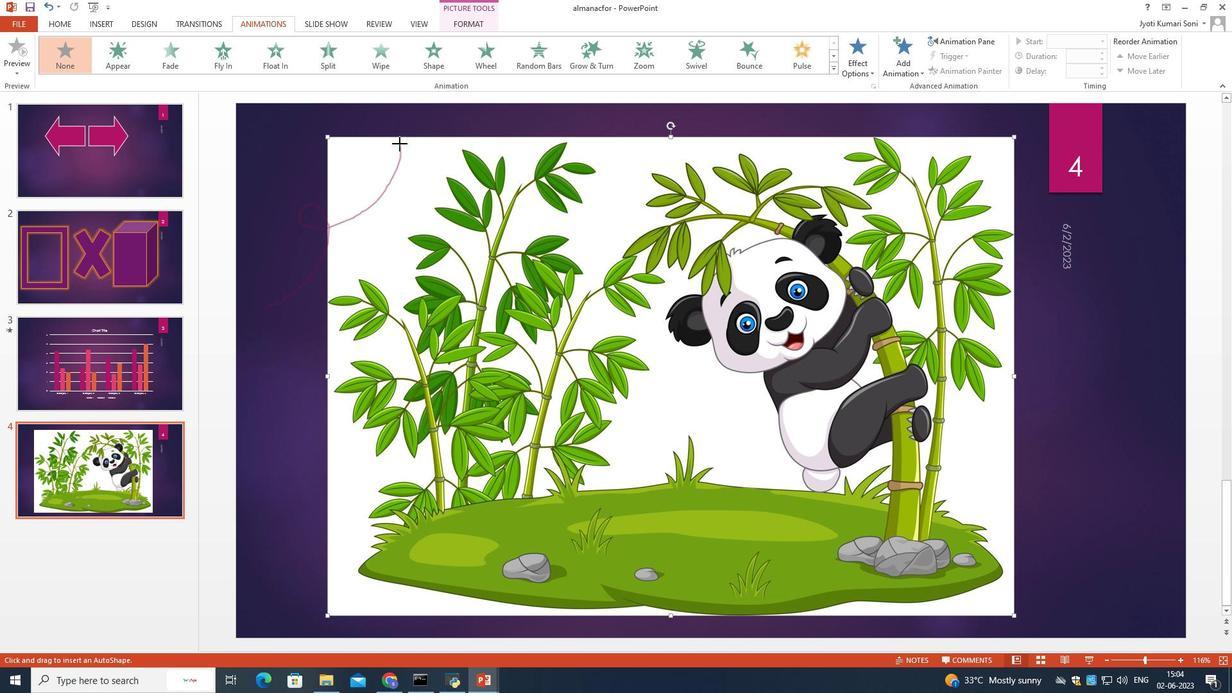 
Action: Mouse moved to (637, 354)
Screenshot: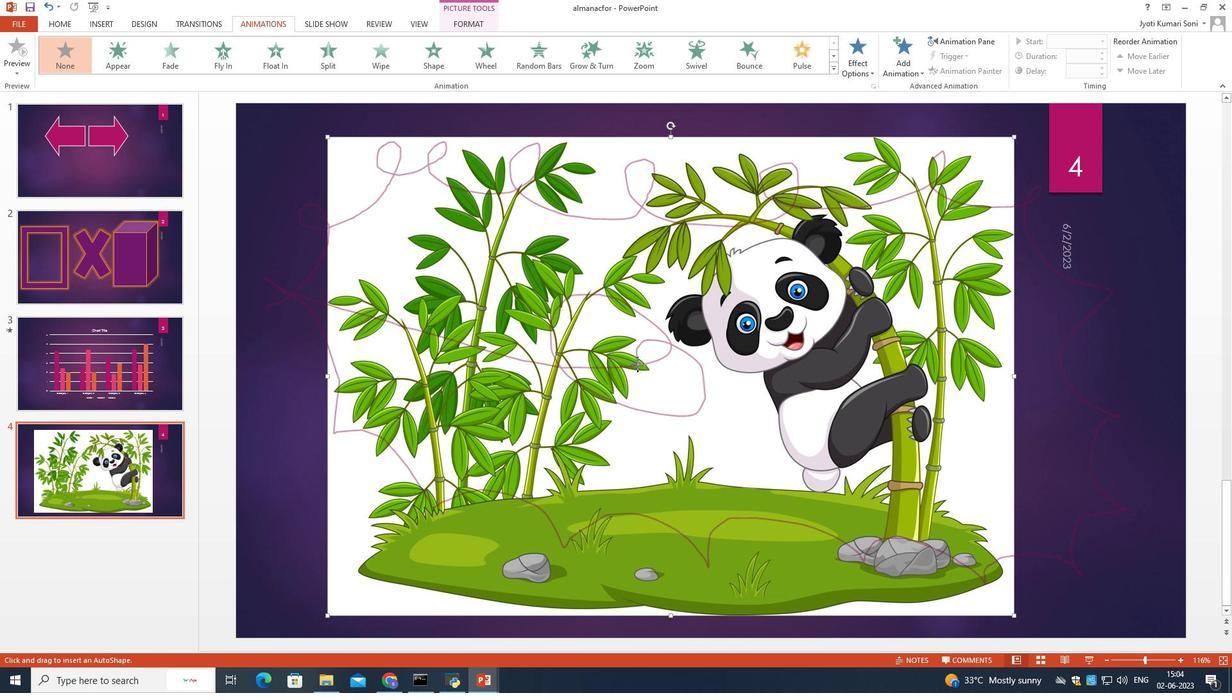
Action: Mouse pressed left at (637, 354)
Screenshot: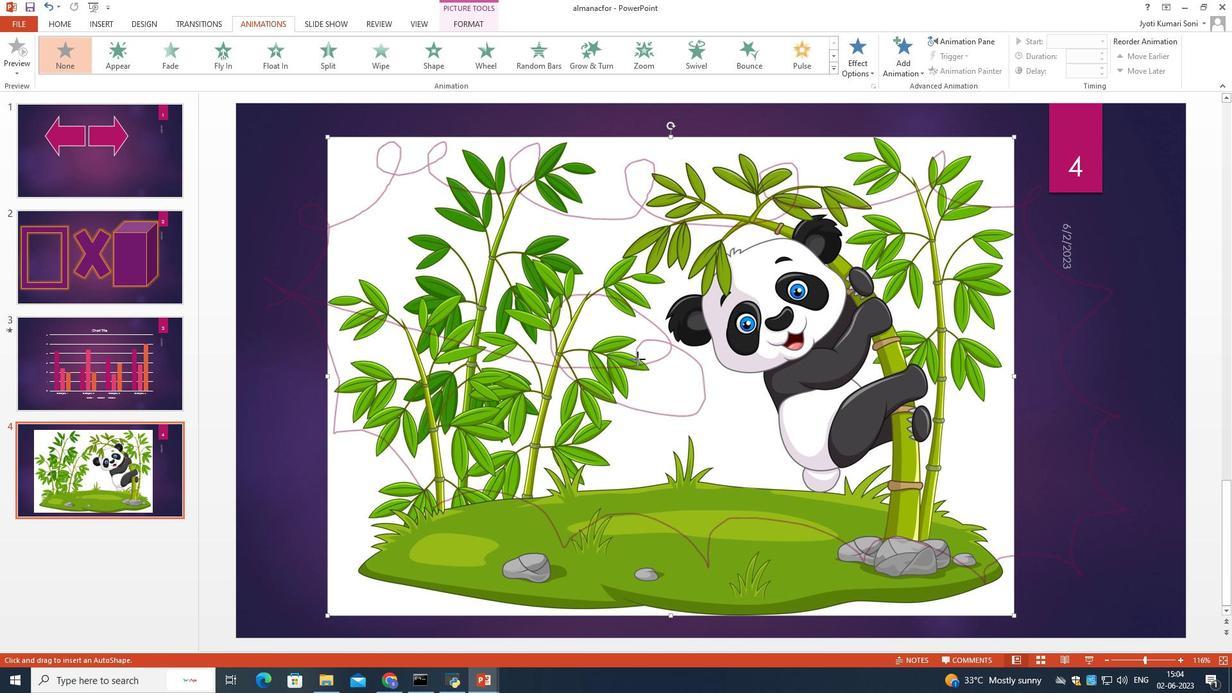
Action: Mouse moved to (638, 356)
Screenshot: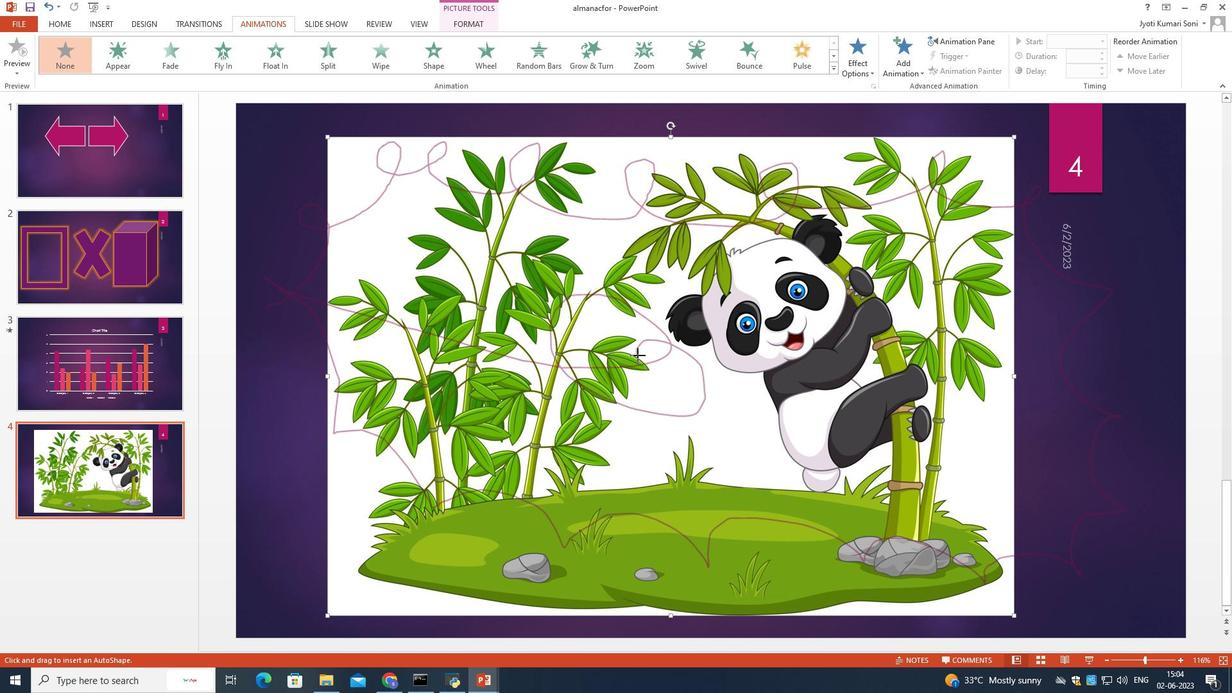 
Action: Mouse pressed left at (638, 356)
Screenshot: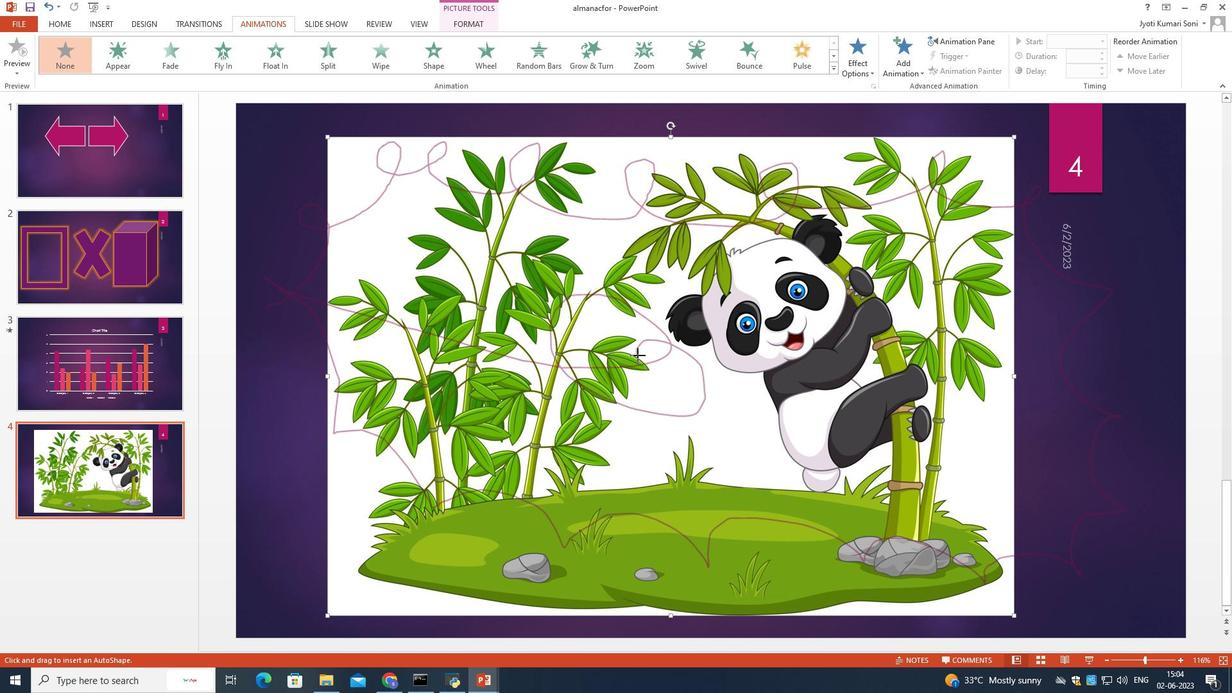 
Action: Mouse moved to (638, 358)
Screenshot: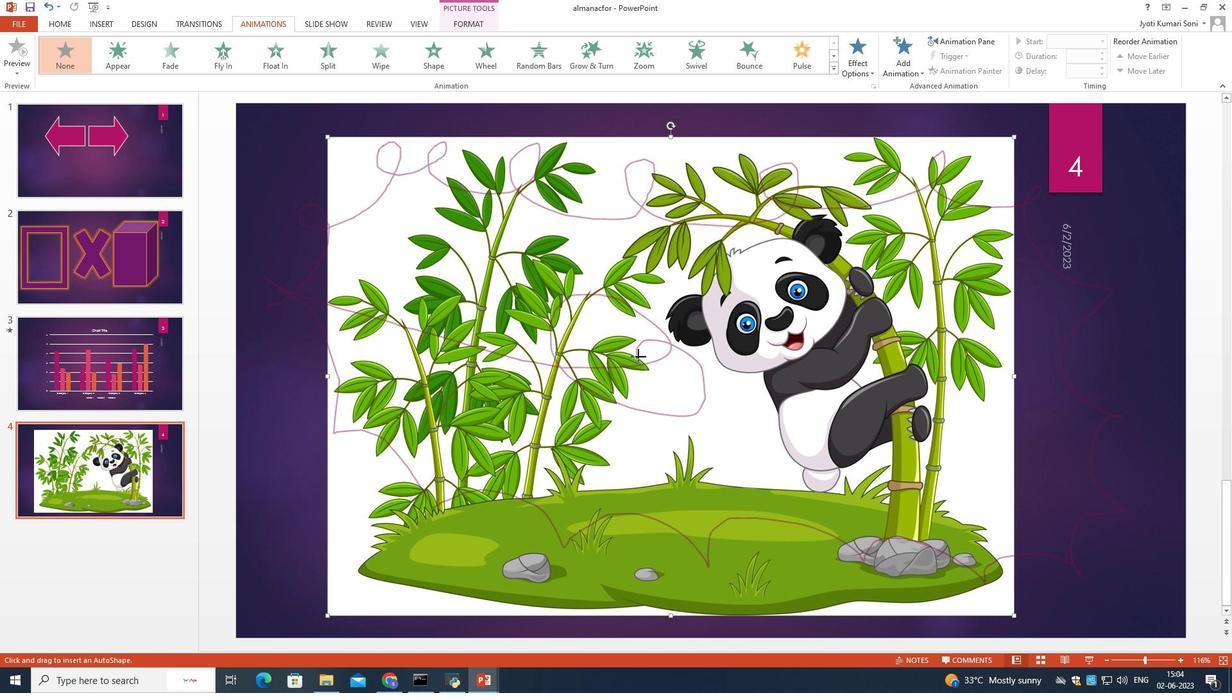 
Action: Mouse pressed left at (638, 358)
Screenshot: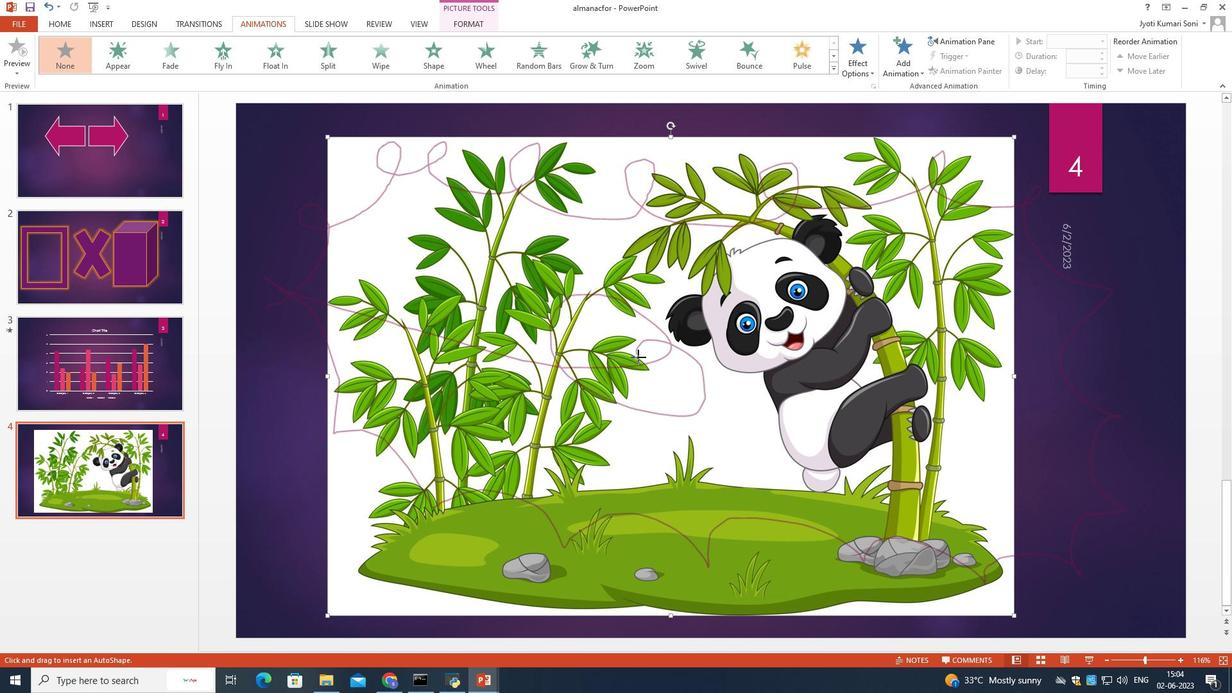 
Action: Mouse moved to (797, 374)
Screenshot: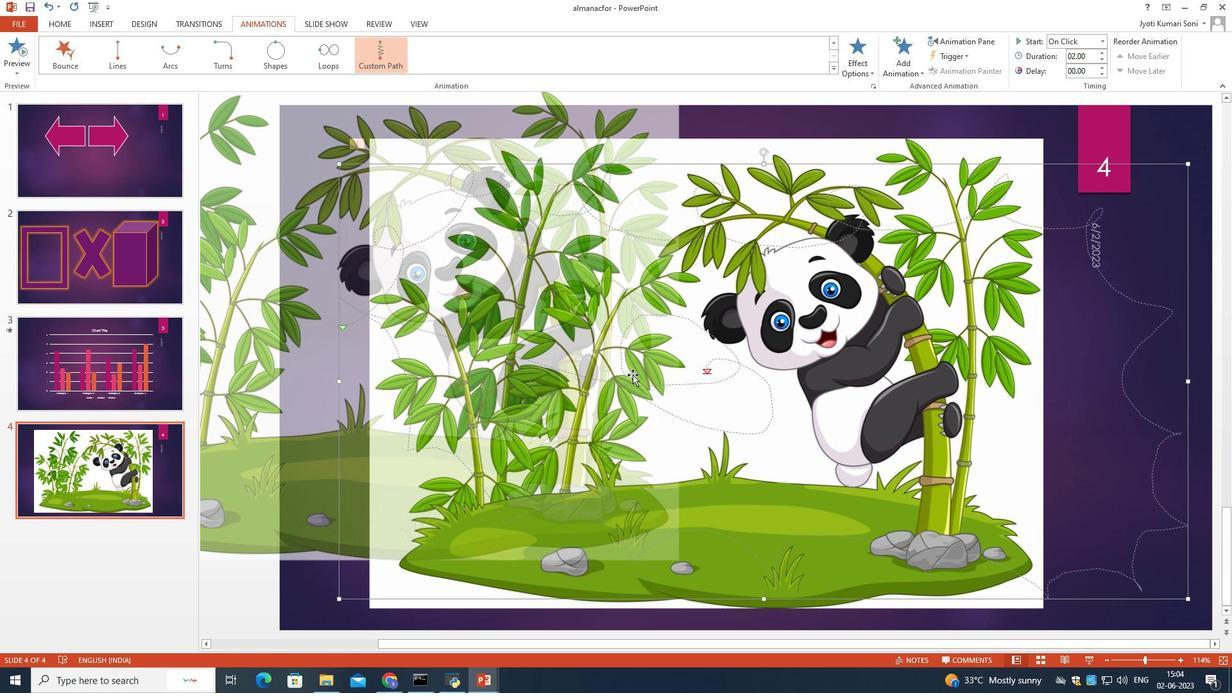 
Action: Mouse pressed left at (797, 374)
Screenshot: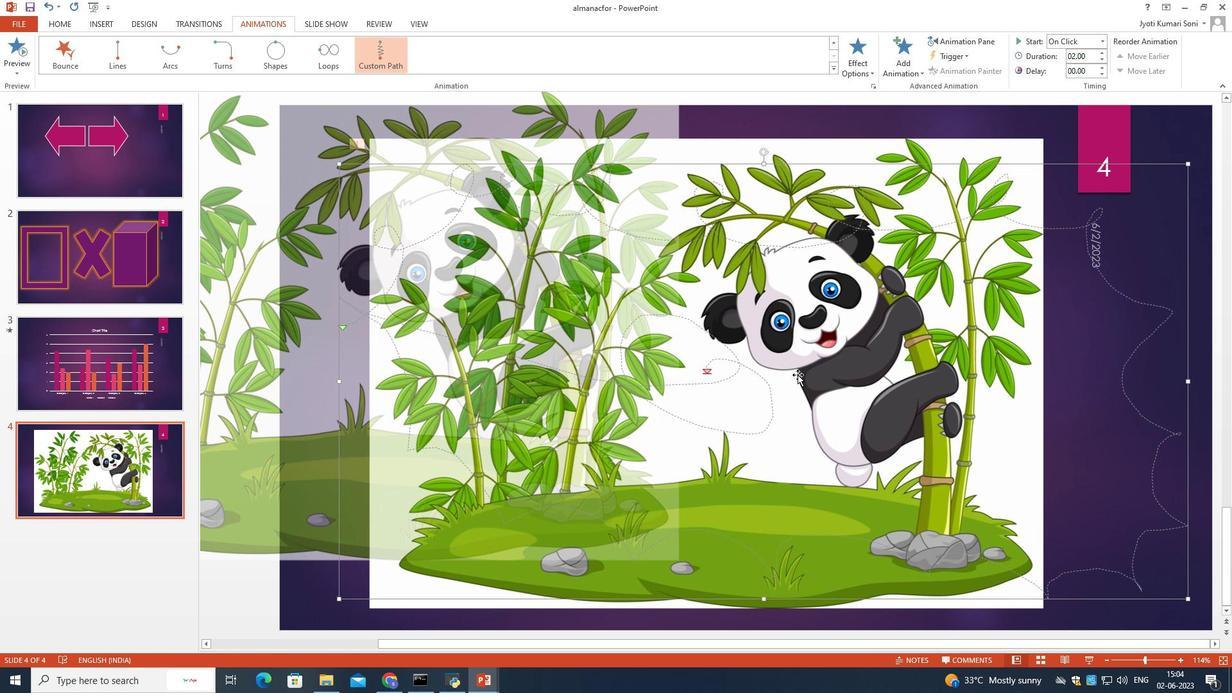 
Action: Mouse moved to (788, 362)
Screenshot: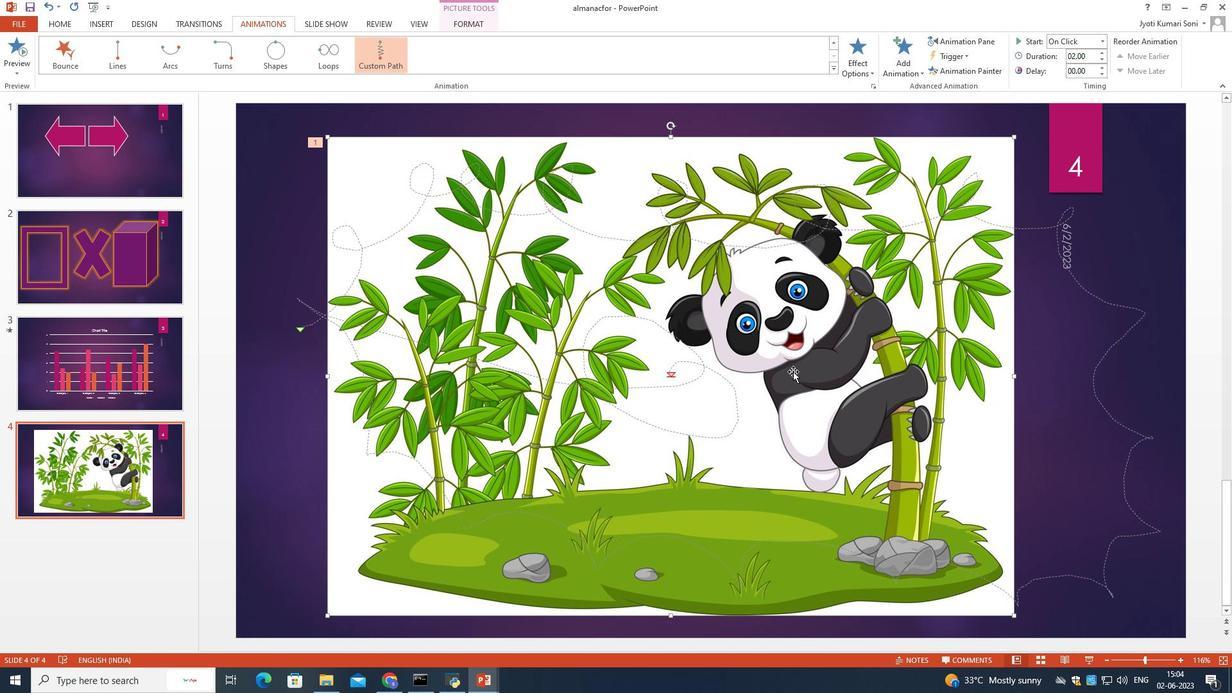 
Action: Mouse pressed left at (788, 362)
Screenshot: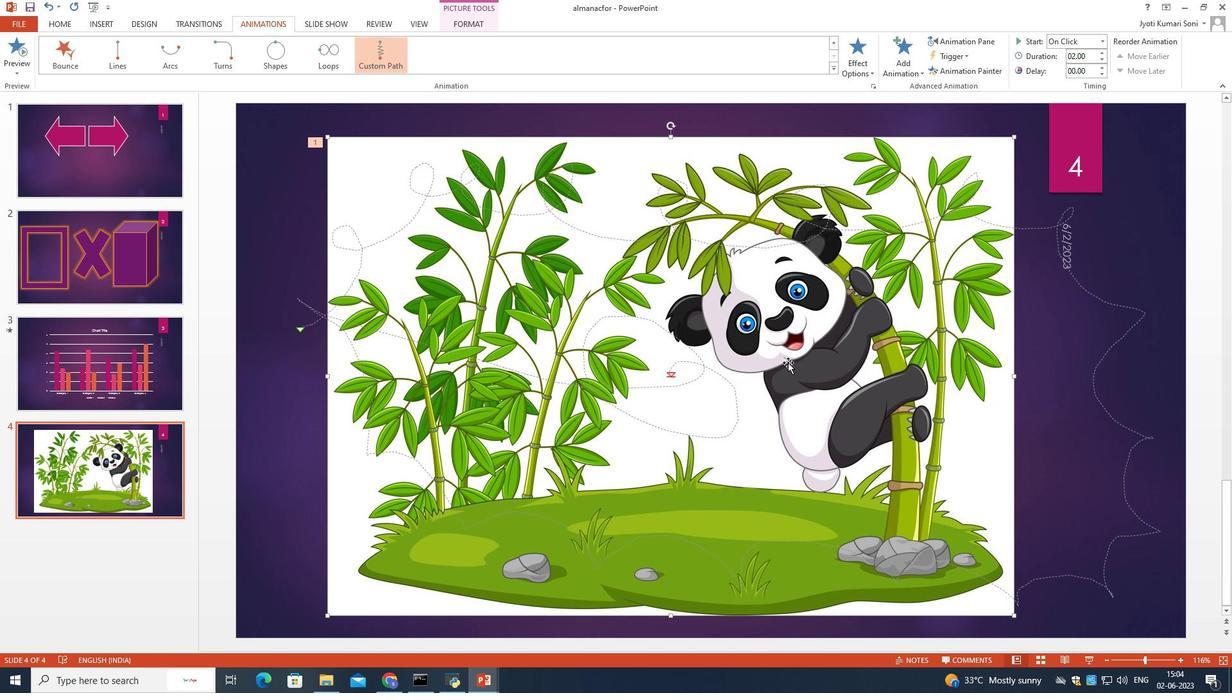 
Action: Mouse moved to (1039, 385)
Screenshot: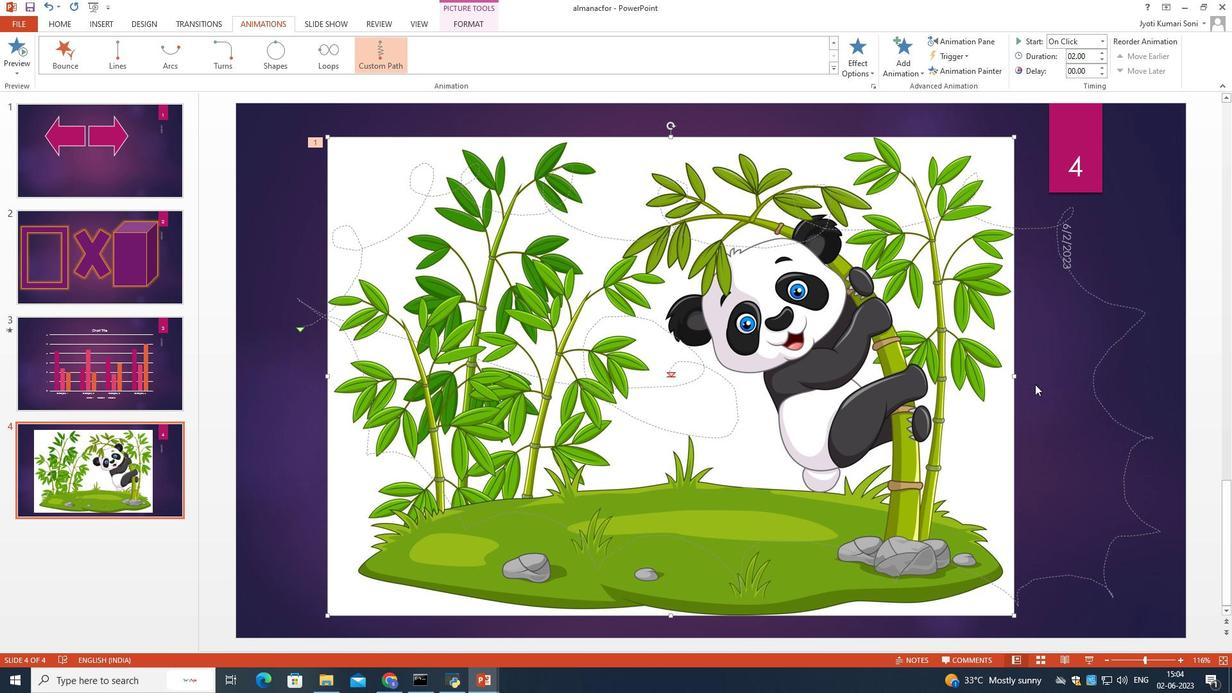 
Action: Mouse pressed left at (1039, 385)
Screenshot: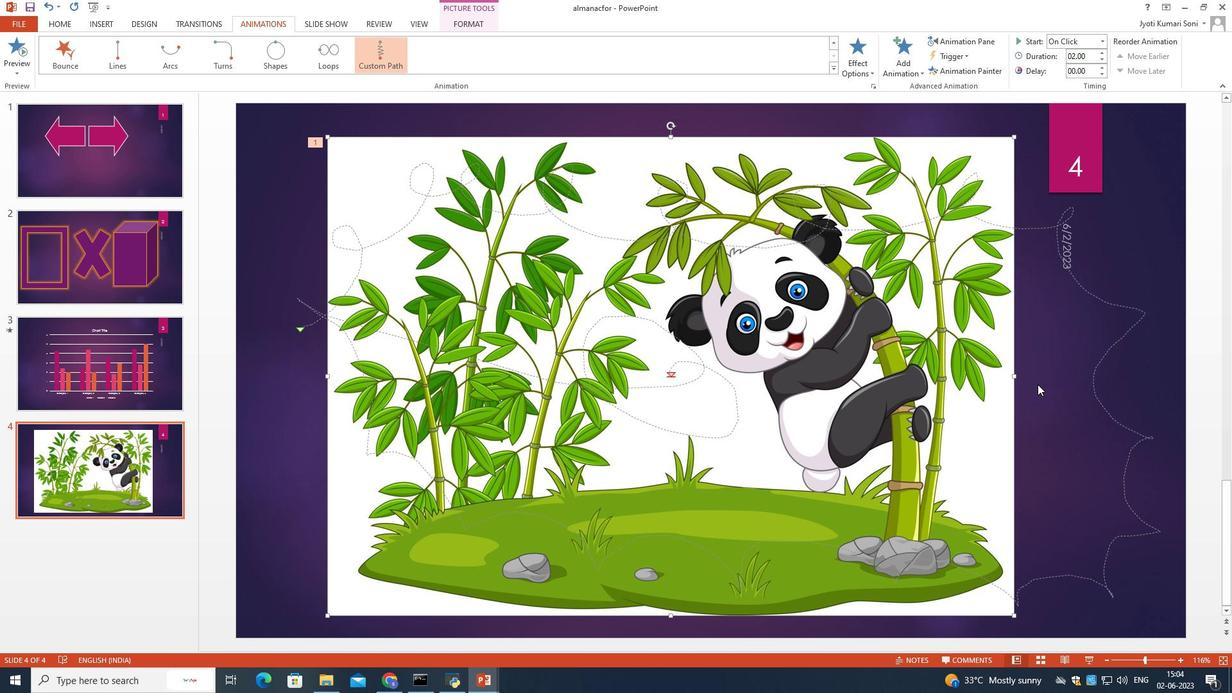 
Action: Mouse moved to (763, 385)
Screenshot: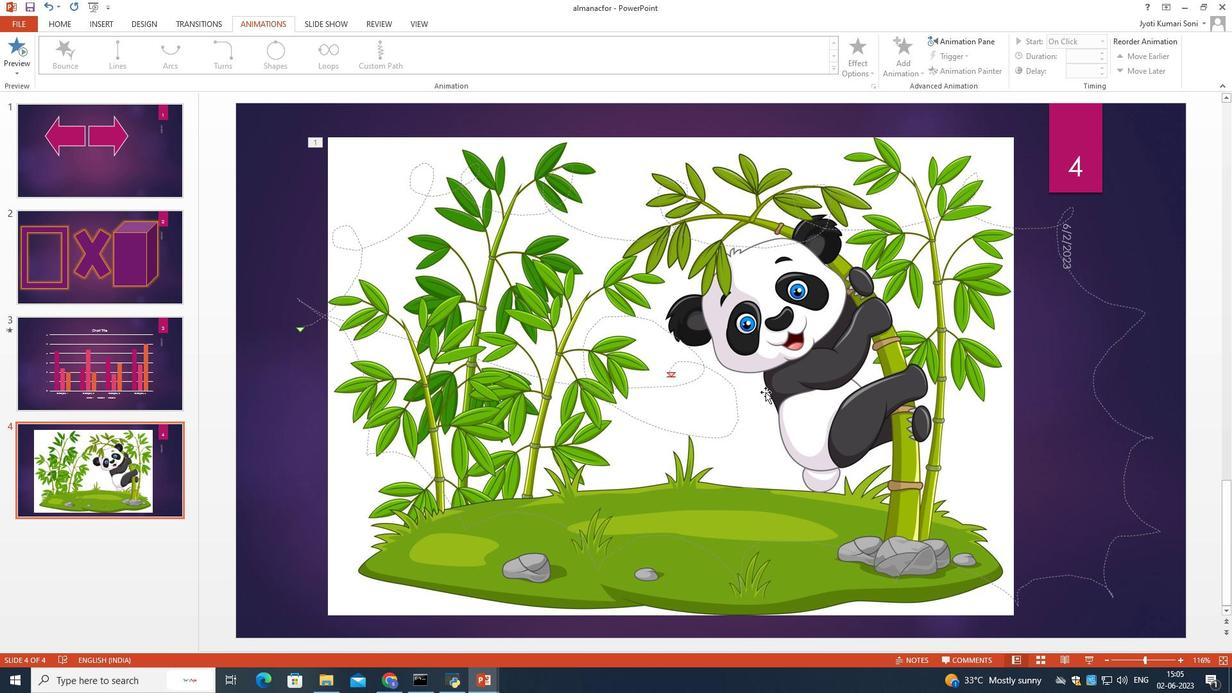 
